 Task: Find an Airbnb in Livramento do Brumado for 7 guests from July 10 to July 15, with WiFi, TV, free parking, 4 bedrooms, 7 beds, 4 bathrooms, and a price range of ₹10,000 to ₹15,000.
Action: Mouse moved to (692, 109)
Screenshot: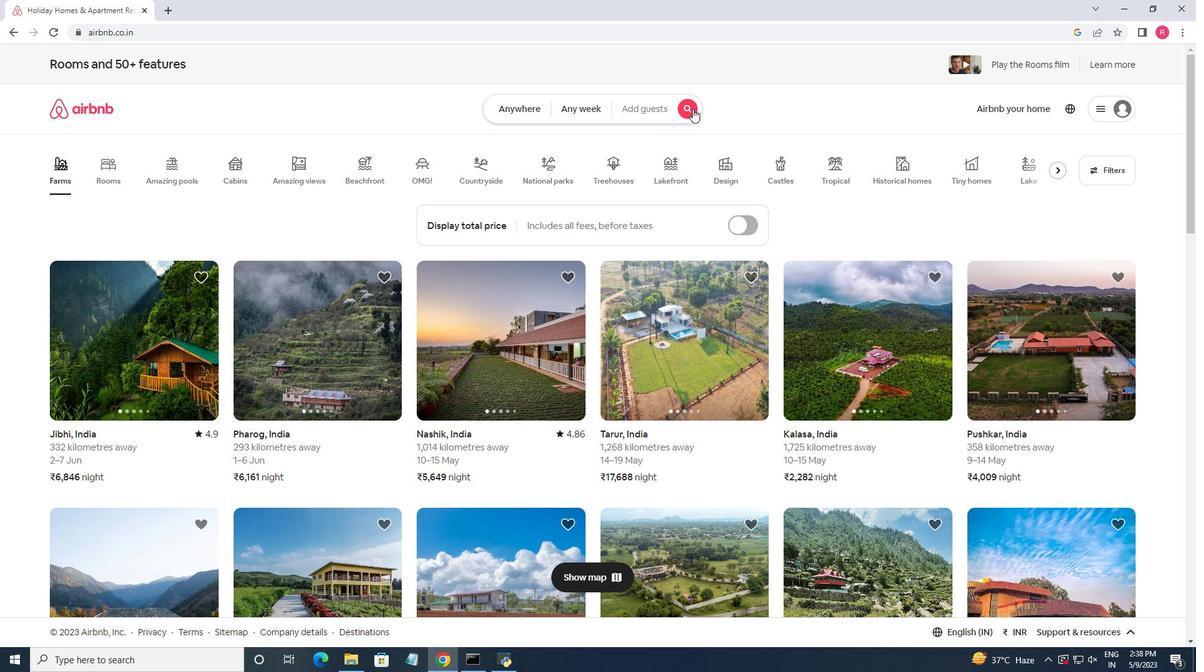 
Action: Mouse pressed left at (692, 109)
Screenshot: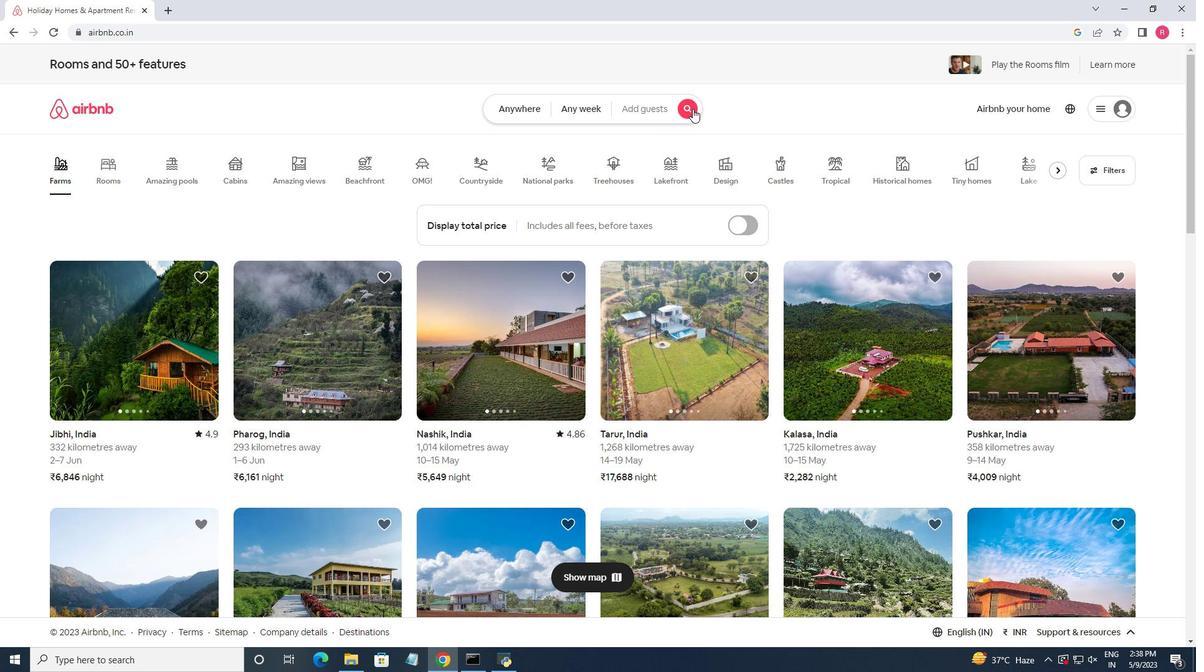 
Action: Mouse moved to (424, 160)
Screenshot: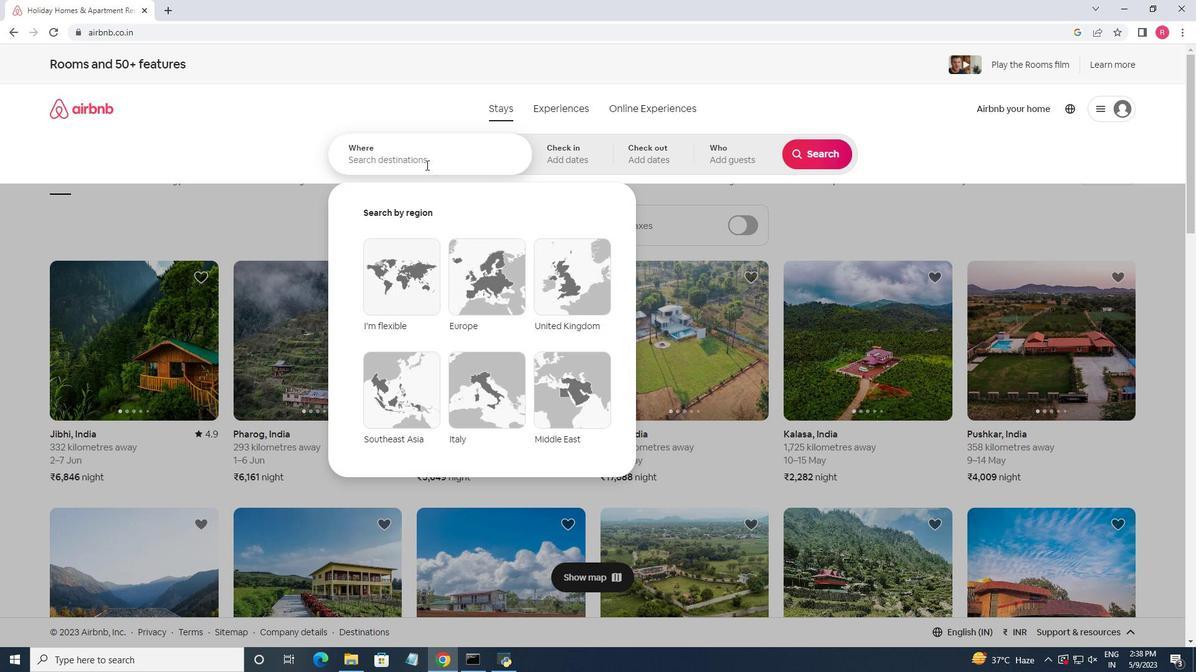 
Action: Mouse pressed left at (424, 160)
Screenshot: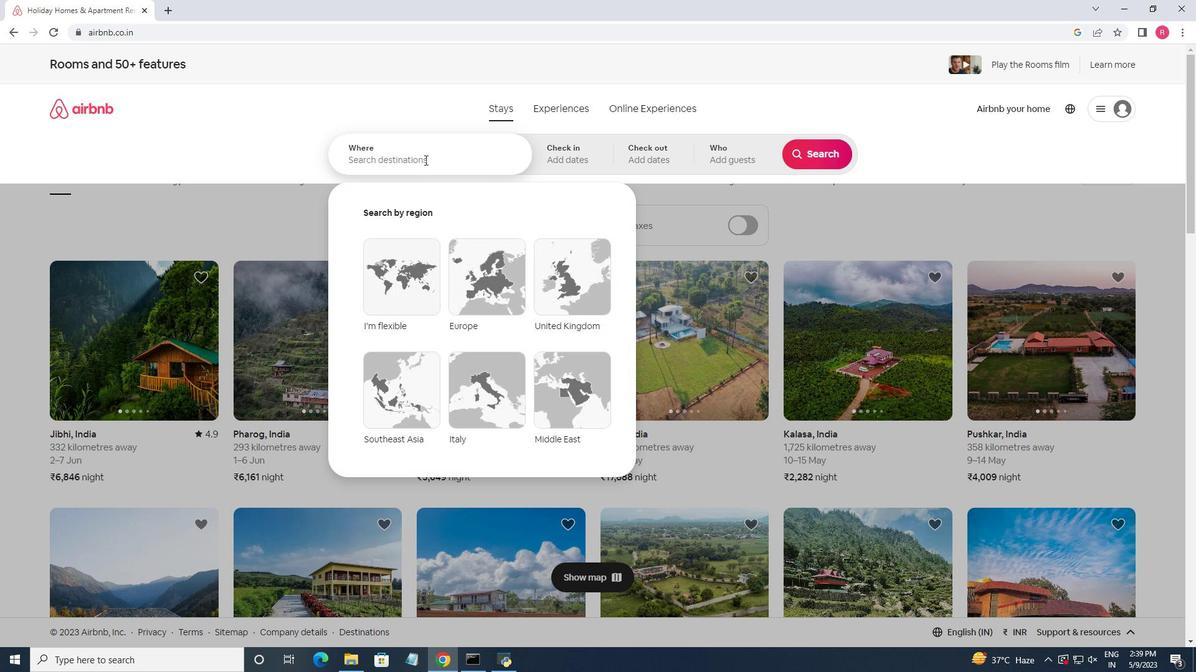 
Action: Key pressed <Key.shift><Key.shift><Key.shift><Key.shift><Key.shift><Key.shift><Key.shift><Key.shift><Key.shift>Lib<Key.backspace>vr<Key.backspace>ermento,<Key.space><Key.backspace><Key.backspace><Key.space>do<Key.space><Key.shift>Brumado,<Key.space>b<Key.backspace><Key.shift>N<Key.backspace><Key.shift>Brazil
Screenshot: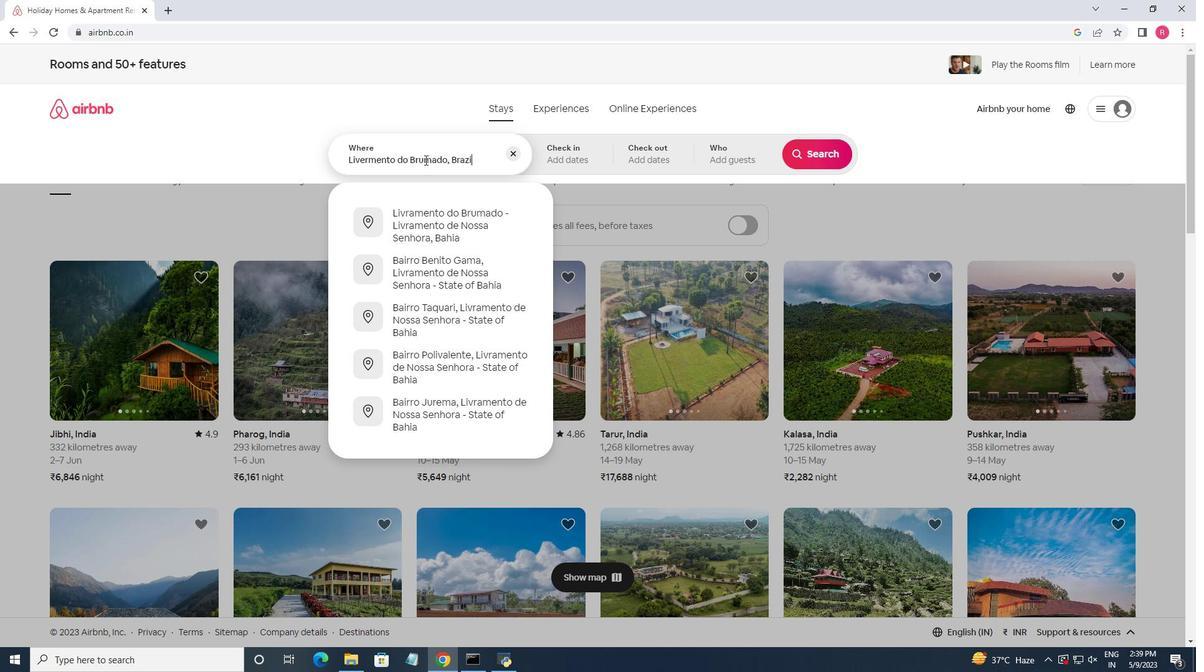 
Action: Mouse moved to (462, 171)
Screenshot: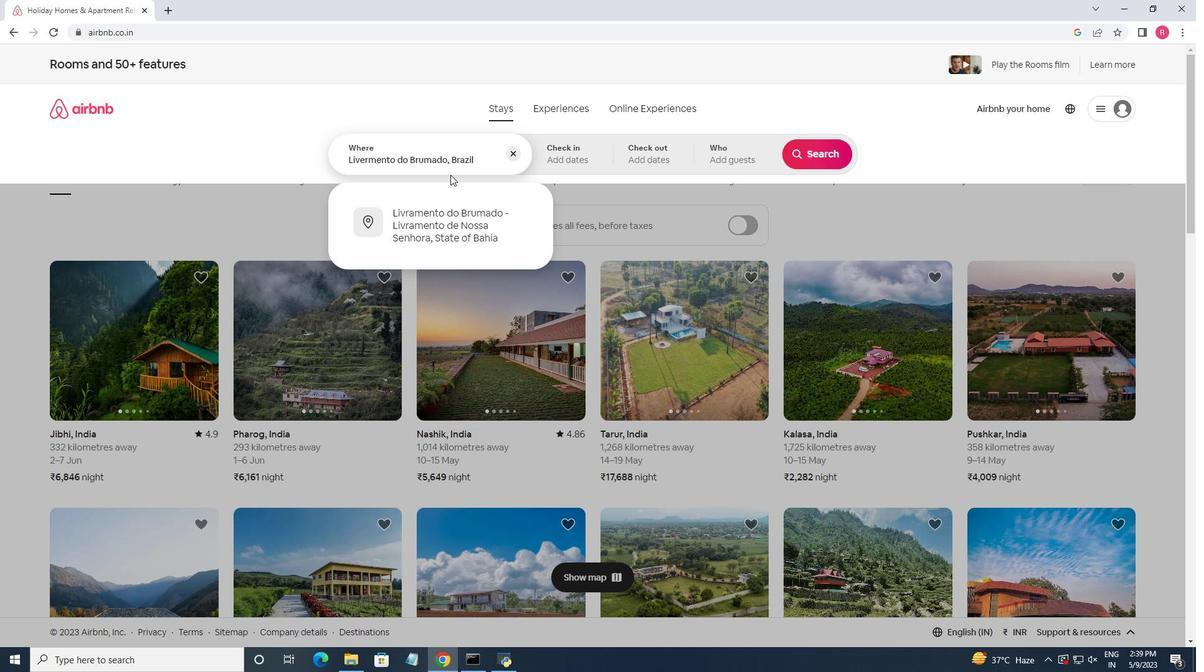
Action: Key pressed <Key.enter>
Screenshot: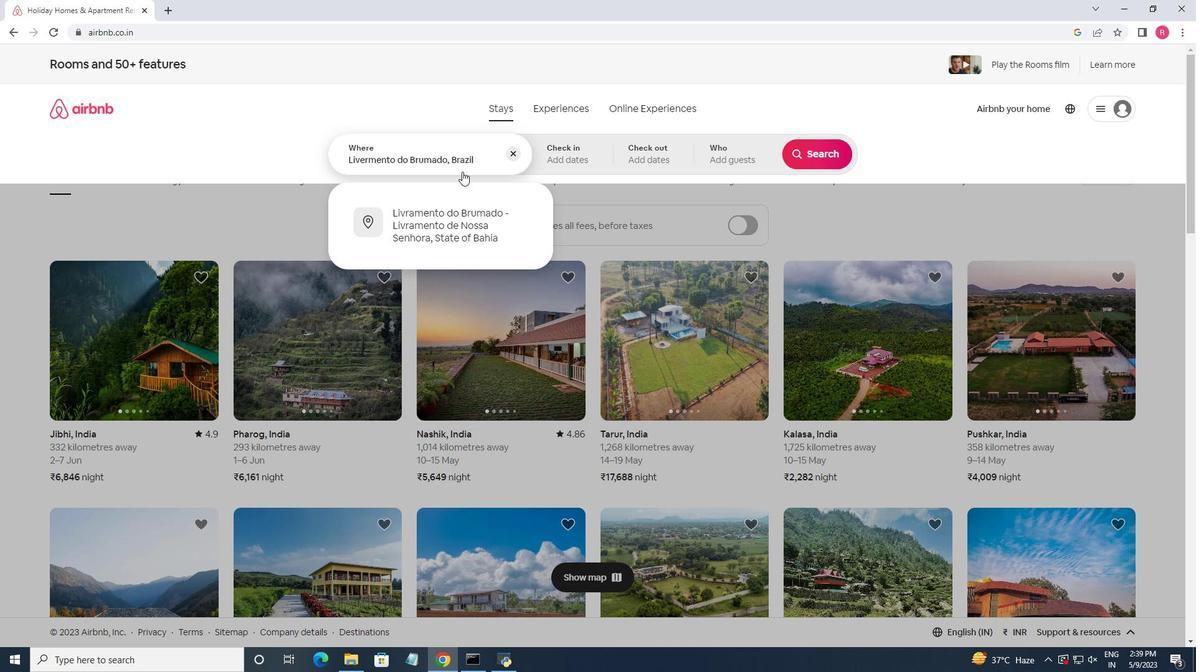 
Action: Mouse moved to (816, 258)
Screenshot: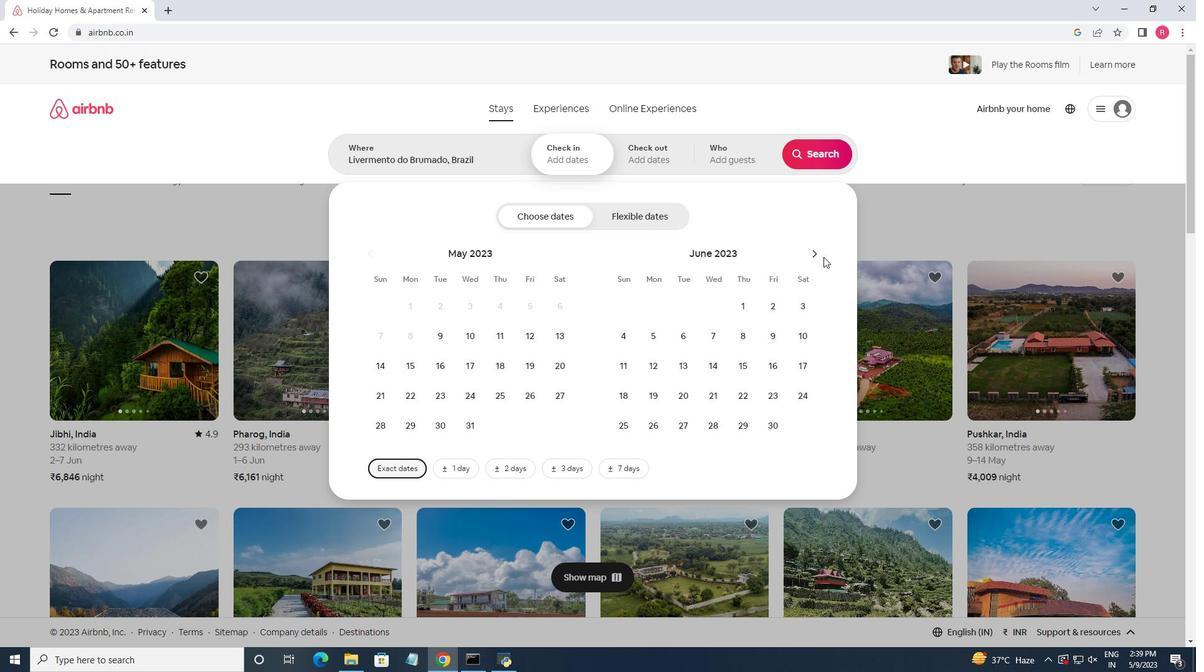 
Action: Mouse pressed left at (816, 258)
Screenshot: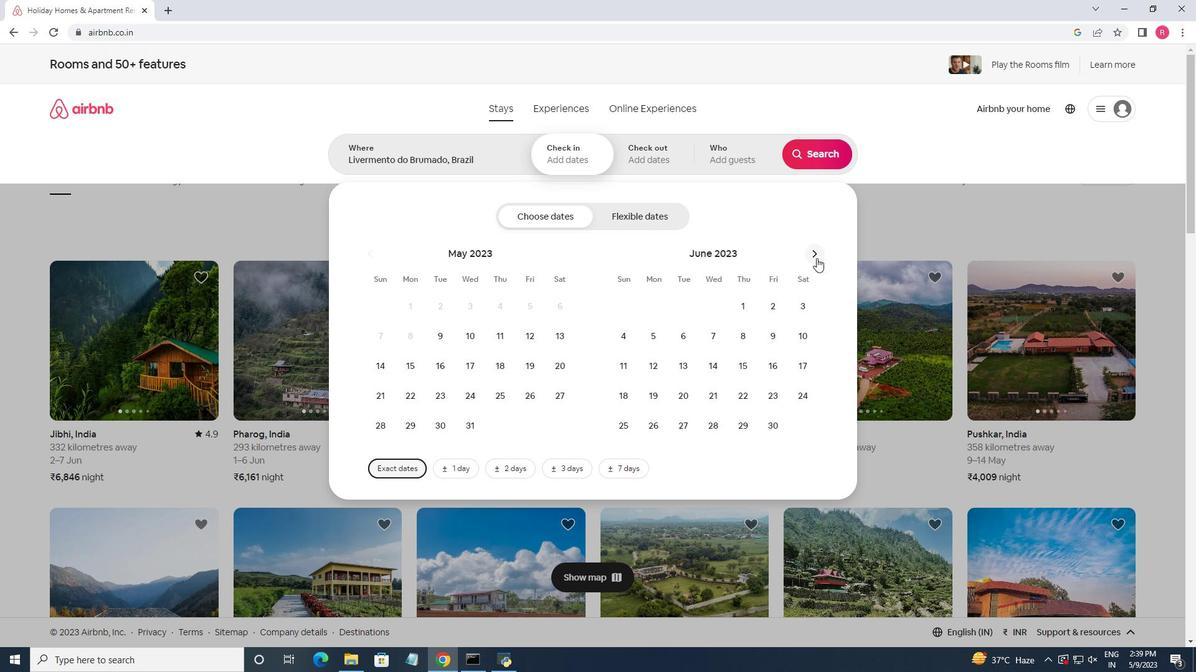 
Action: Mouse moved to (665, 366)
Screenshot: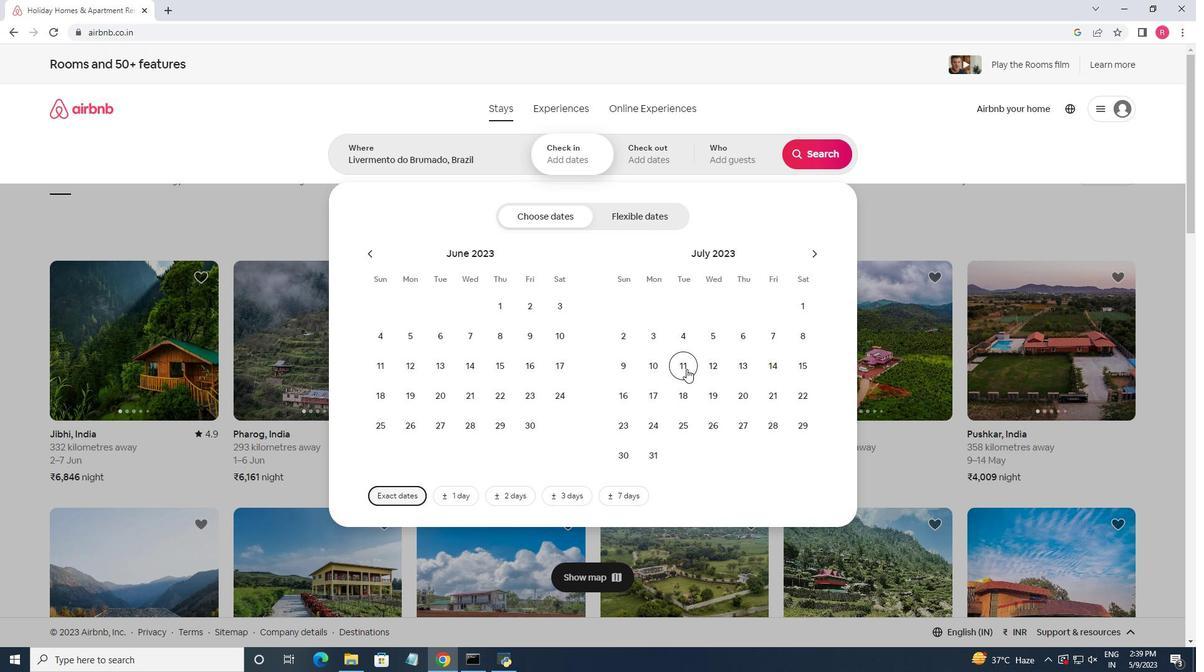 
Action: Mouse pressed left at (665, 366)
Screenshot: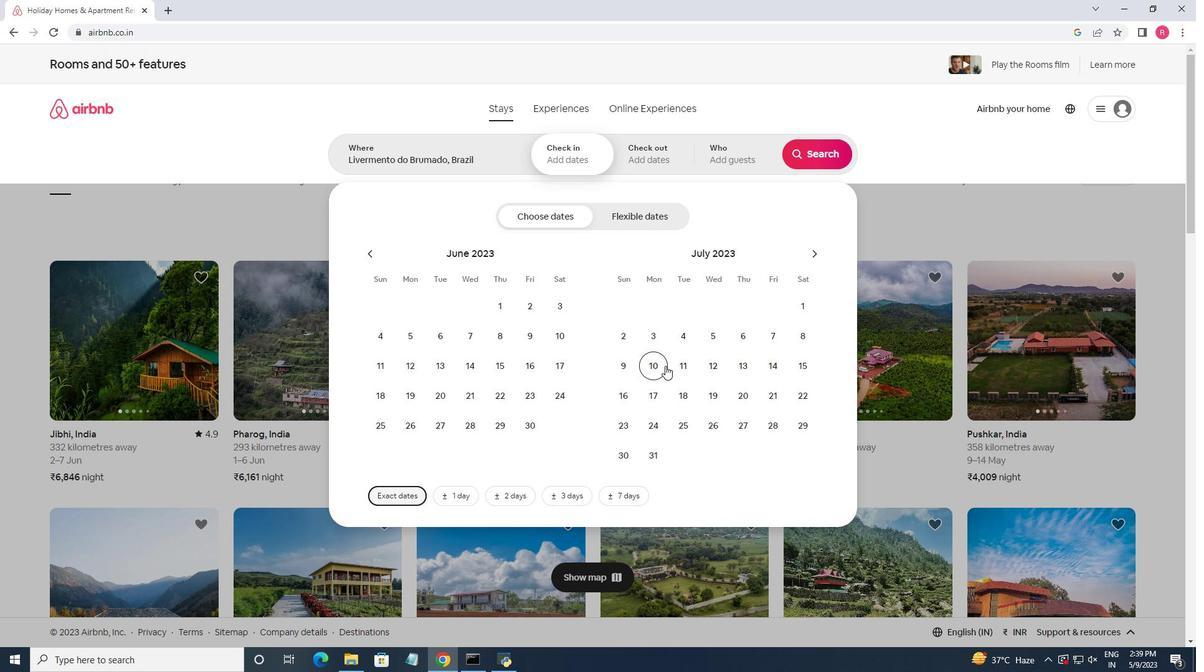 
Action: Mouse moved to (812, 363)
Screenshot: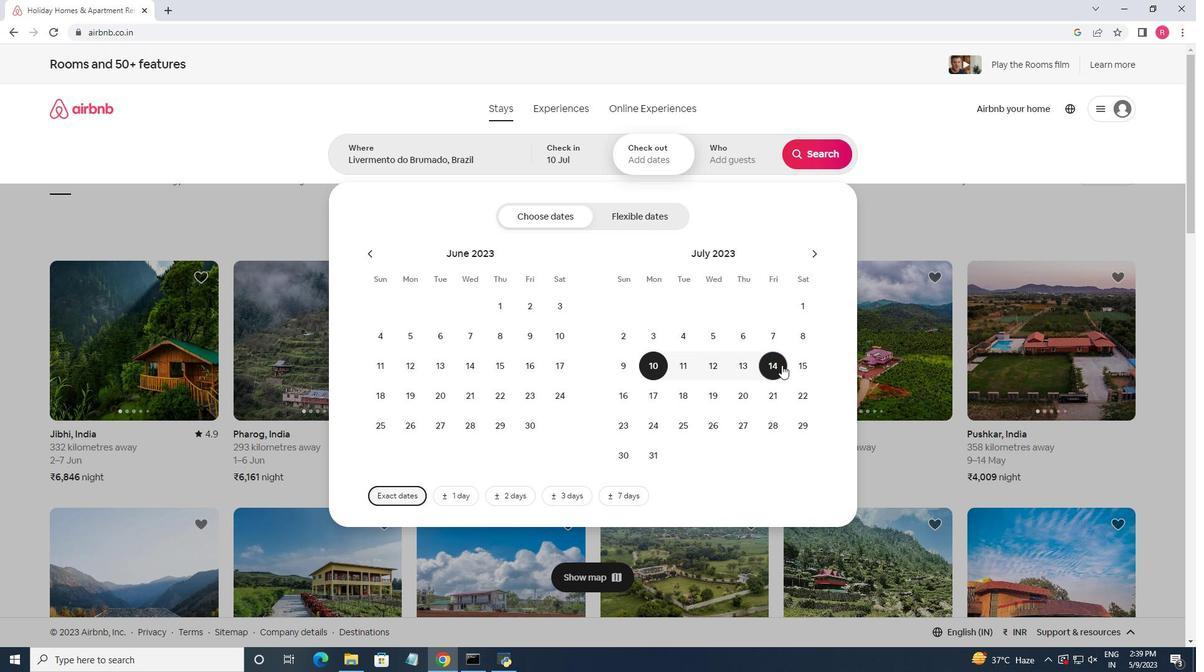 
Action: Mouse pressed left at (812, 363)
Screenshot: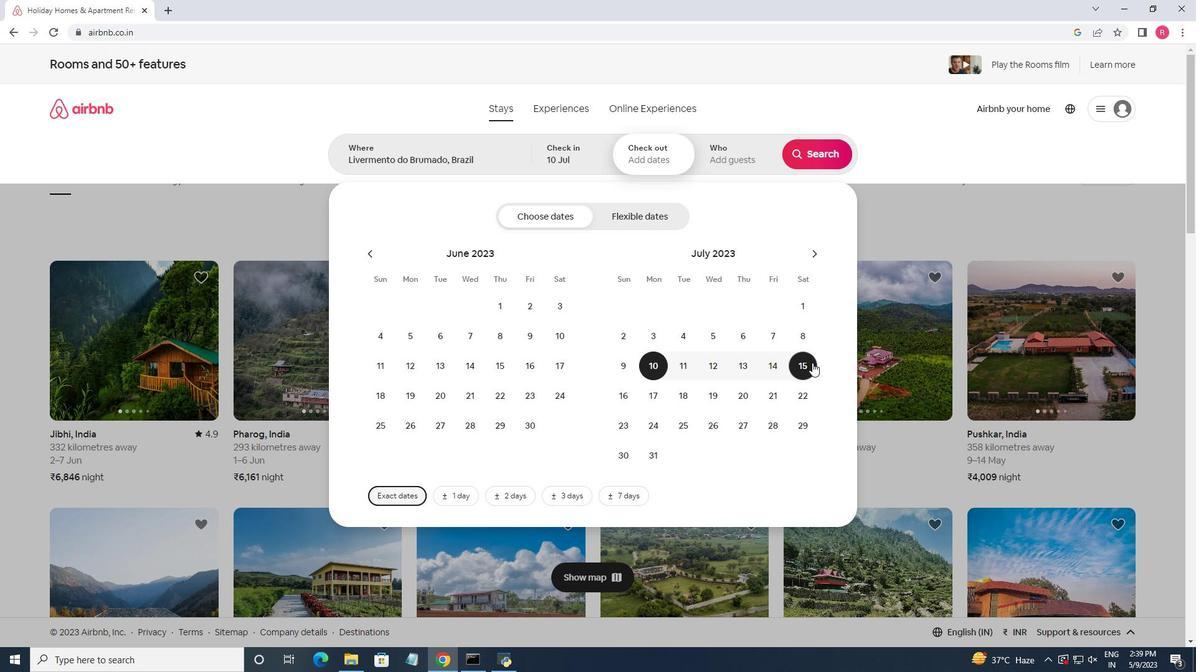 
Action: Mouse moved to (747, 159)
Screenshot: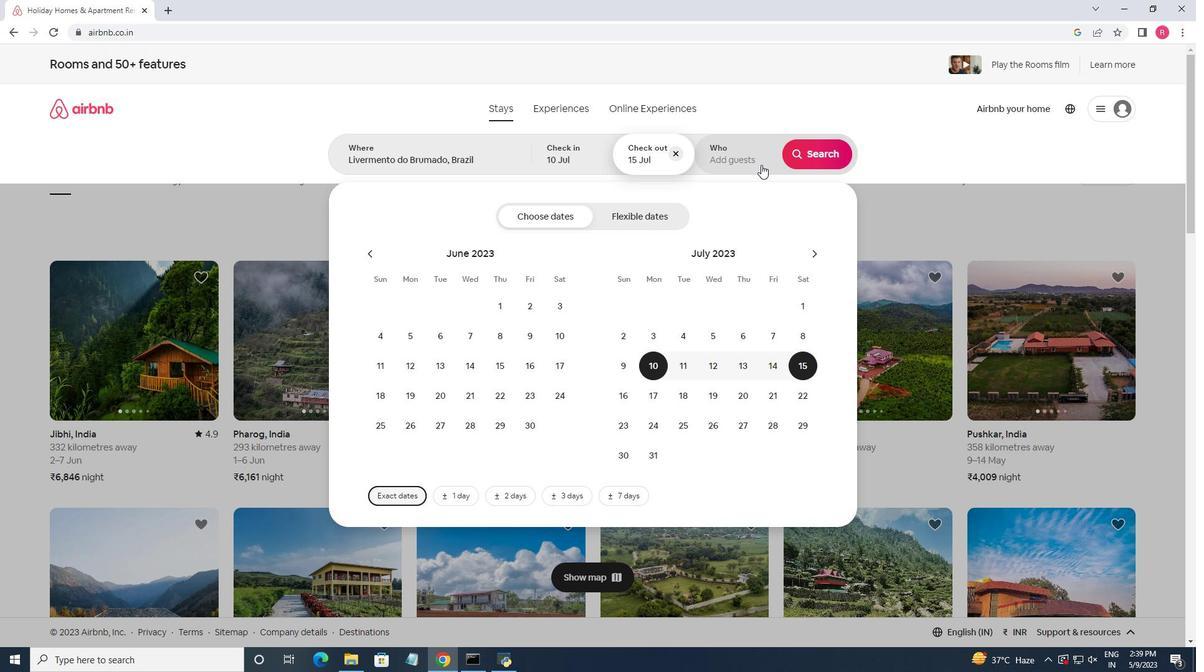 
Action: Mouse pressed left at (747, 159)
Screenshot: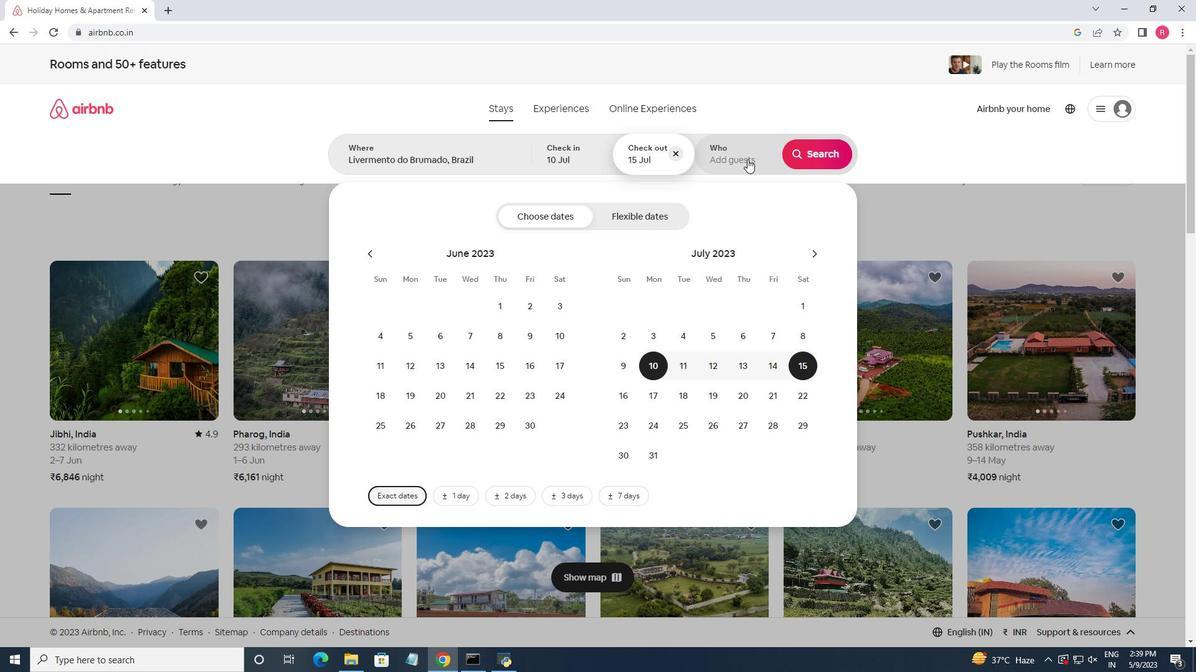 
Action: Mouse moved to (827, 224)
Screenshot: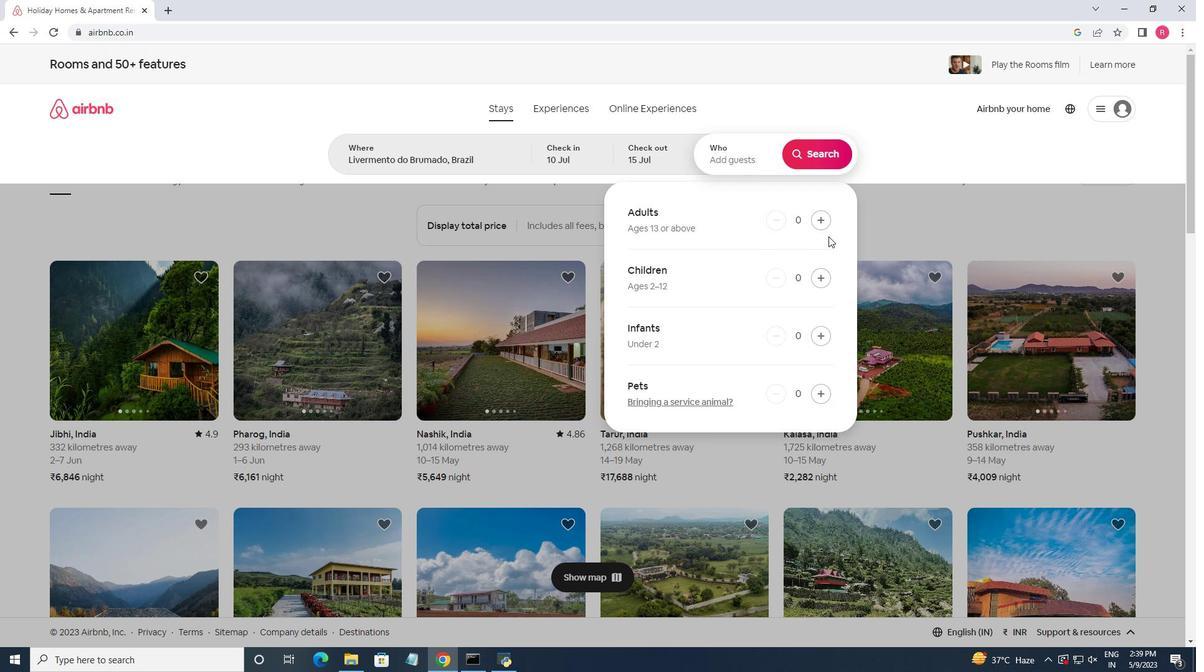 
Action: Mouse pressed left at (827, 224)
Screenshot: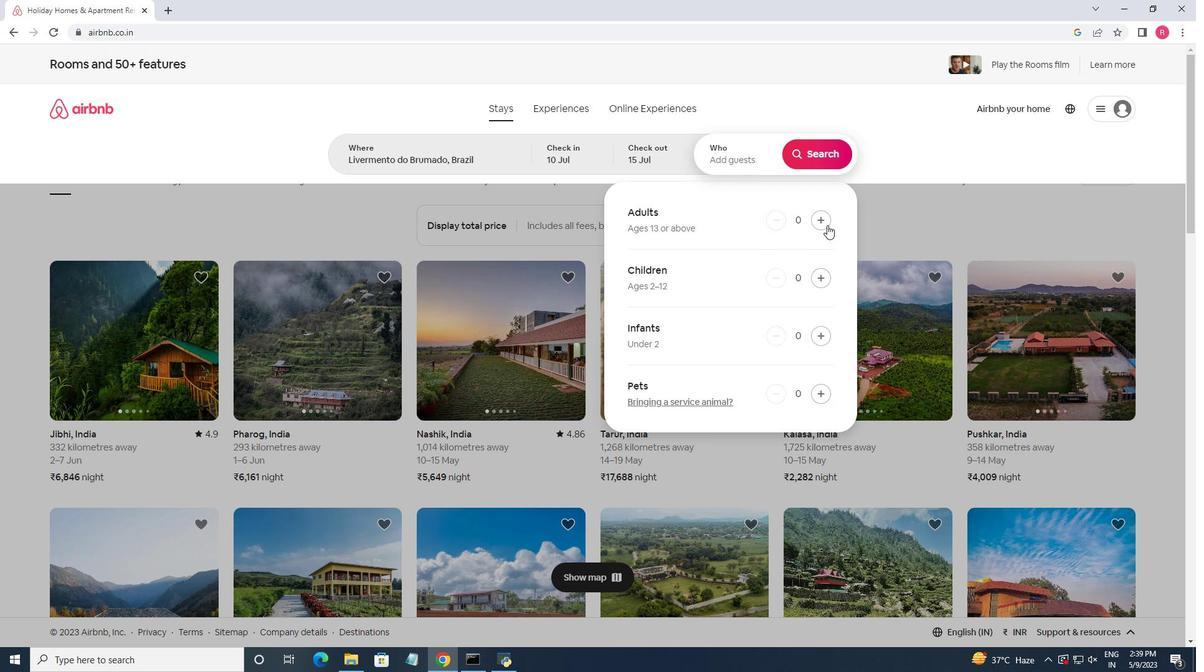 
Action: Mouse pressed left at (827, 224)
Screenshot: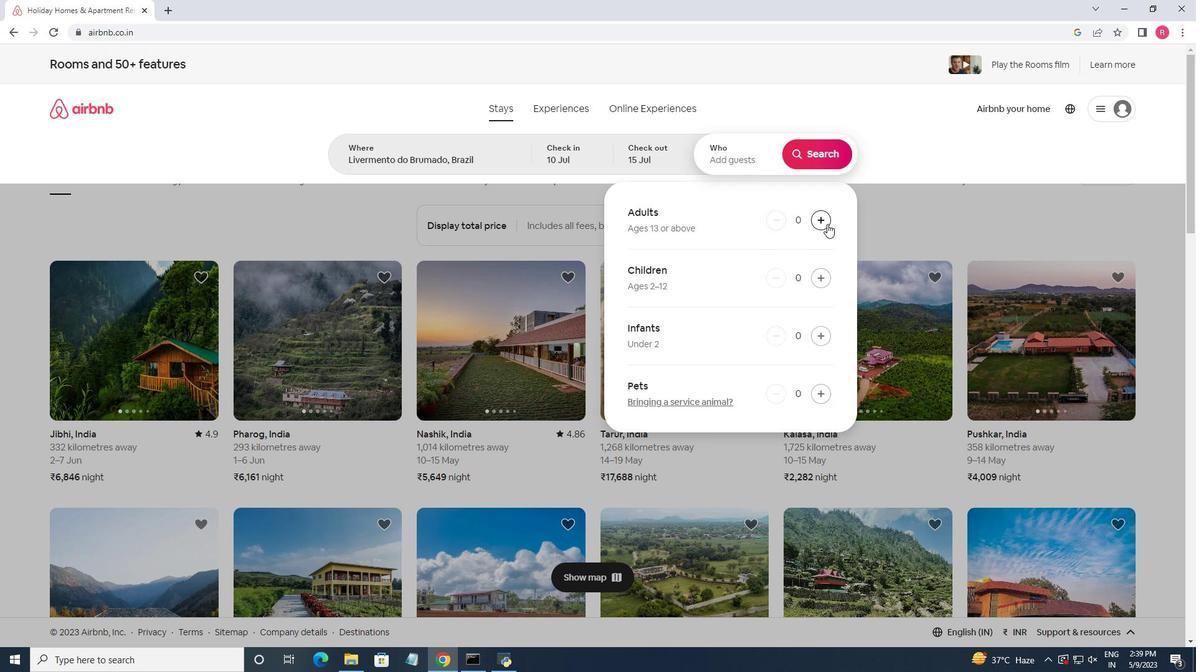 
Action: Mouse pressed left at (827, 224)
Screenshot: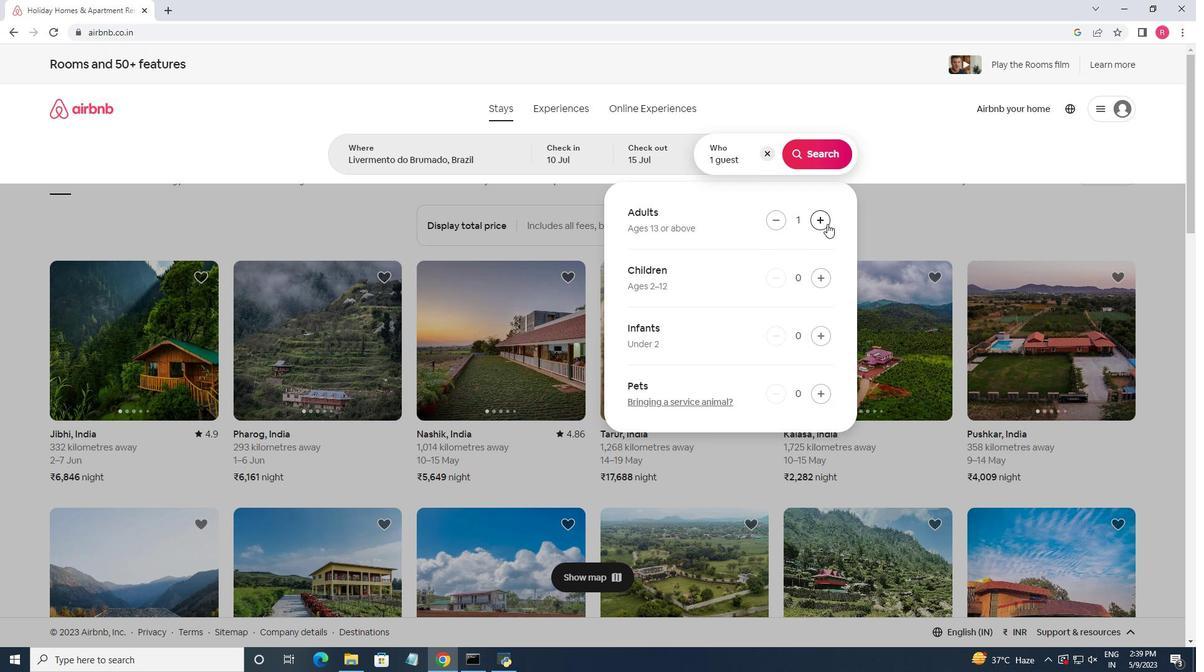 
Action: Mouse pressed left at (827, 224)
Screenshot: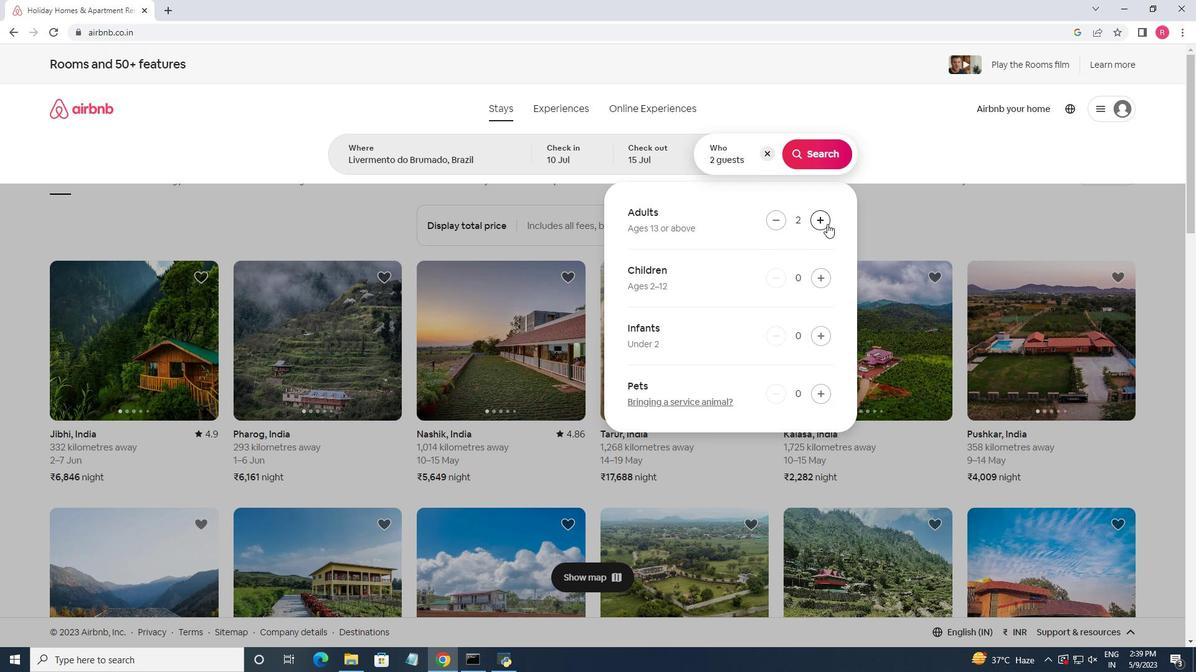 
Action: Mouse pressed left at (827, 224)
Screenshot: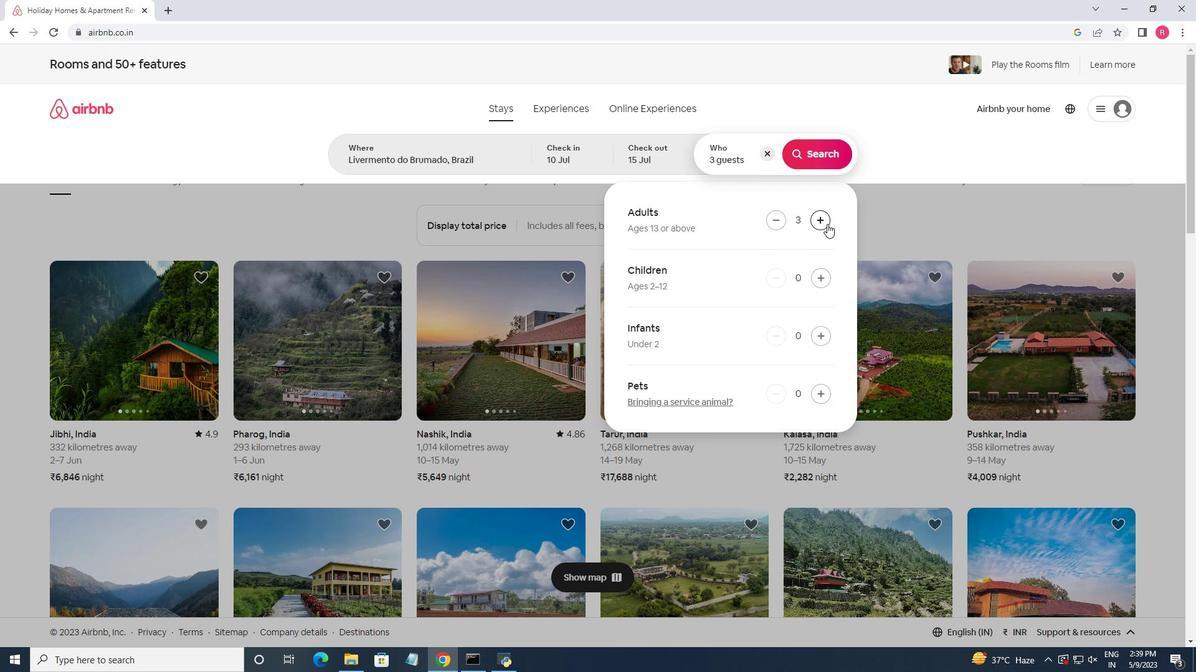 
Action: Mouse pressed left at (827, 224)
Screenshot: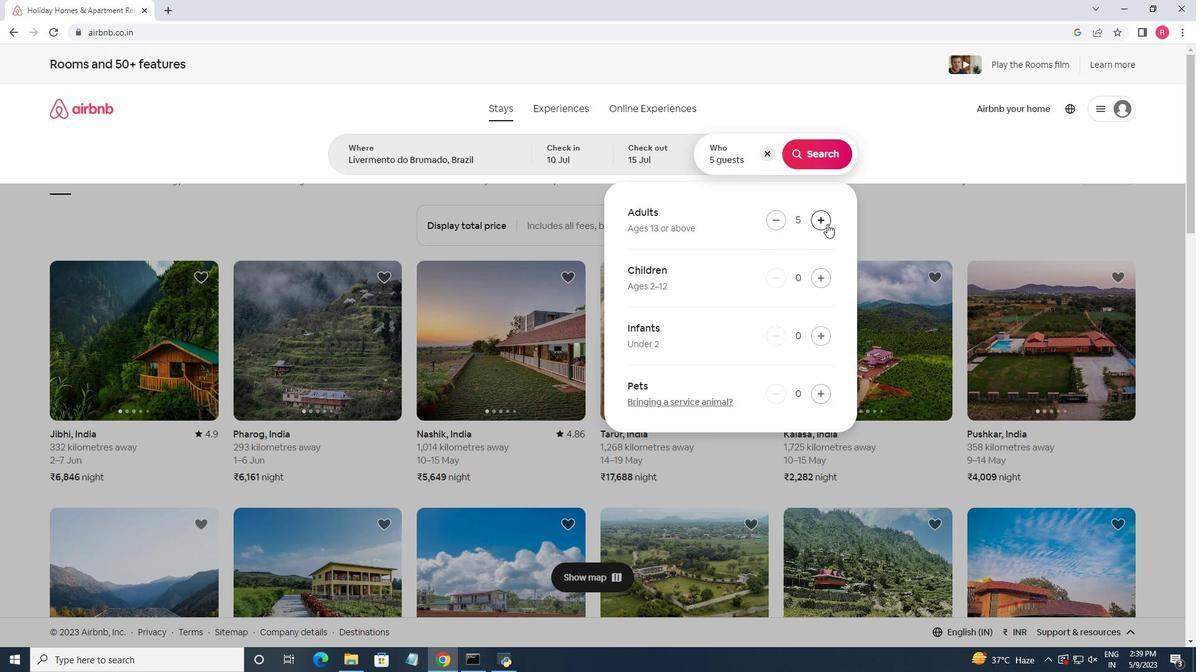 
Action: Mouse pressed left at (827, 224)
Screenshot: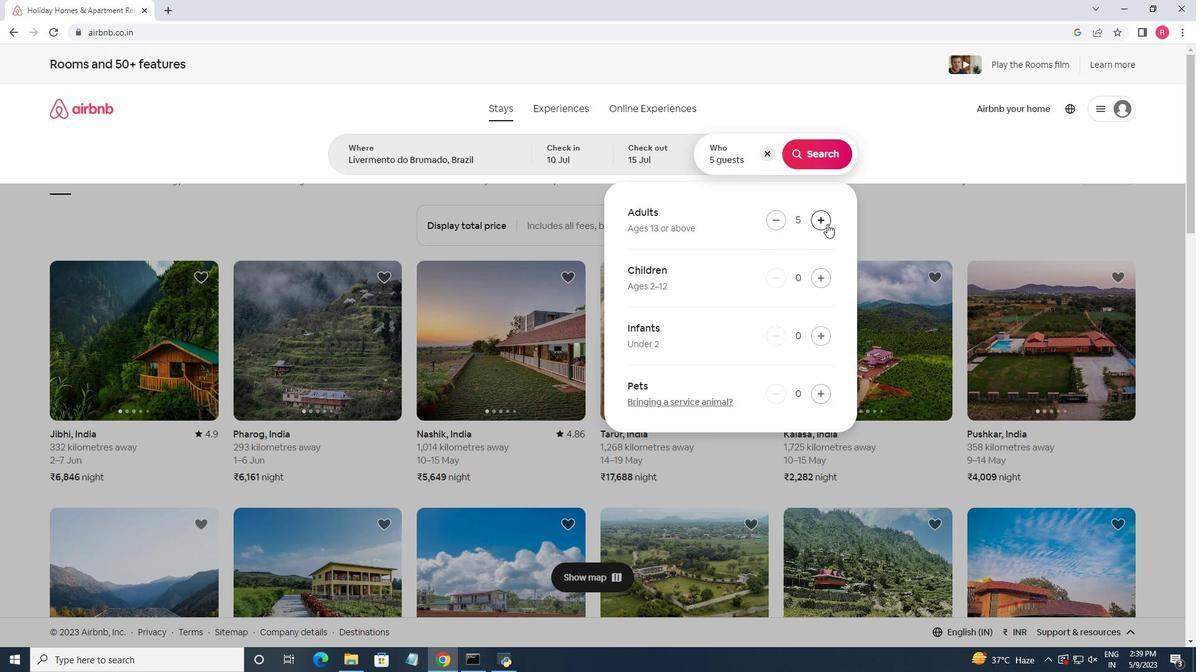 
Action: Mouse moved to (811, 153)
Screenshot: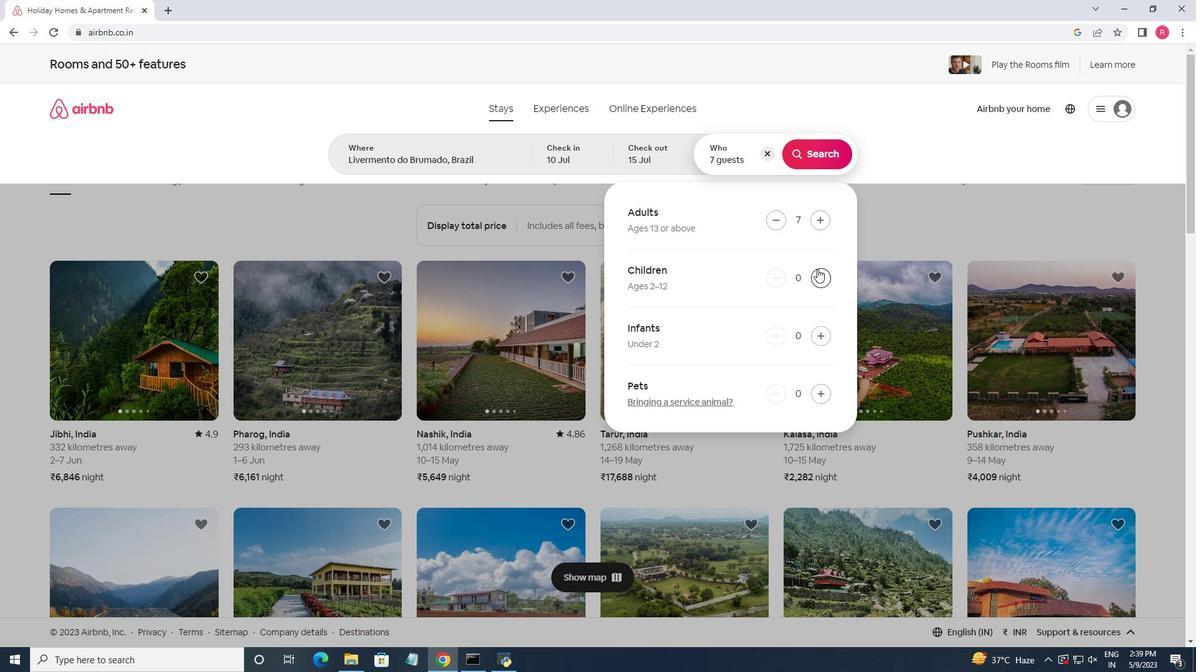 
Action: Mouse pressed left at (811, 153)
Screenshot: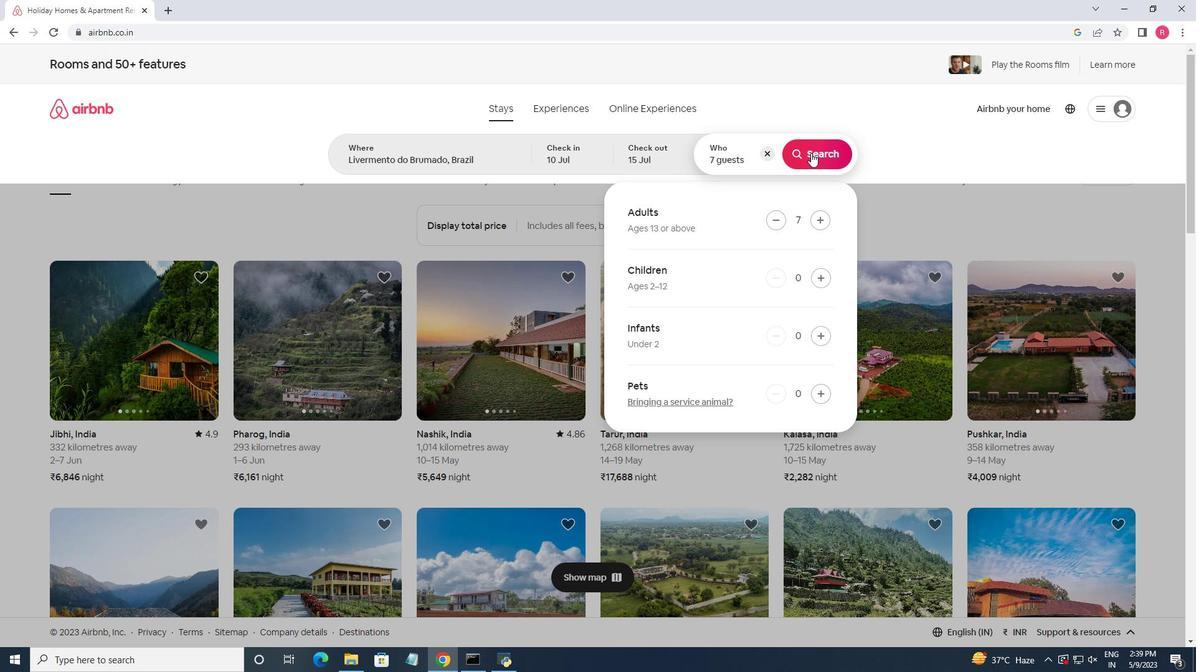 
Action: Mouse moved to (1124, 126)
Screenshot: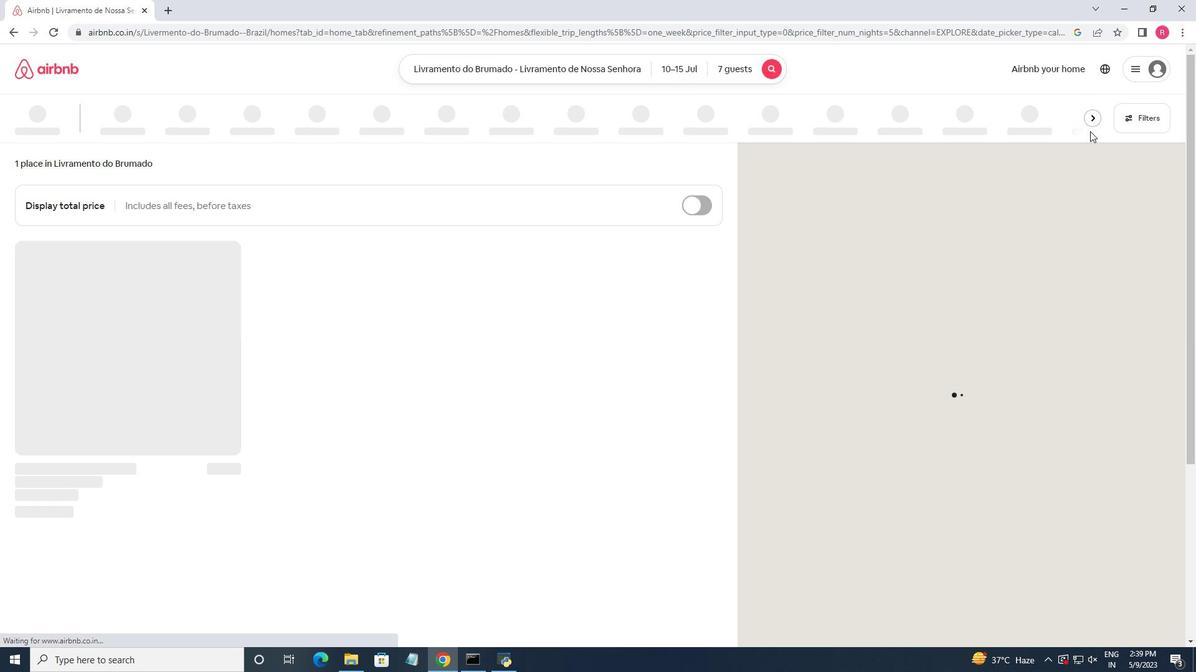 
Action: Mouse pressed left at (1124, 126)
Screenshot: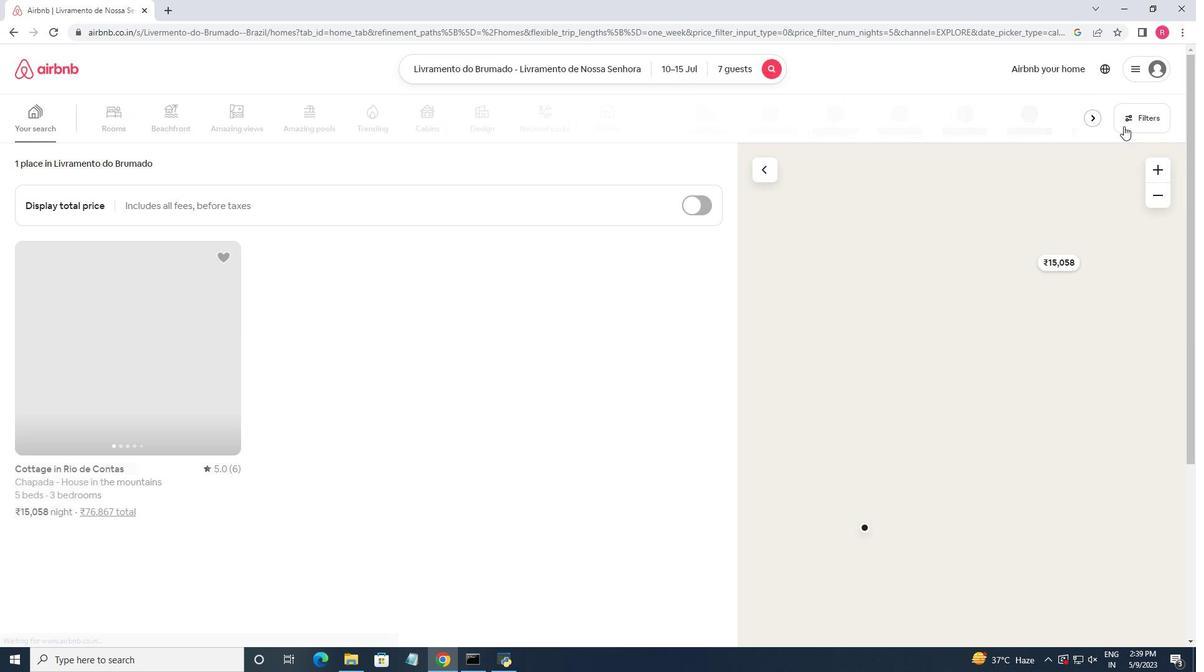 
Action: Mouse moved to (656, 316)
Screenshot: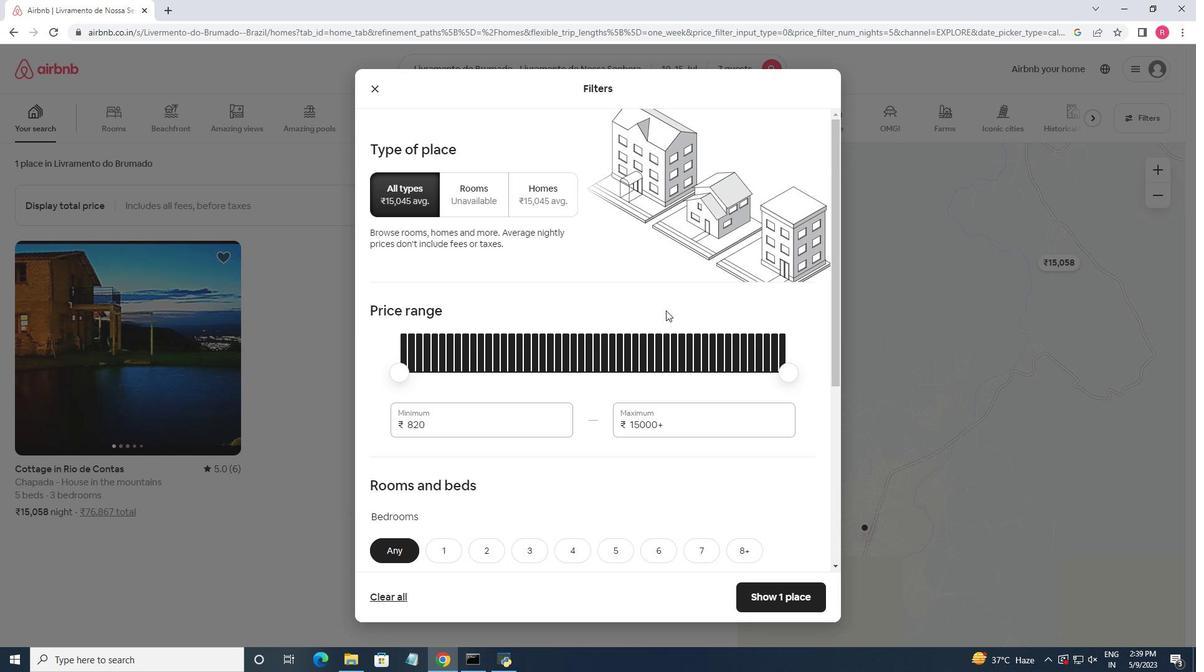 
Action: Mouse scrolled (656, 315) with delta (0, 0)
Screenshot: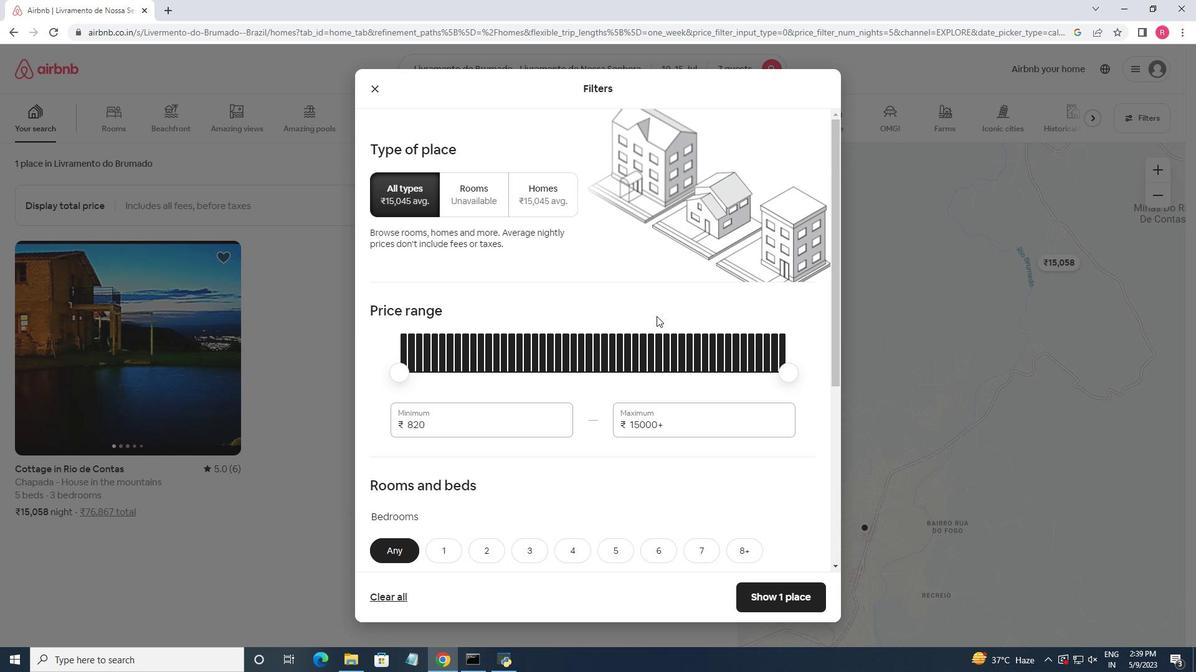
Action: Mouse moved to (637, 338)
Screenshot: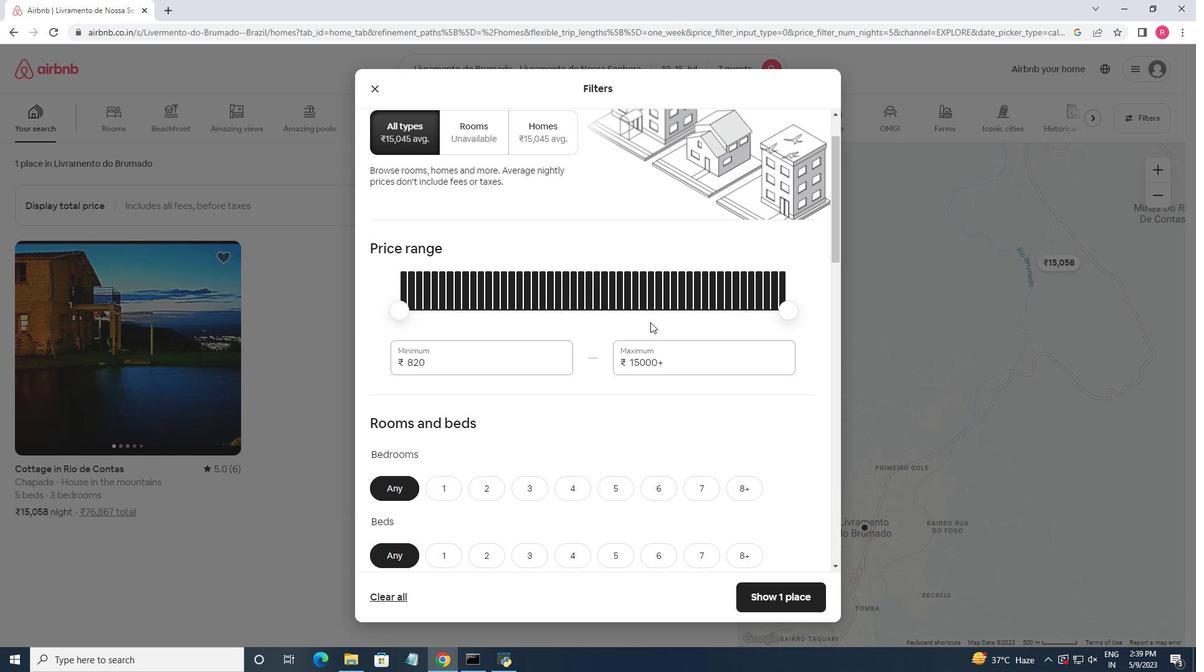 
Action: Mouse scrolled (637, 338) with delta (0, 0)
Screenshot: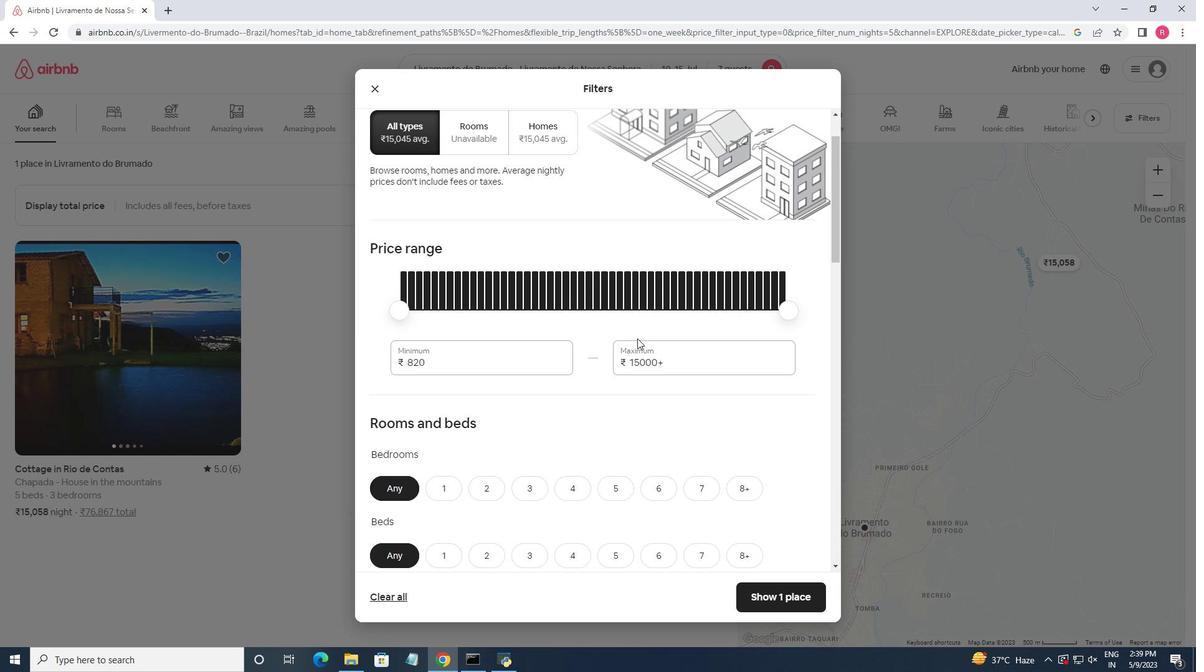 
Action: Mouse scrolled (637, 338) with delta (0, 0)
Screenshot: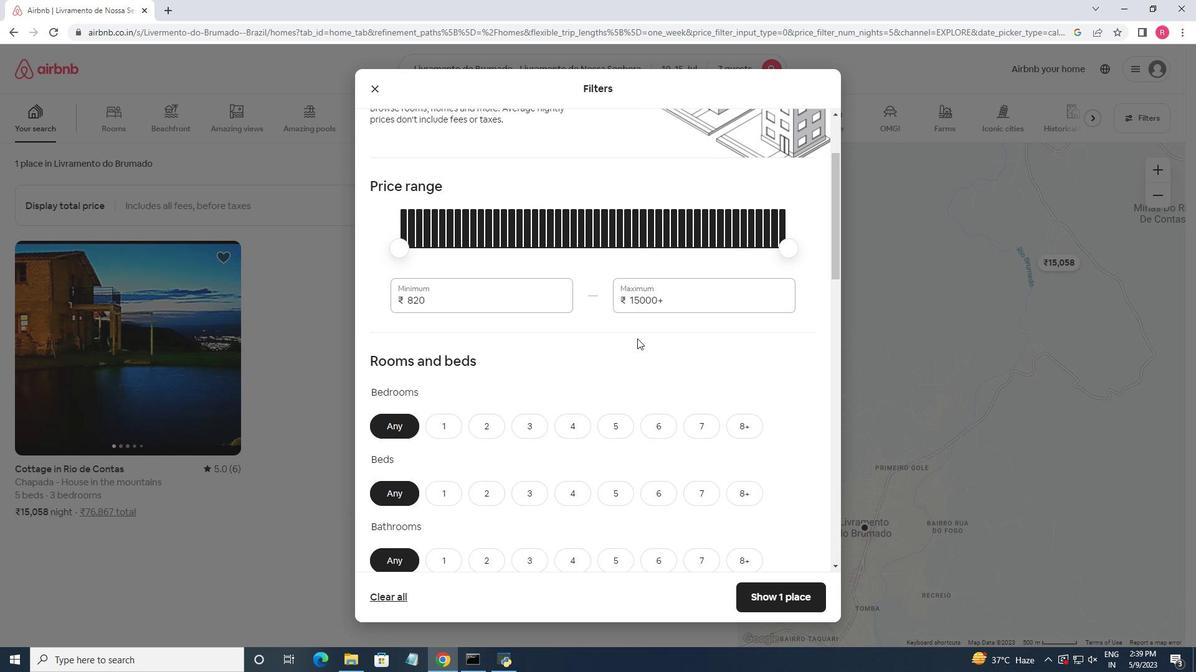 
Action: Mouse moved to (493, 249)
Screenshot: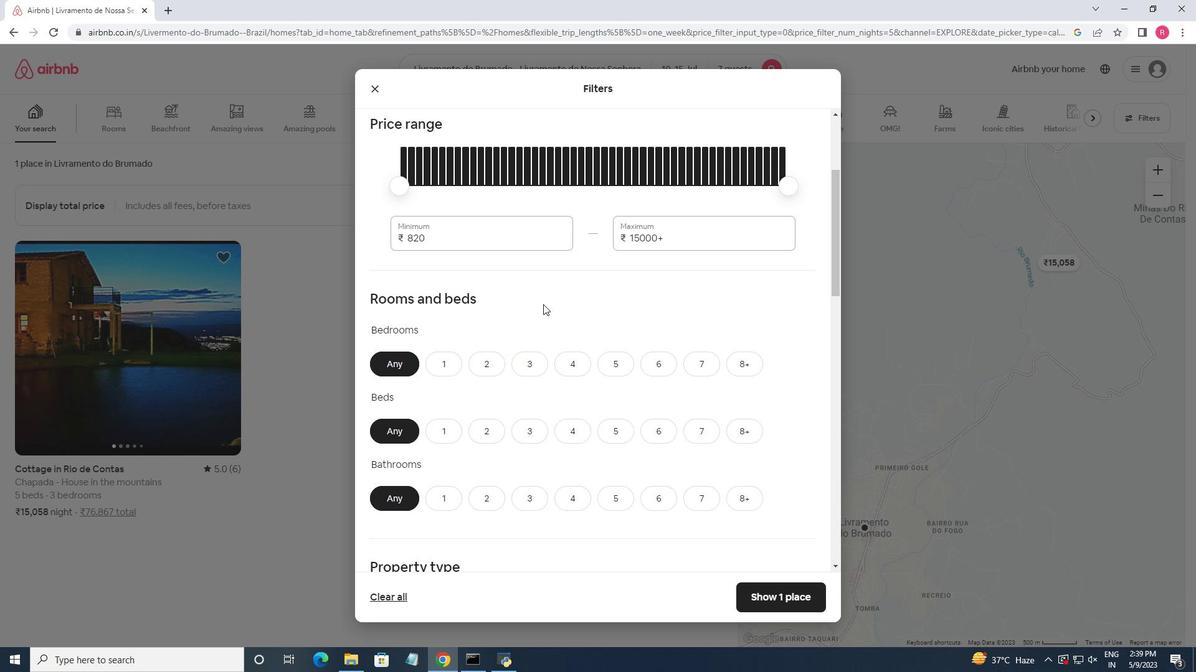 
Action: Mouse pressed left at (493, 249)
Screenshot: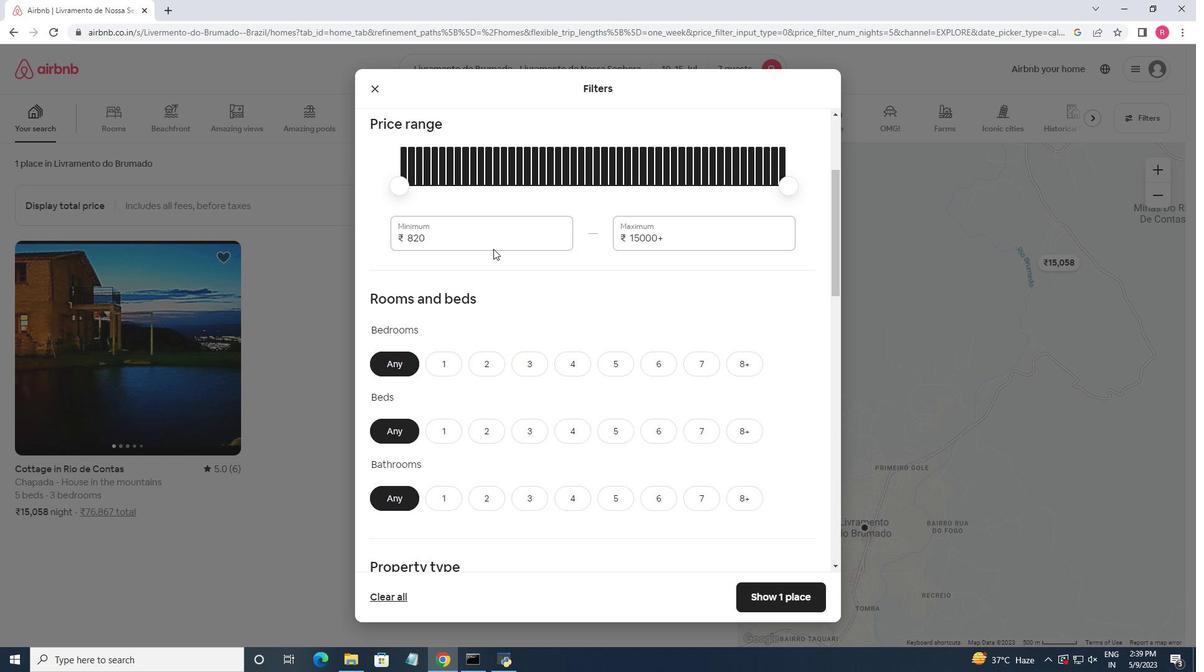 
Action: Key pressed <Key.backspace><Key.backspace><Key.backspace>
Screenshot: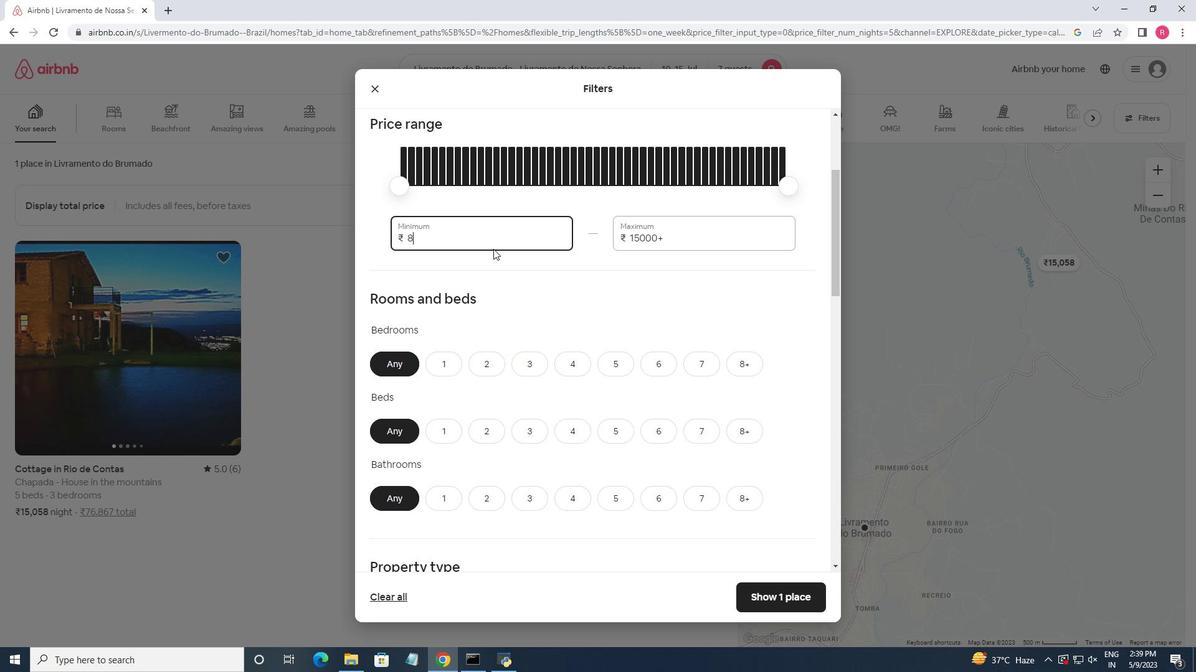 
Action: Mouse moved to (499, 252)
Screenshot: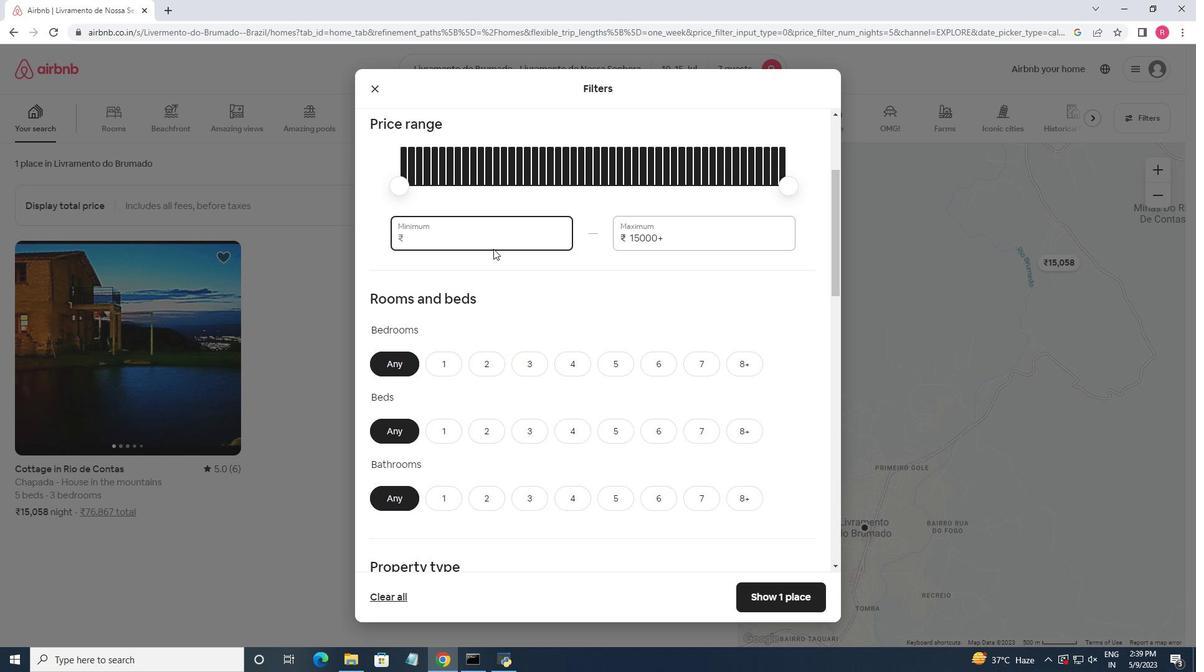 
Action: Mouse scrolled (499, 253) with delta (0, 0)
Screenshot: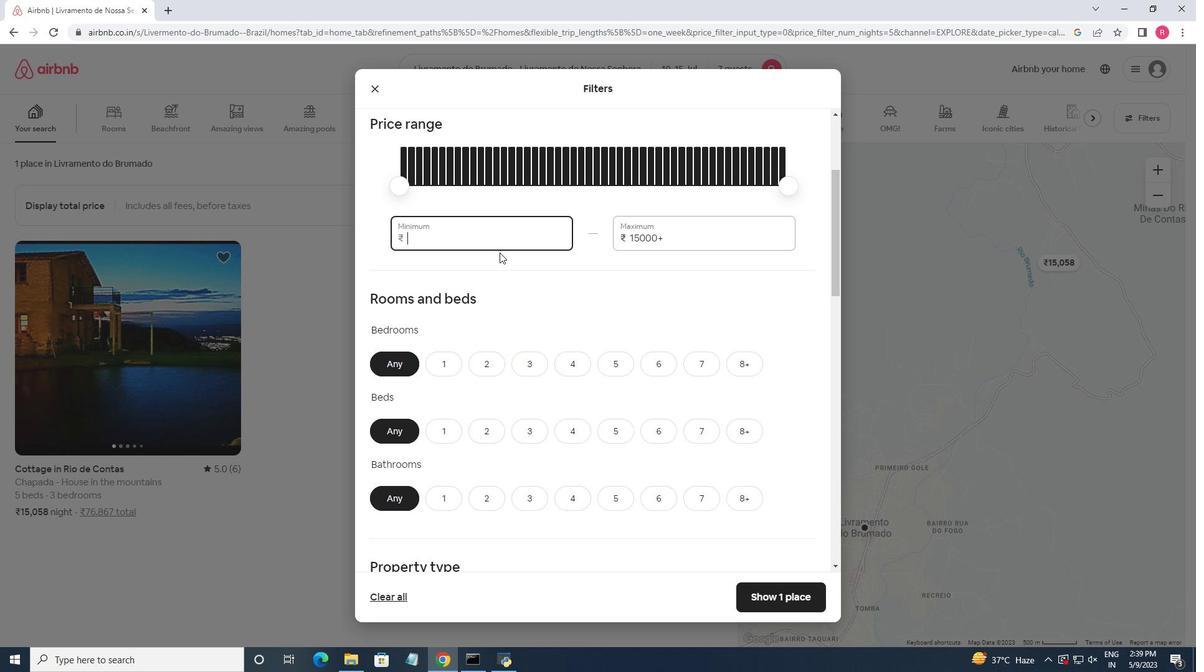 
Action: Mouse scrolled (499, 253) with delta (0, 0)
Screenshot: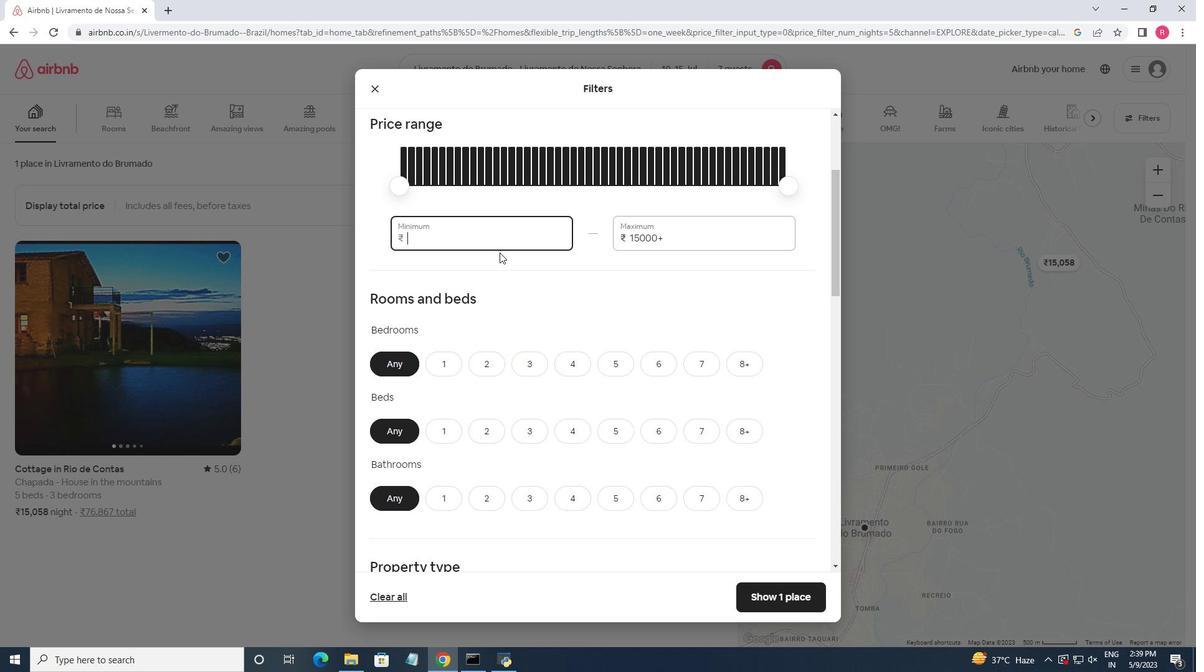 
Action: Mouse moved to (487, 301)
Screenshot: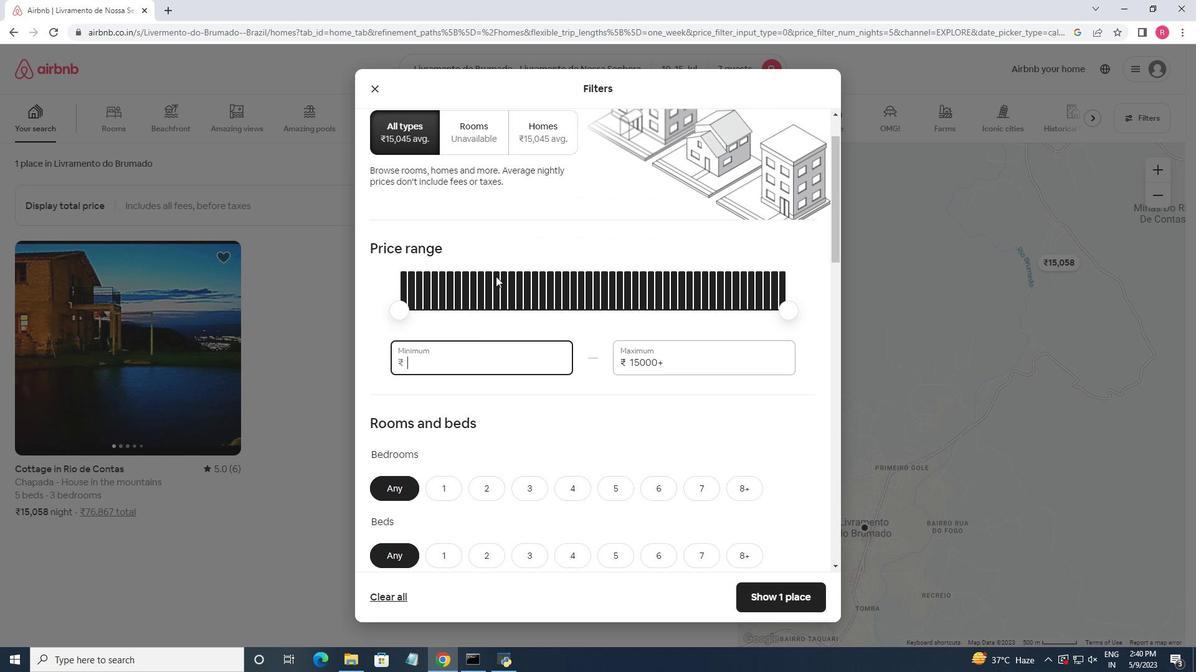 
Action: Key pressed 10000<Key.tab>15000
Screenshot: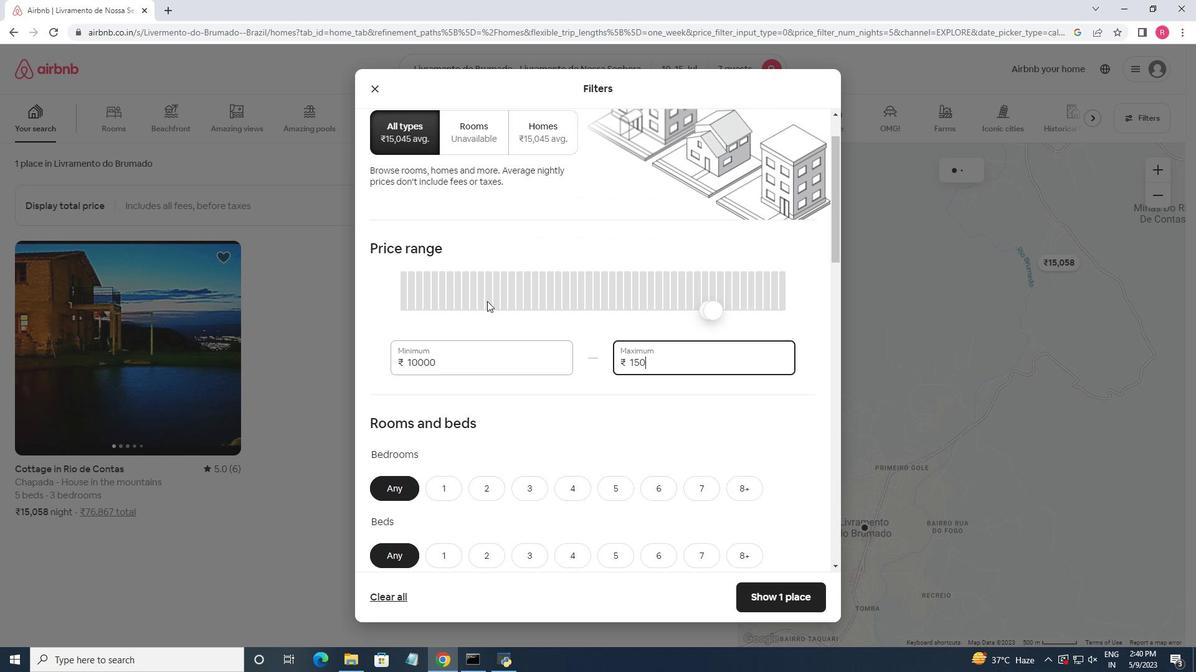 
Action: Mouse moved to (634, 303)
Screenshot: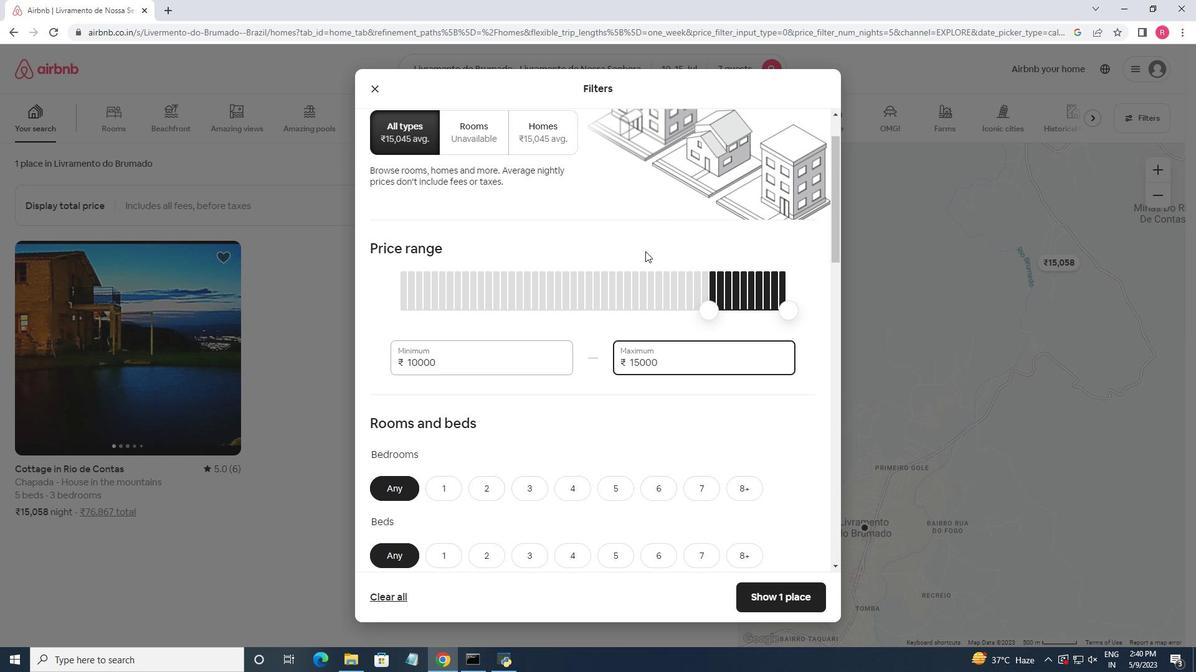 
Action: Mouse scrolled (634, 302) with delta (0, 0)
Screenshot: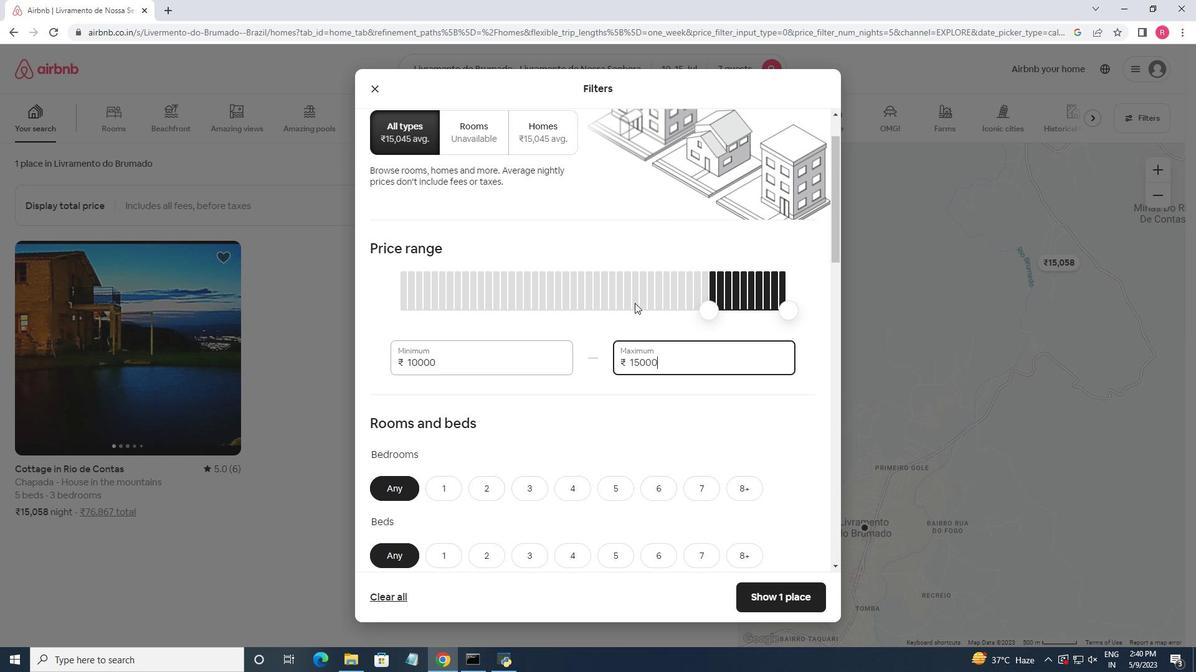 
Action: Mouse scrolled (634, 302) with delta (0, 0)
Screenshot: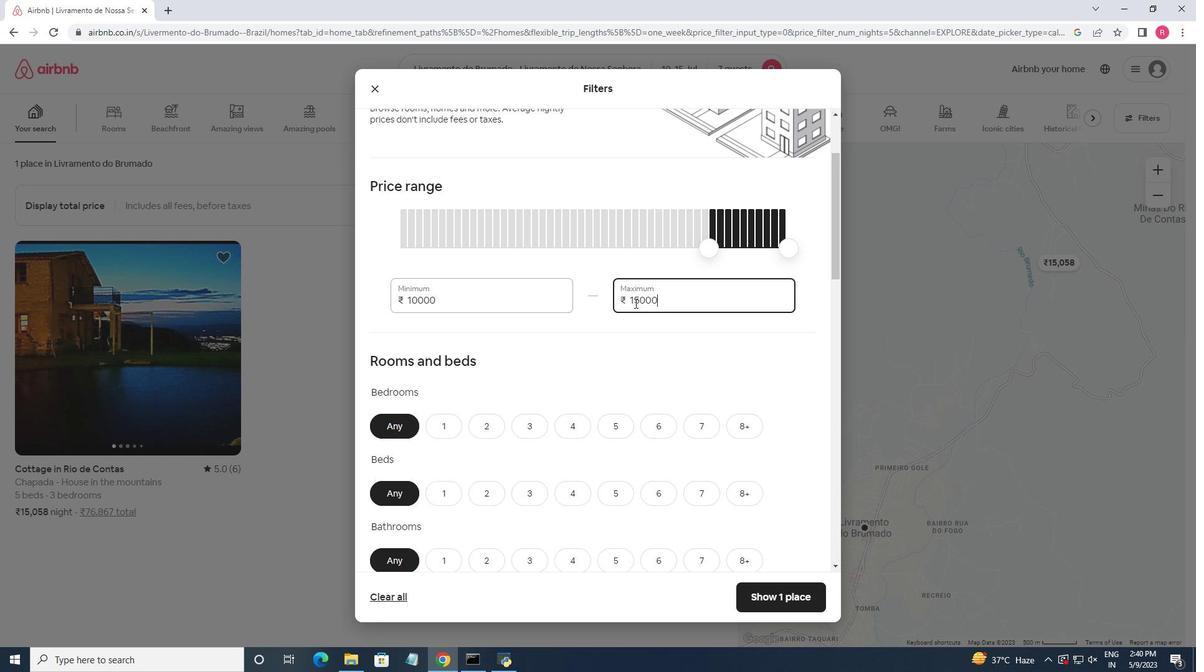 
Action: Mouse moved to (565, 366)
Screenshot: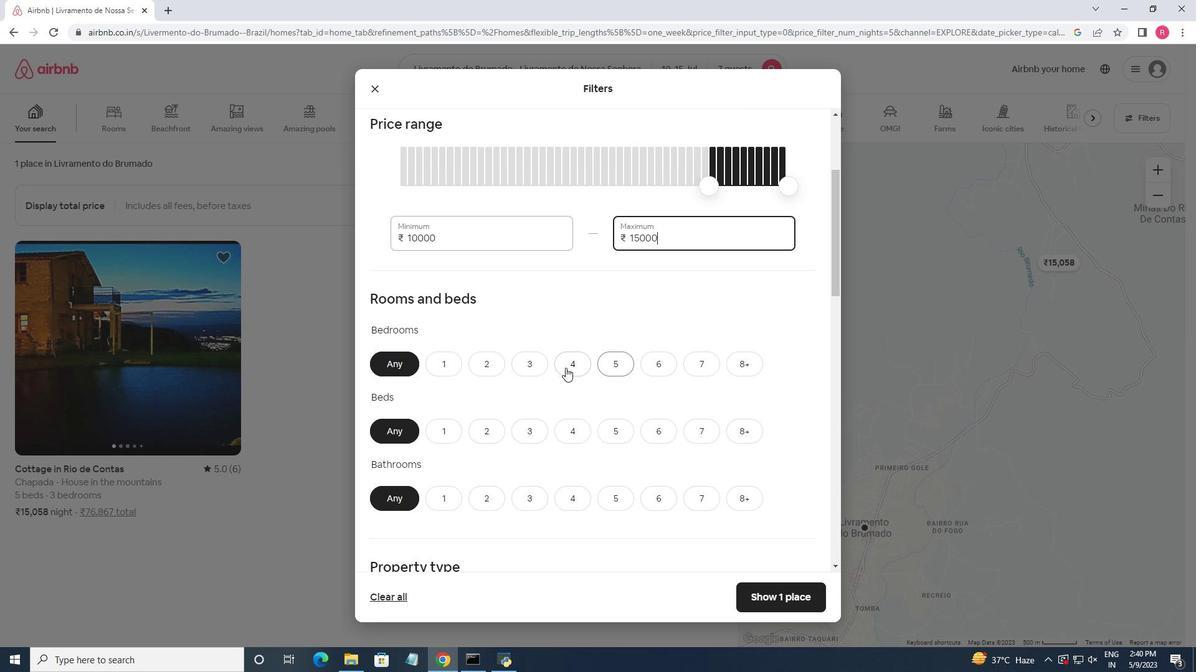 
Action: Mouse pressed left at (565, 366)
Screenshot: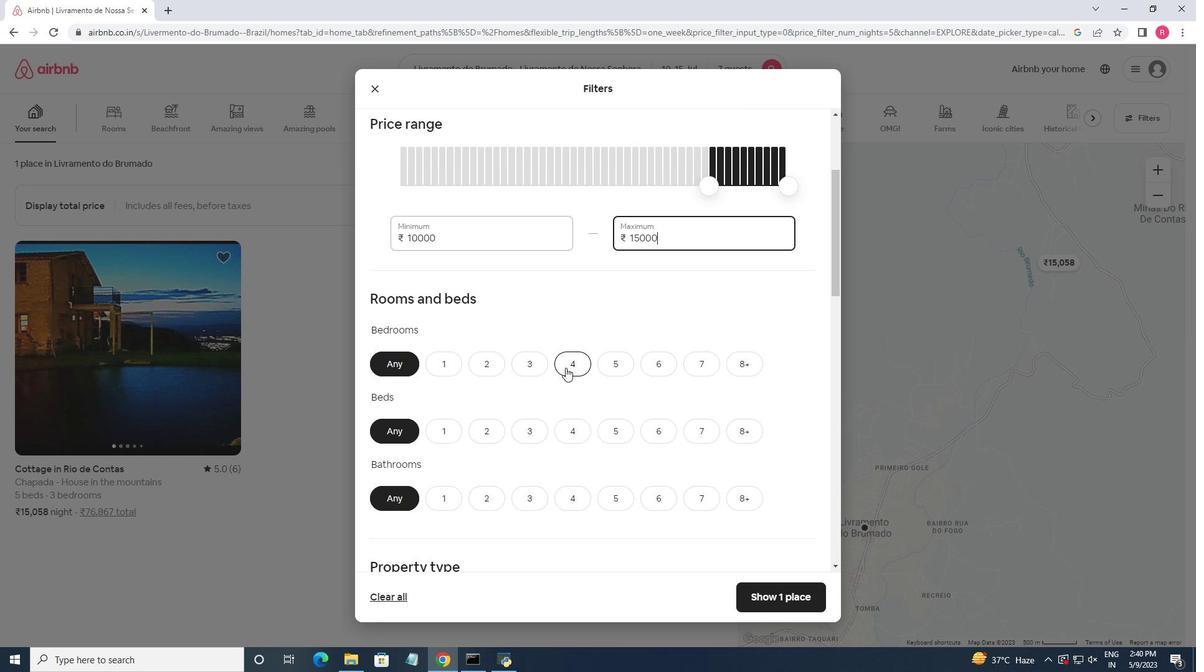 
Action: Mouse moved to (711, 438)
Screenshot: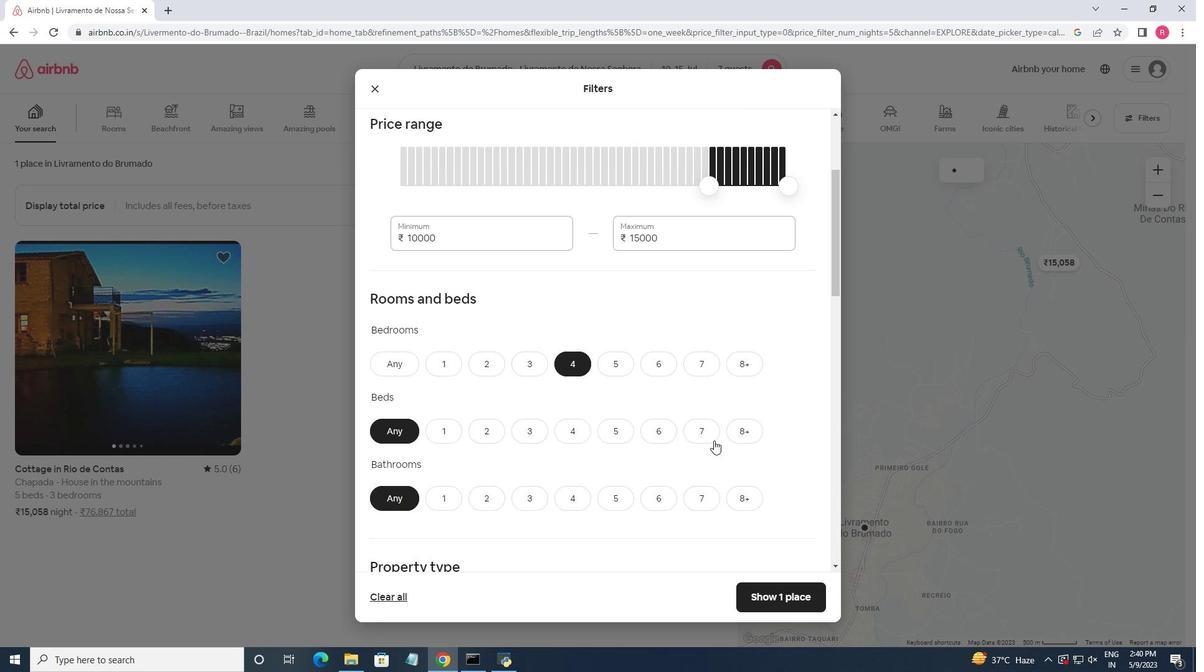 
Action: Mouse pressed left at (711, 438)
Screenshot: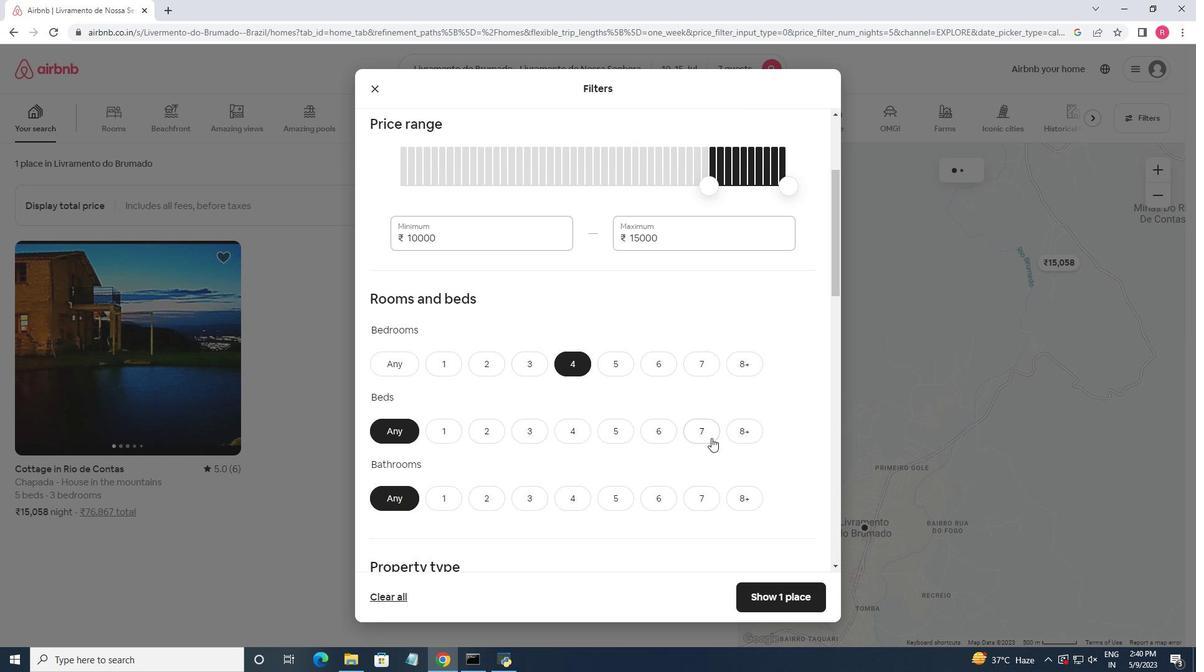 
Action: Mouse moved to (581, 497)
Screenshot: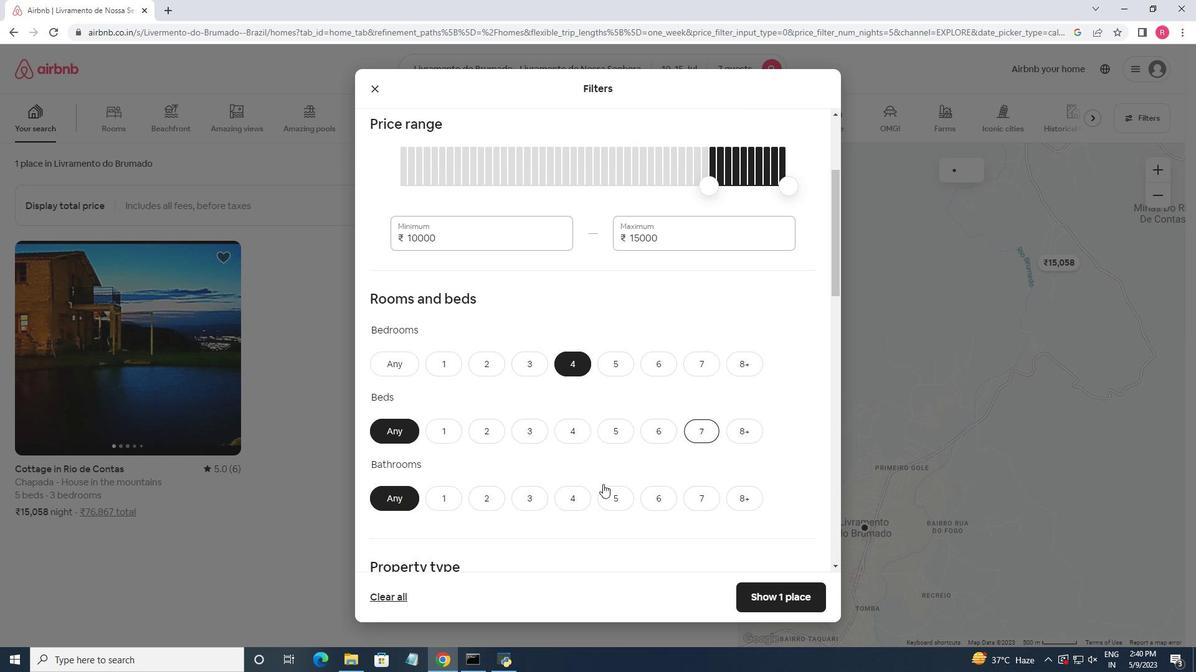 
Action: Mouse pressed left at (581, 497)
Screenshot: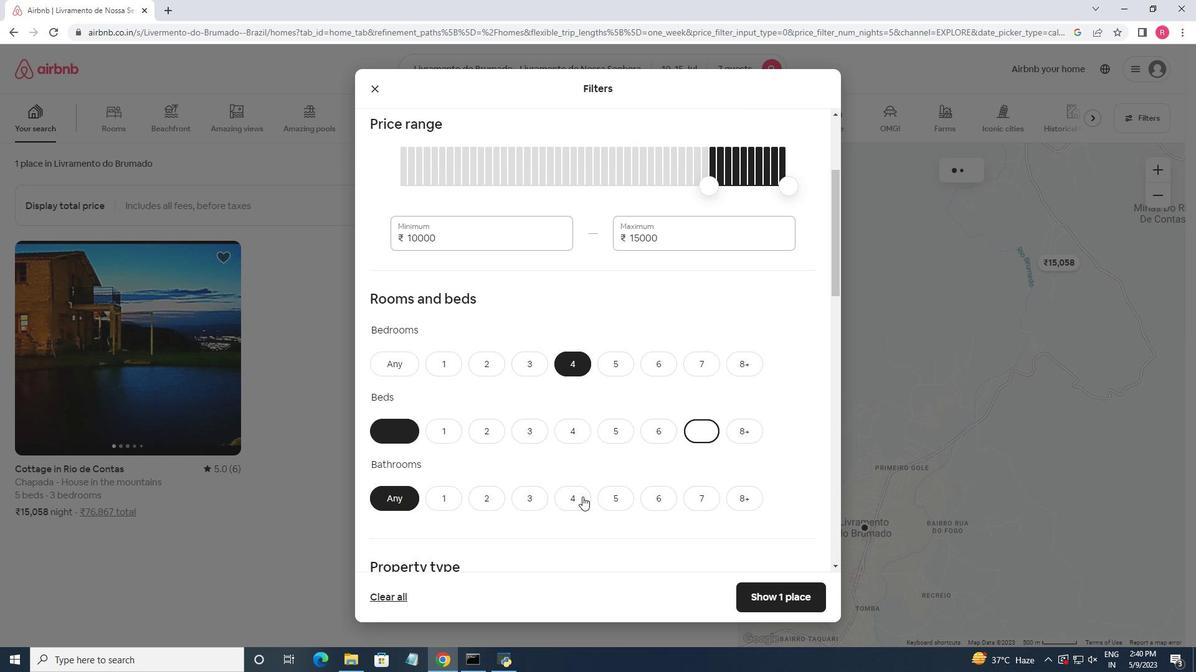 
Action: Mouse moved to (700, 326)
Screenshot: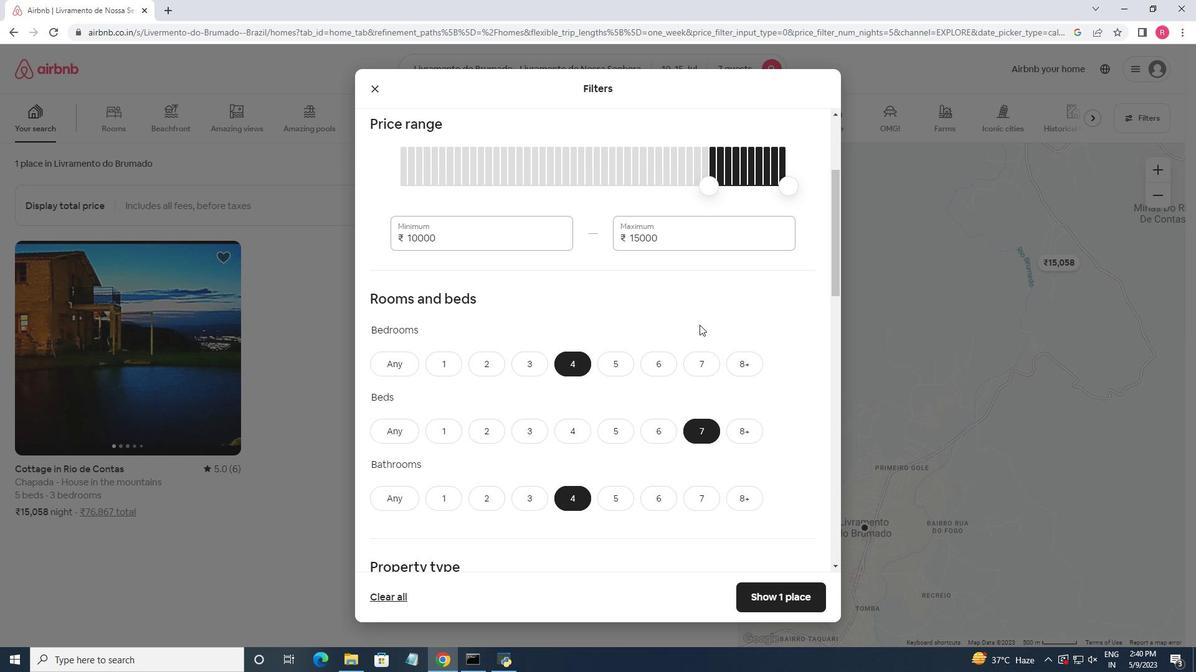 
Action: Mouse scrolled (700, 325) with delta (0, 0)
Screenshot: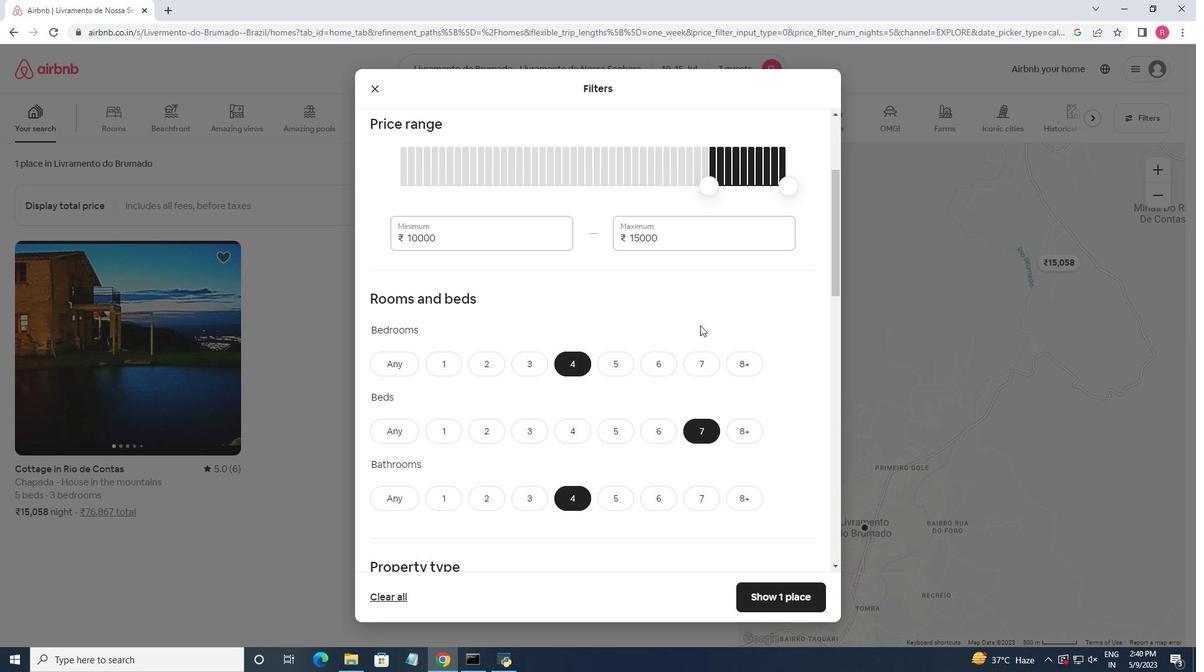 
Action: Mouse moved to (700, 328)
Screenshot: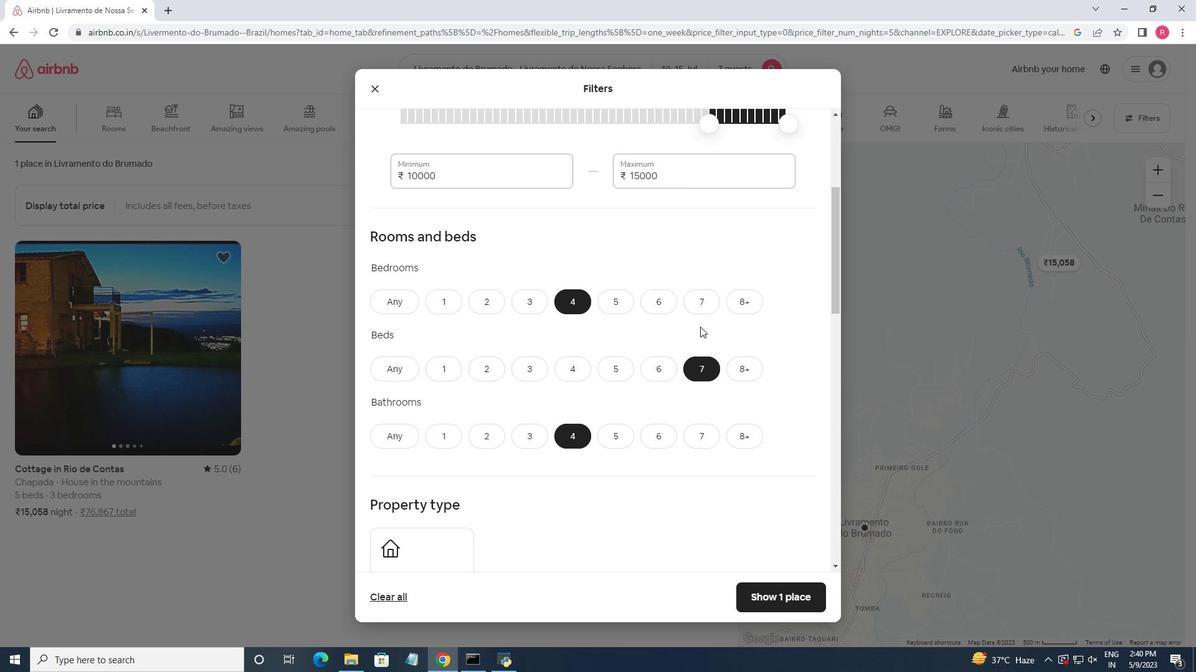 
Action: Mouse scrolled (700, 327) with delta (0, 0)
Screenshot: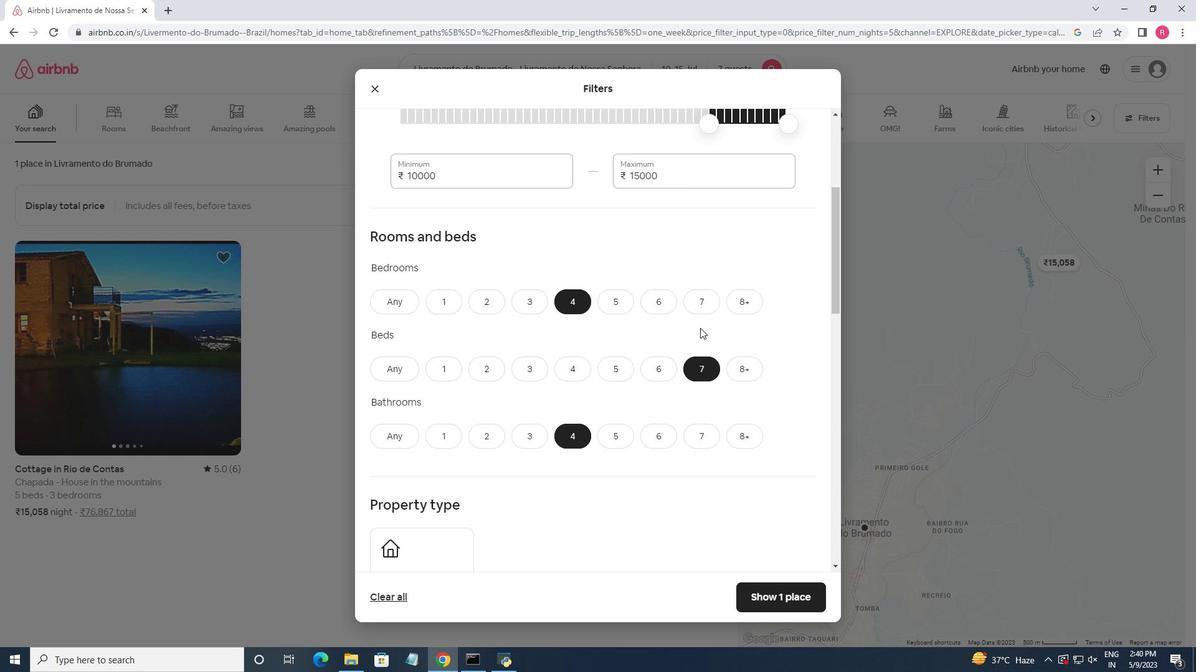 
Action: Mouse scrolled (700, 327) with delta (0, 0)
Screenshot: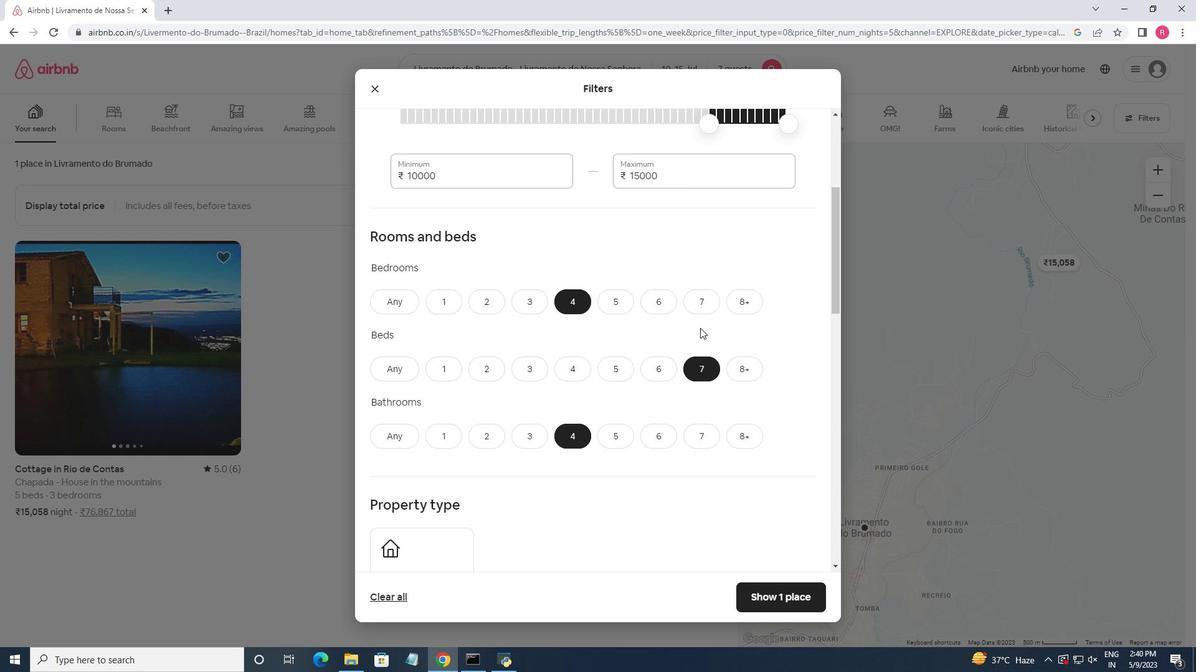 
Action: Mouse scrolled (700, 327) with delta (0, 0)
Screenshot: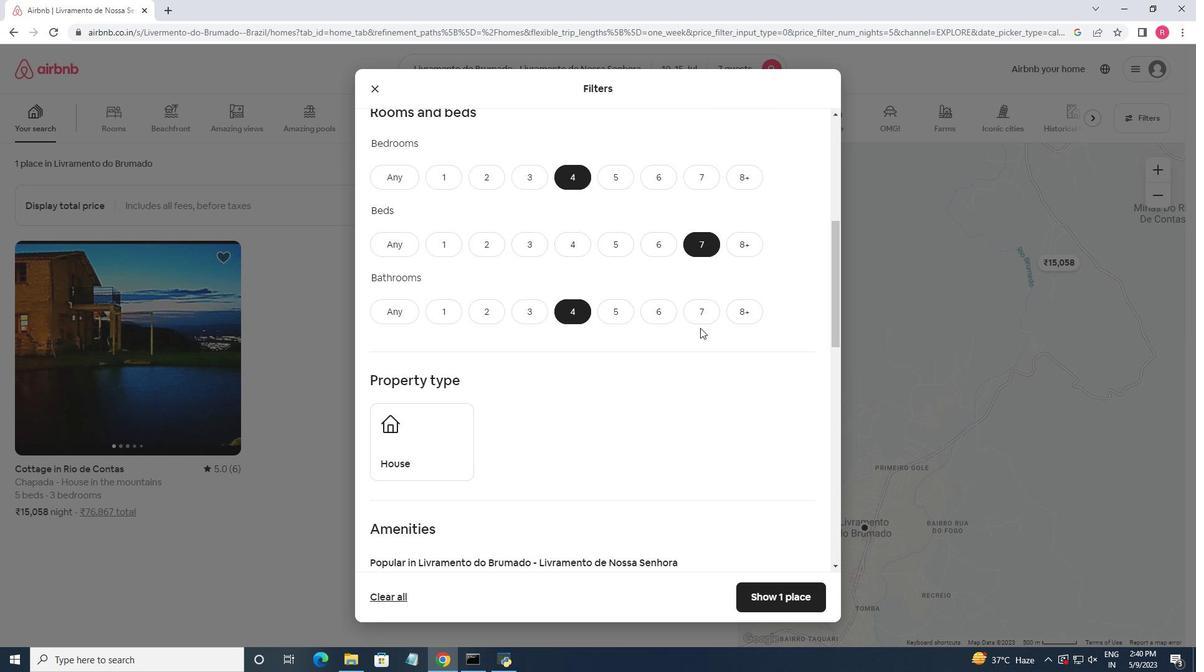 
Action: Mouse moved to (439, 391)
Screenshot: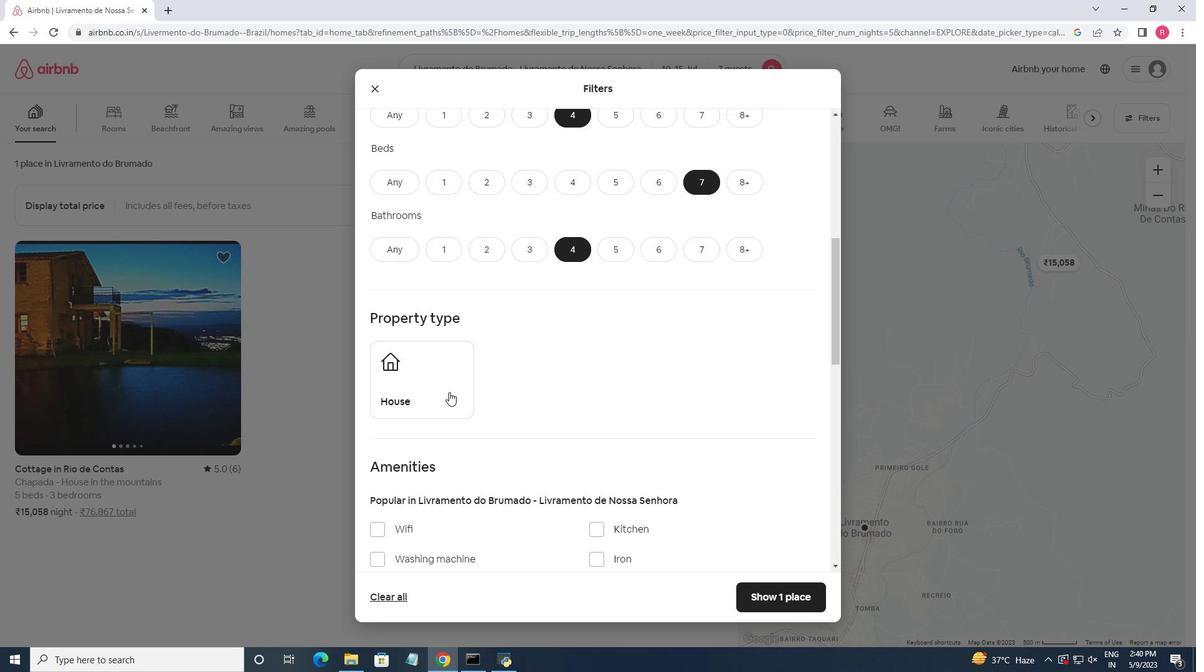 
Action: Mouse pressed left at (439, 391)
Screenshot: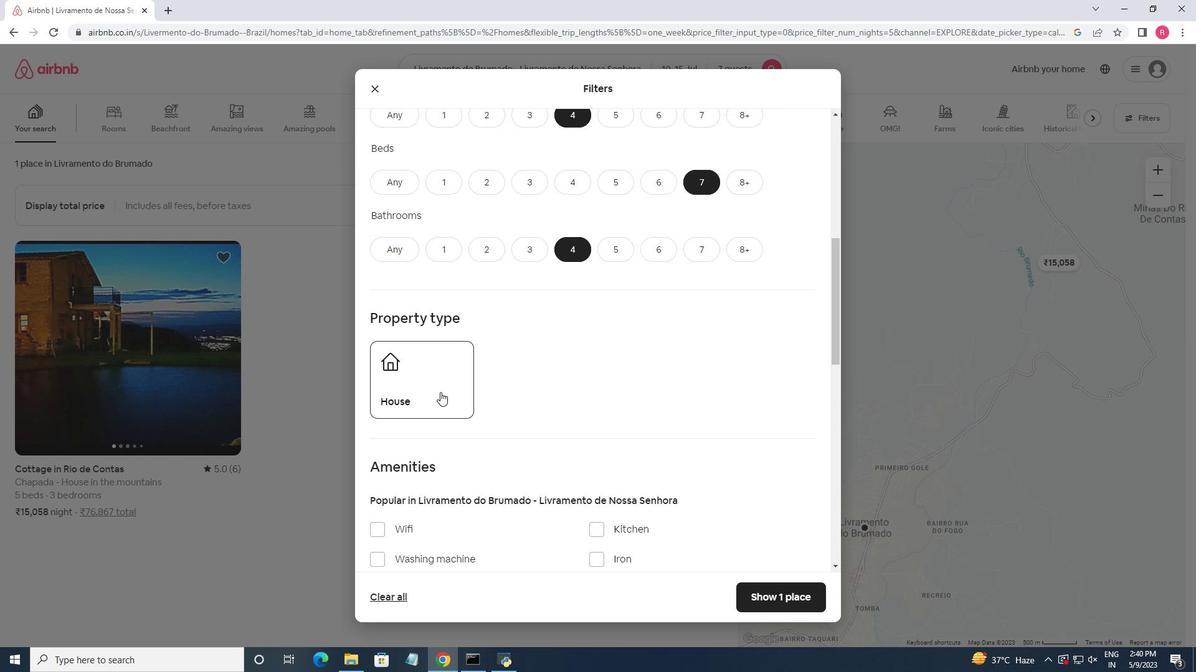 
Action: Mouse moved to (570, 378)
Screenshot: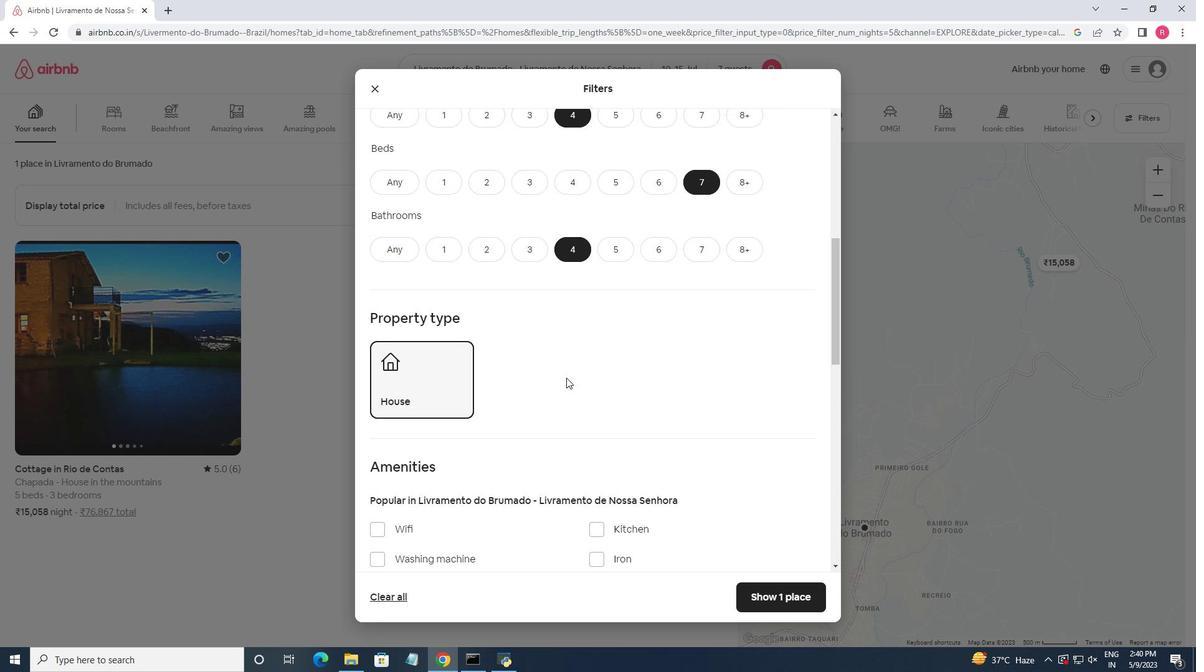 
Action: Mouse scrolled (570, 377) with delta (0, 0)
Screenshot: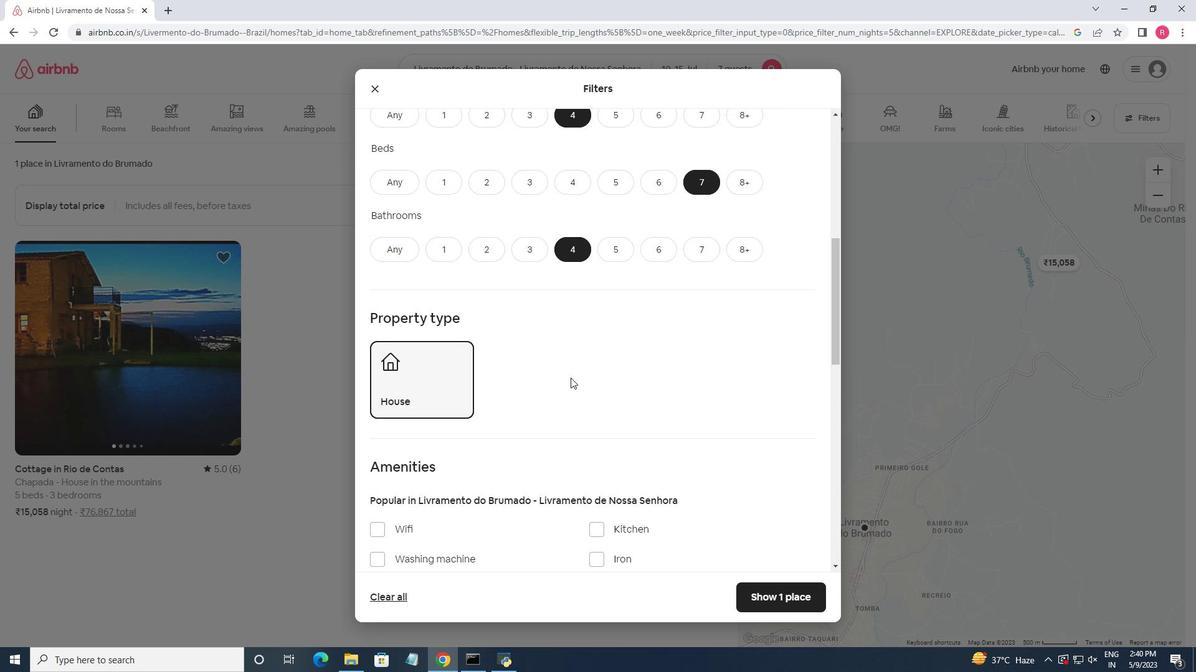 
Action: Mouse scrolled (570, 377) with delta (0, 0)
Screenshot: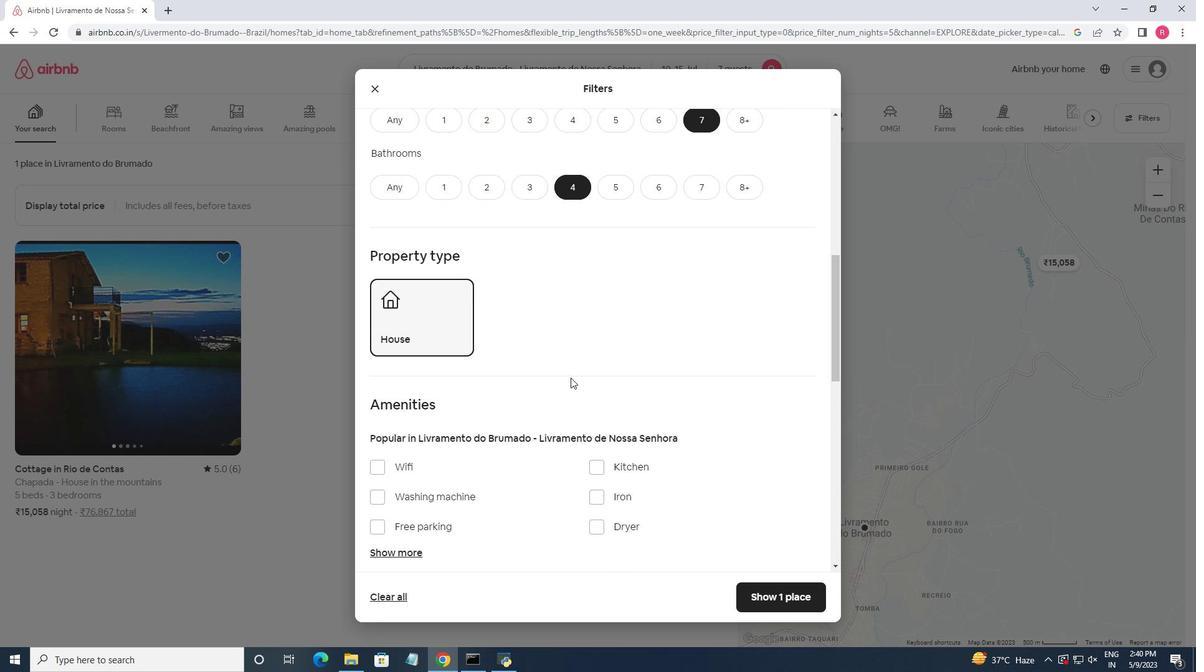 
Action: Mouse moved to (386, 403)
Screenshot: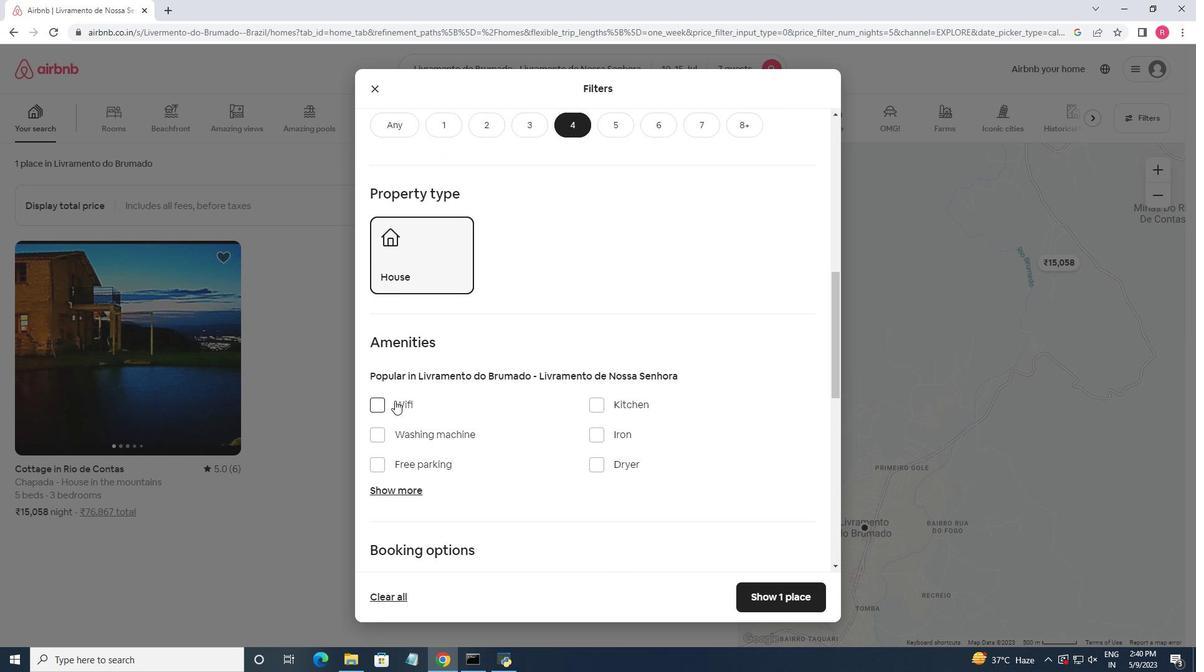 
Action: Mouse pressed left at (386, 403)
Screenshot: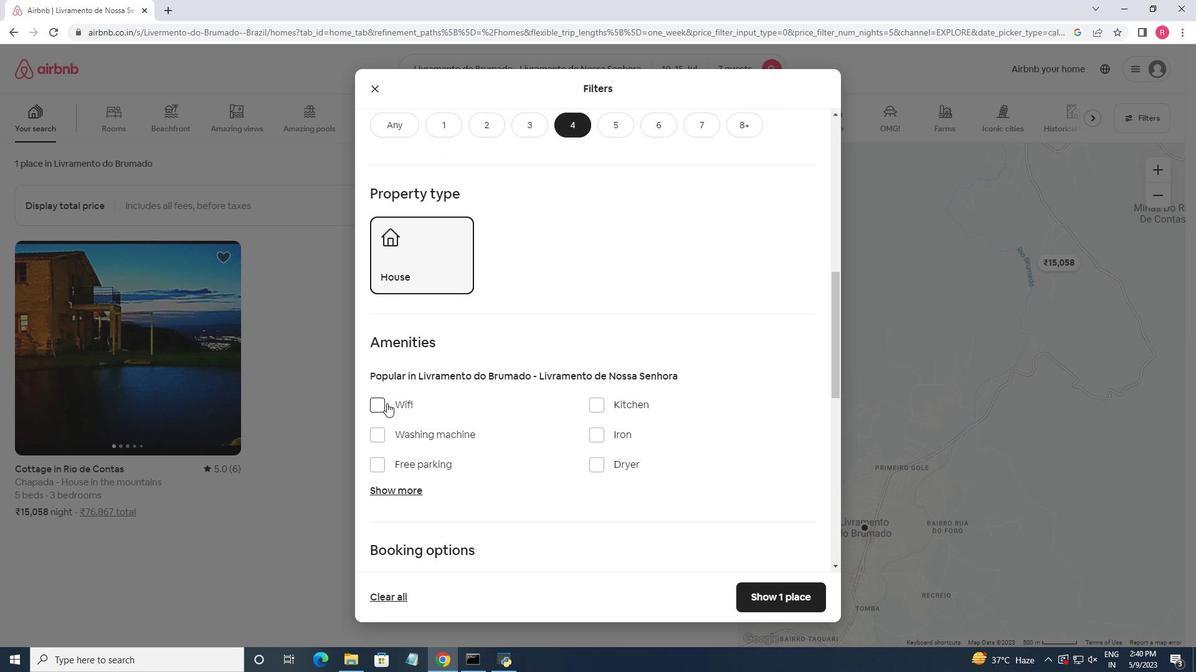 
Action: Mouse moved to (399, 488)
Screenshot: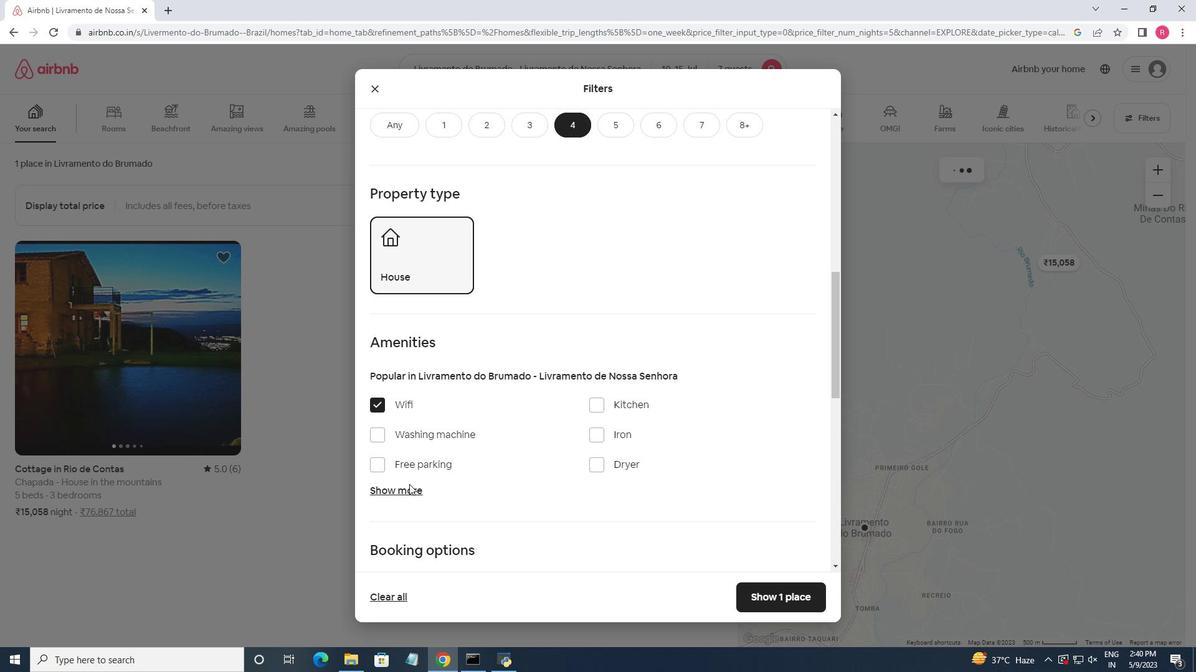 
Action: Mouse pressed left at (399, 488)
Screenshot: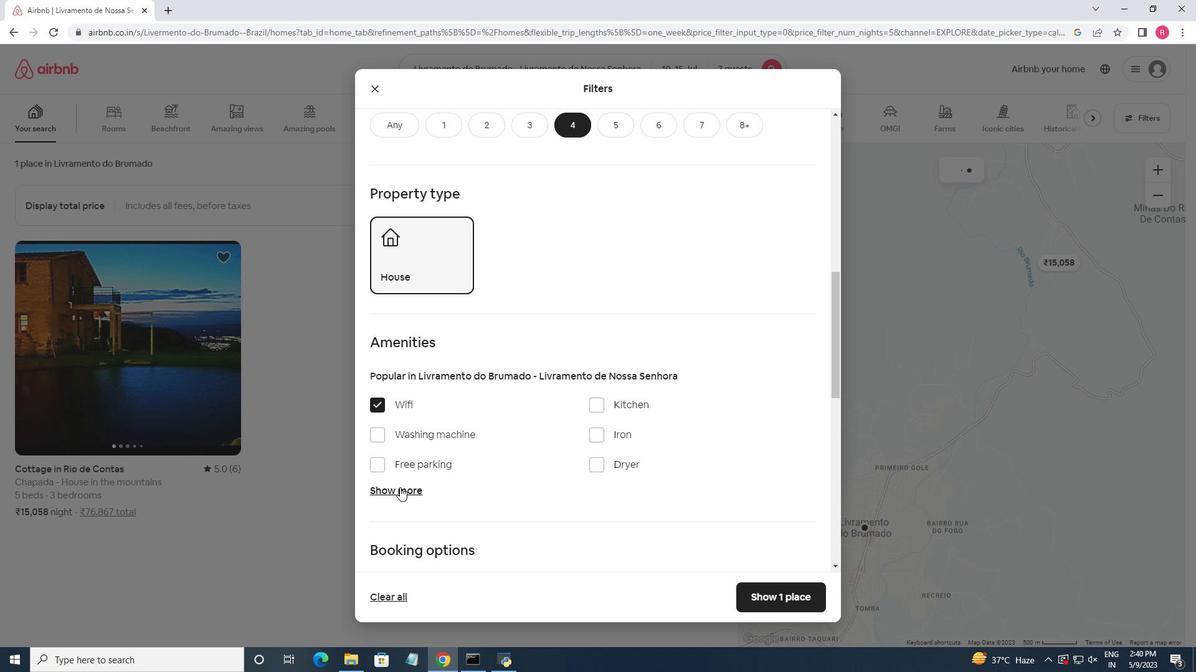 
Action: Mouse moved to (588, 408)
Screenshot: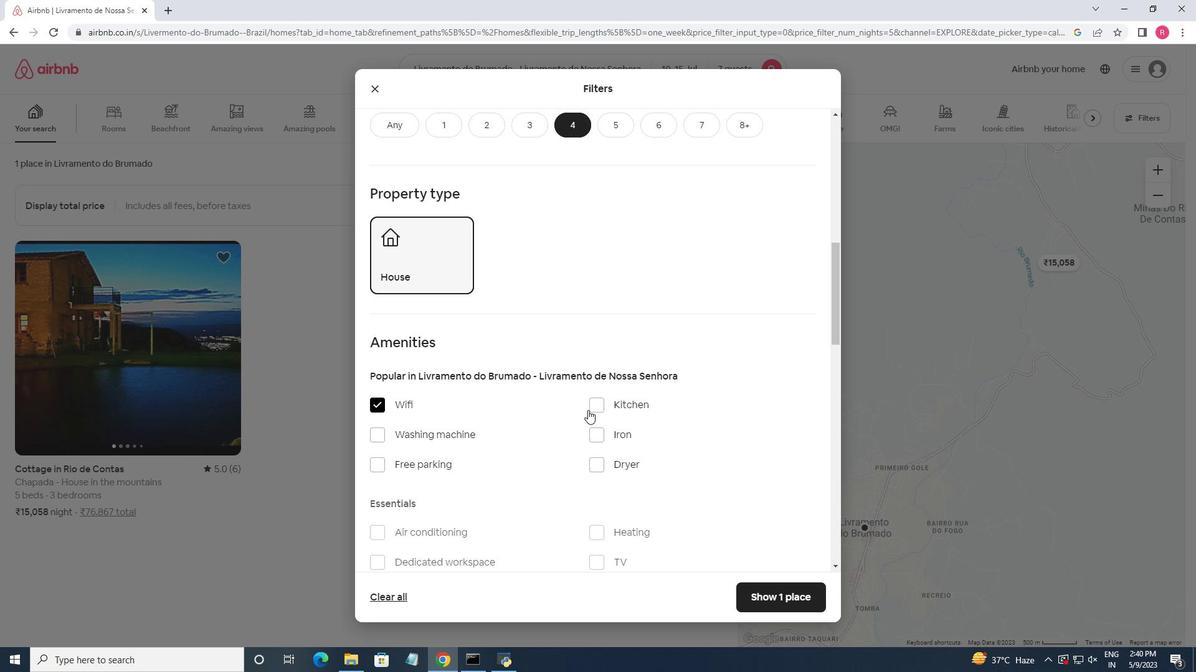 
Action: Mouse scrolled (588, 408) with delta (0, 0)
Screenshot: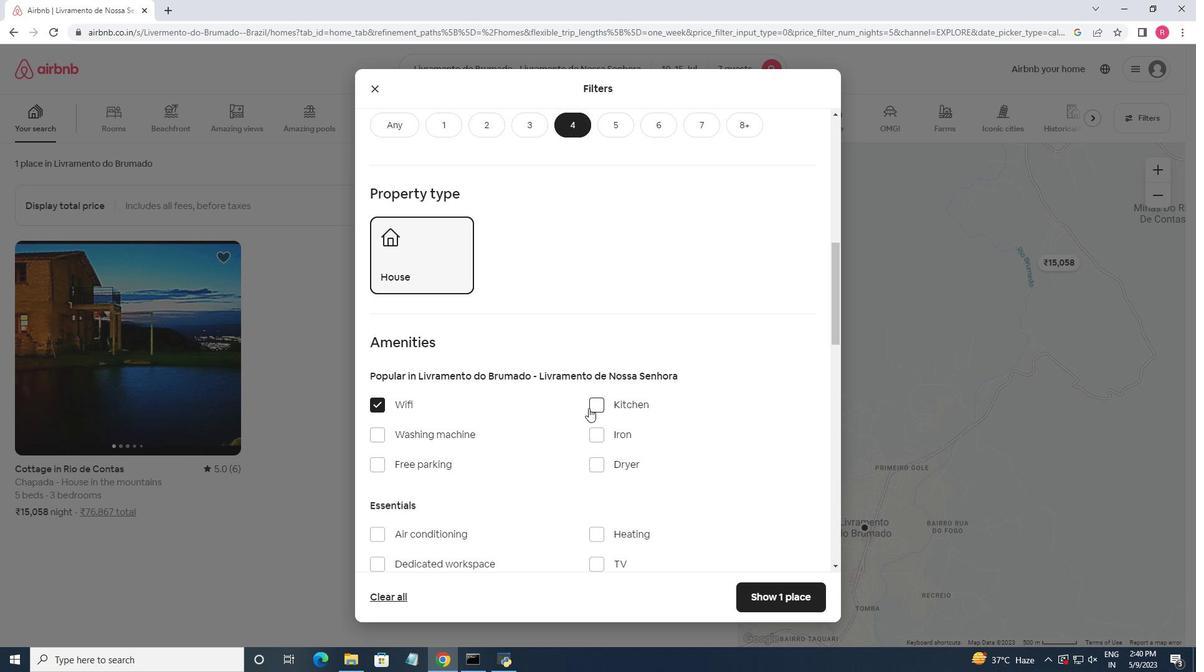 
Action: Mouse moved to (623, 438)
Screenshot: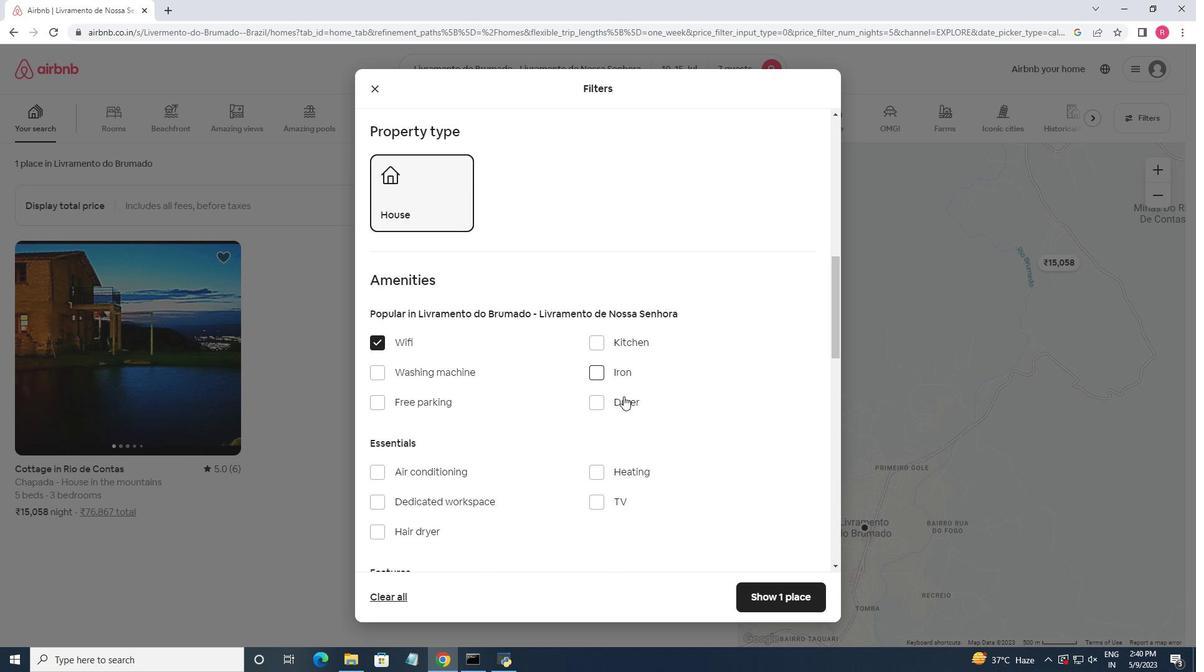 
Action: Mouse scrolled (623, 437) with delta (0, 0)
Screenshot: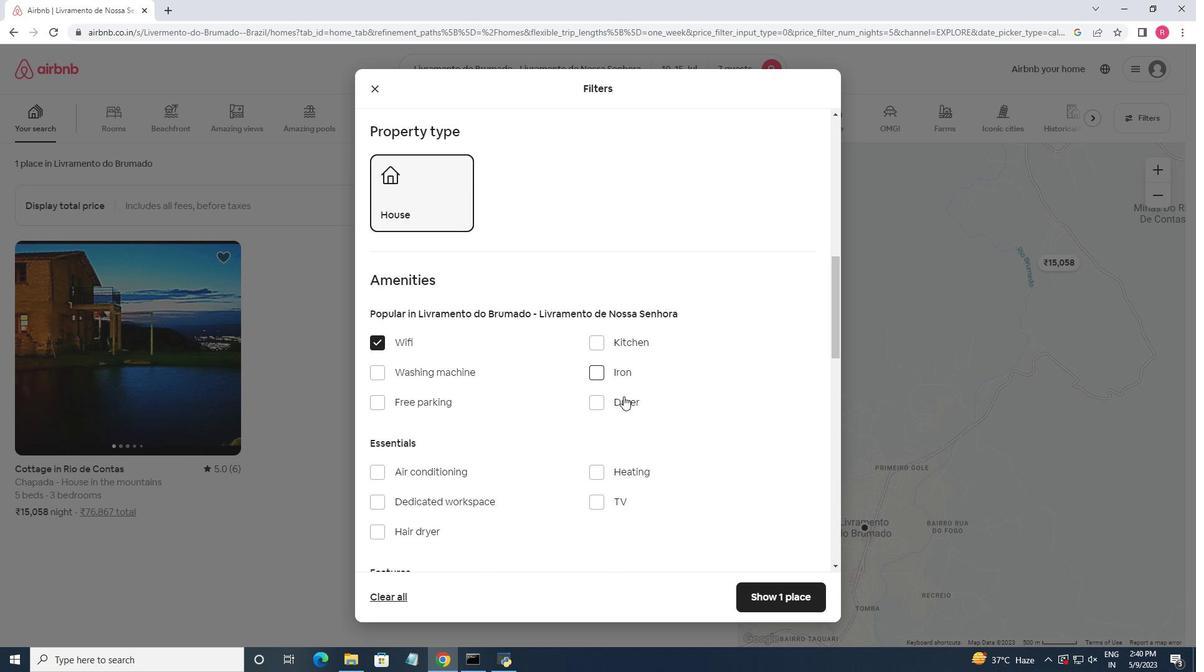 
Action: Mouse moved to (413, 339)
Screenshot: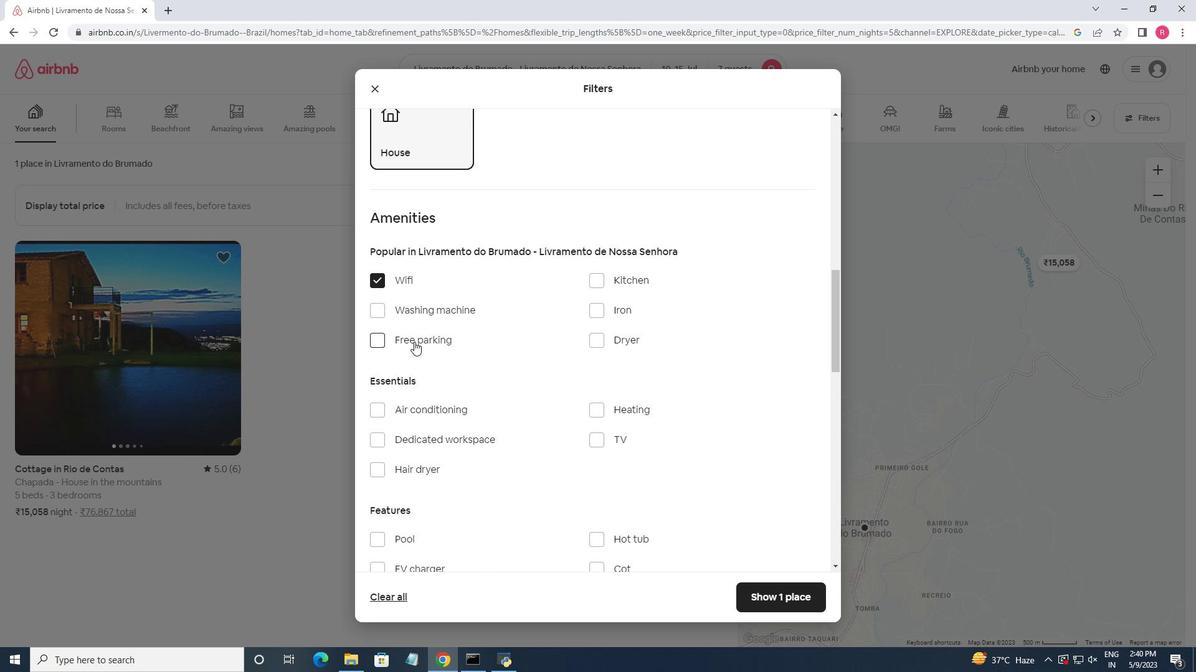 
Action: Mouse pressed left at (413, 339)
Screenshot: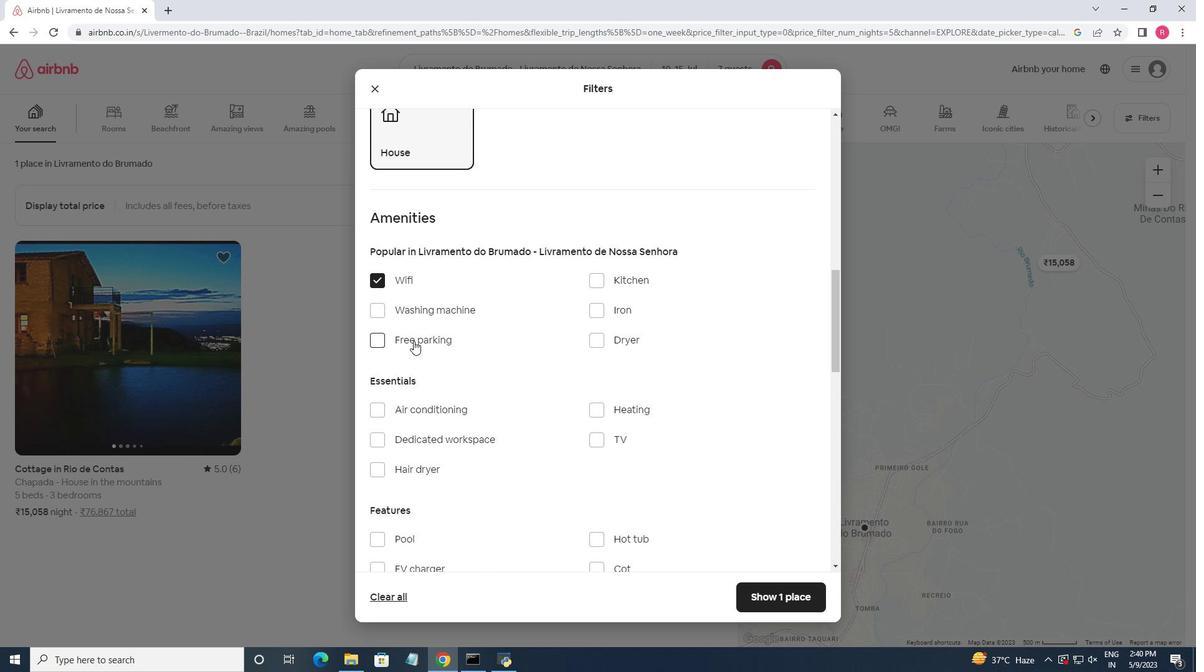 
Action: Mouse moved to (598, 439)
Screenshot: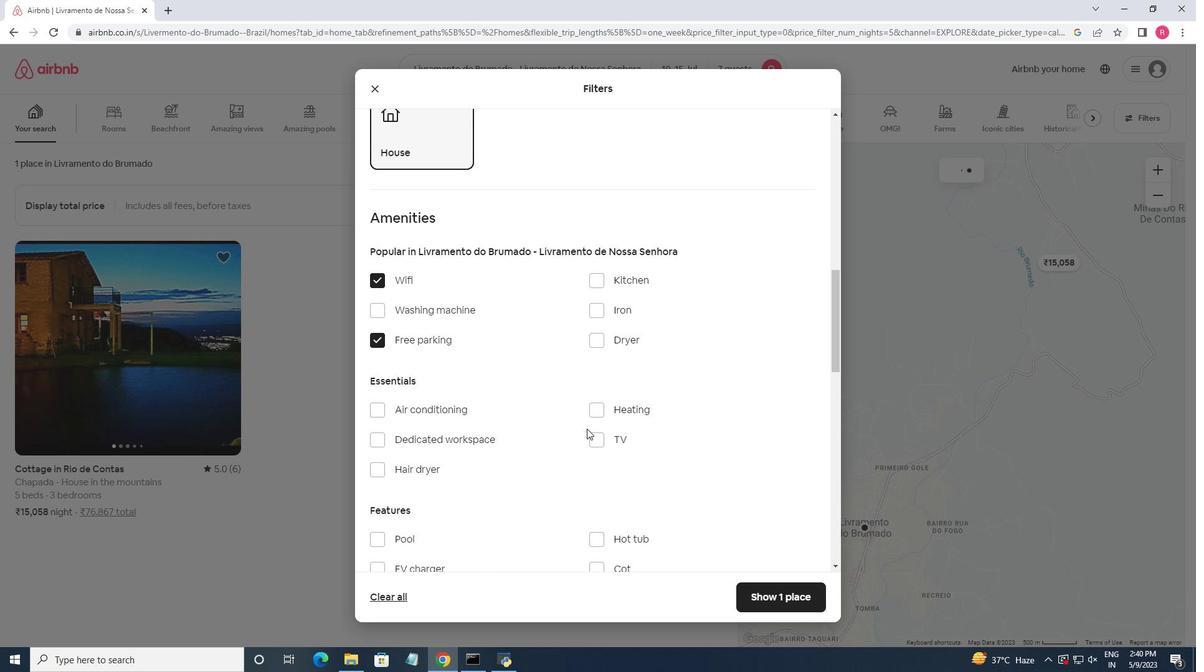 
Action: Mouse pressed left at (598, 439)
Screenshot: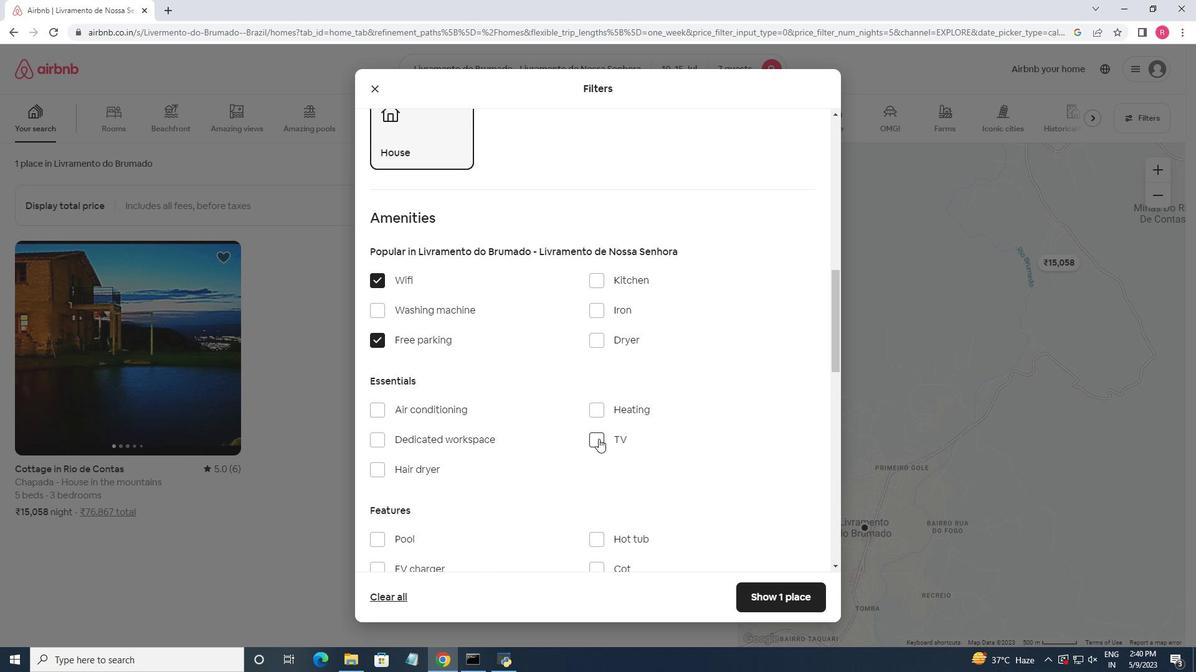 
Action: Mouse moved to (522, 358)
Screenshot: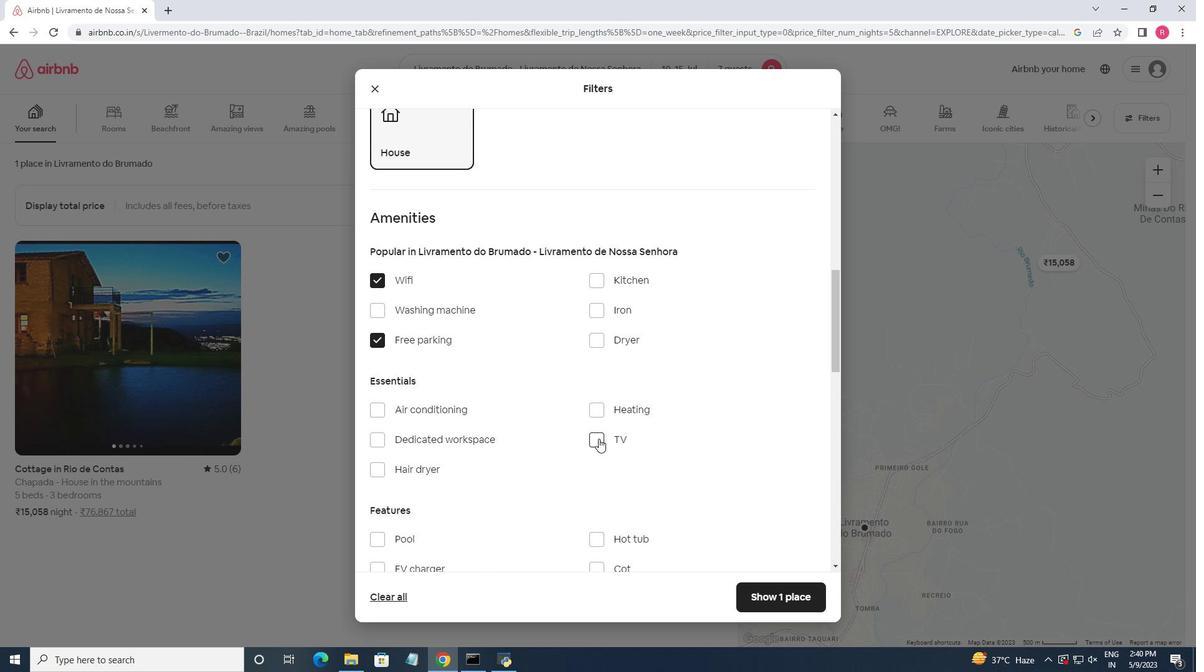 
Action: Mouse scrolled (522, 357) with delta (0, 0)
Screenshot: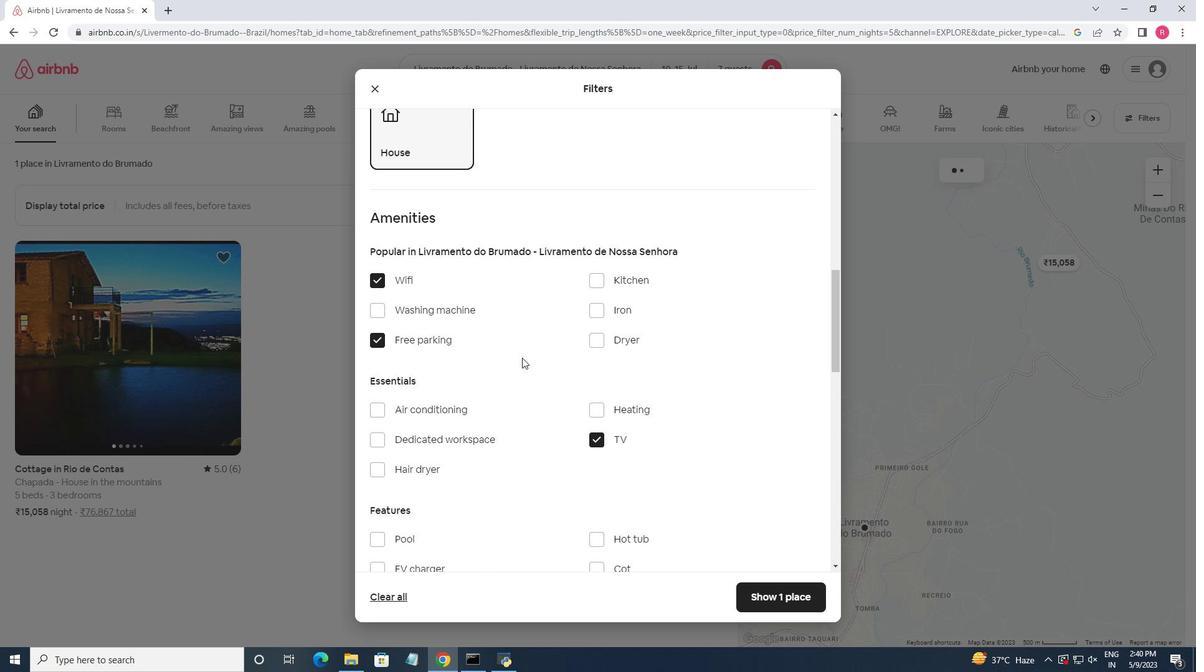 
Action: Mouse moved to (522, 358)
Screenshot: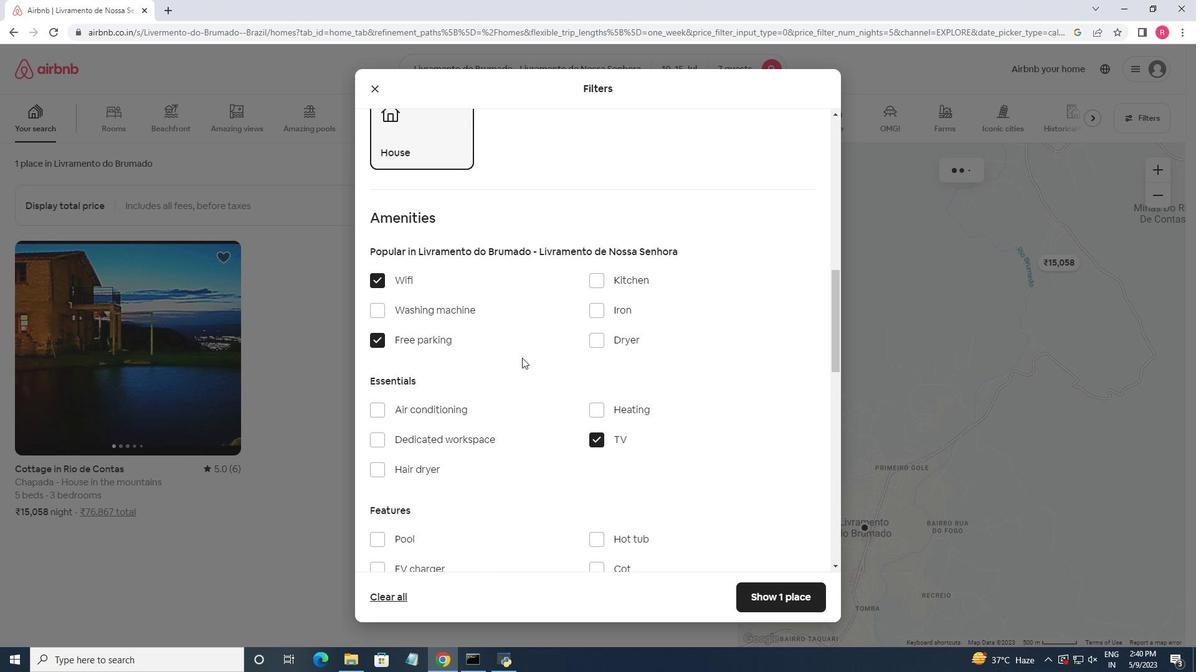 
Action: Mouse scrolled (522, 357) with delta (0, 0)
Screenshot: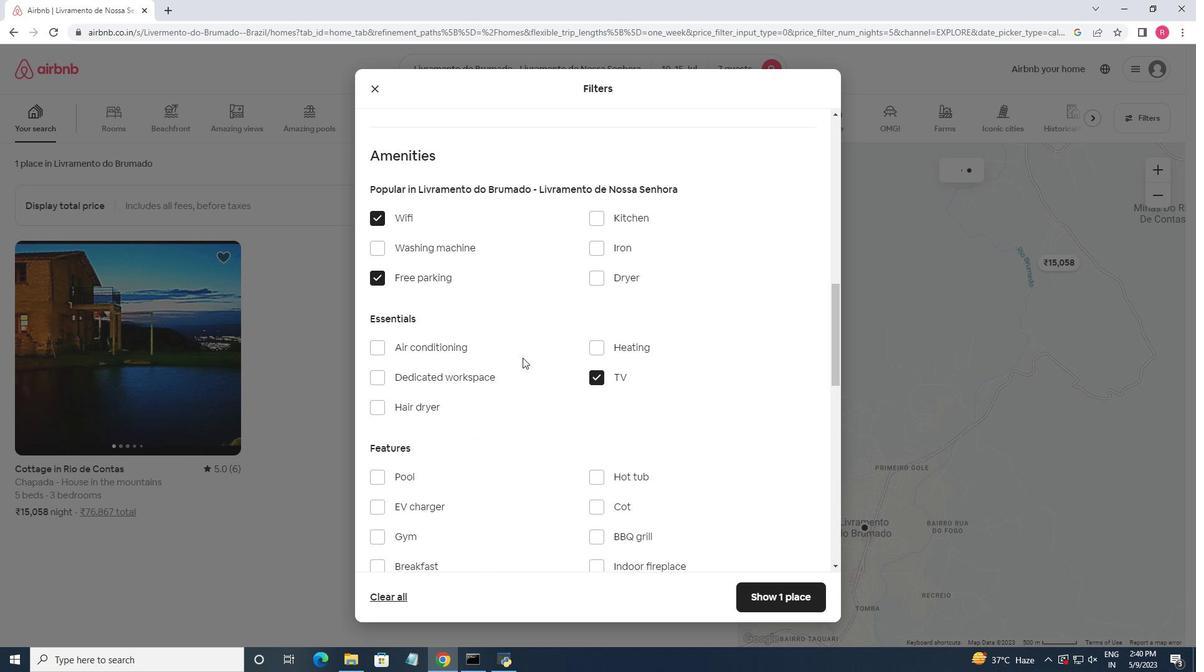 
Action: Mouse scrolled (522, 357) with delta (0, 0)
Screenshot: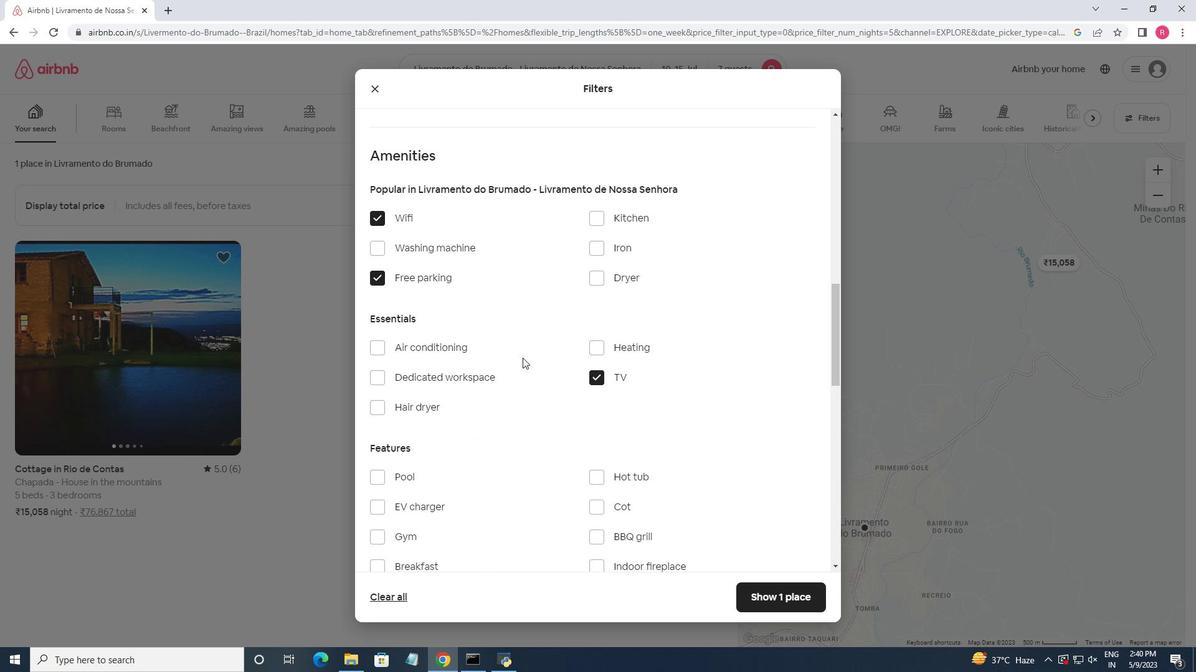 
Action: Mouse scrolled (522, 357) with delta (0, 0)
Screenshot: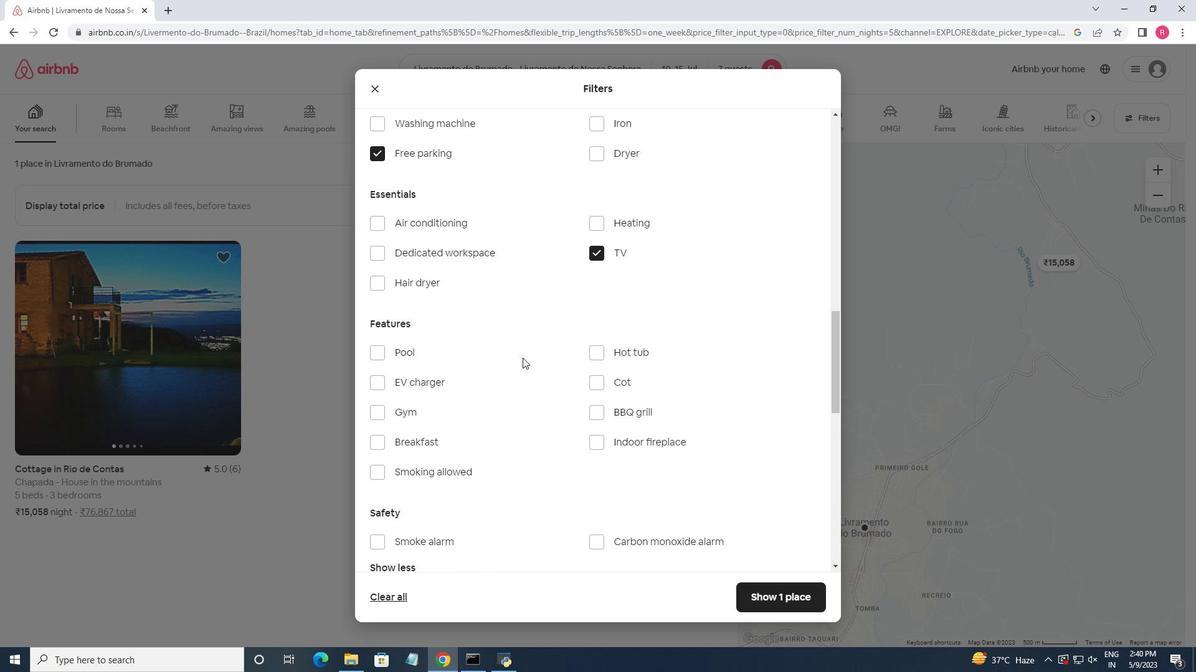 
Action: Mouse scrolled (522, 357) with delta (0, 0)
Screenshot: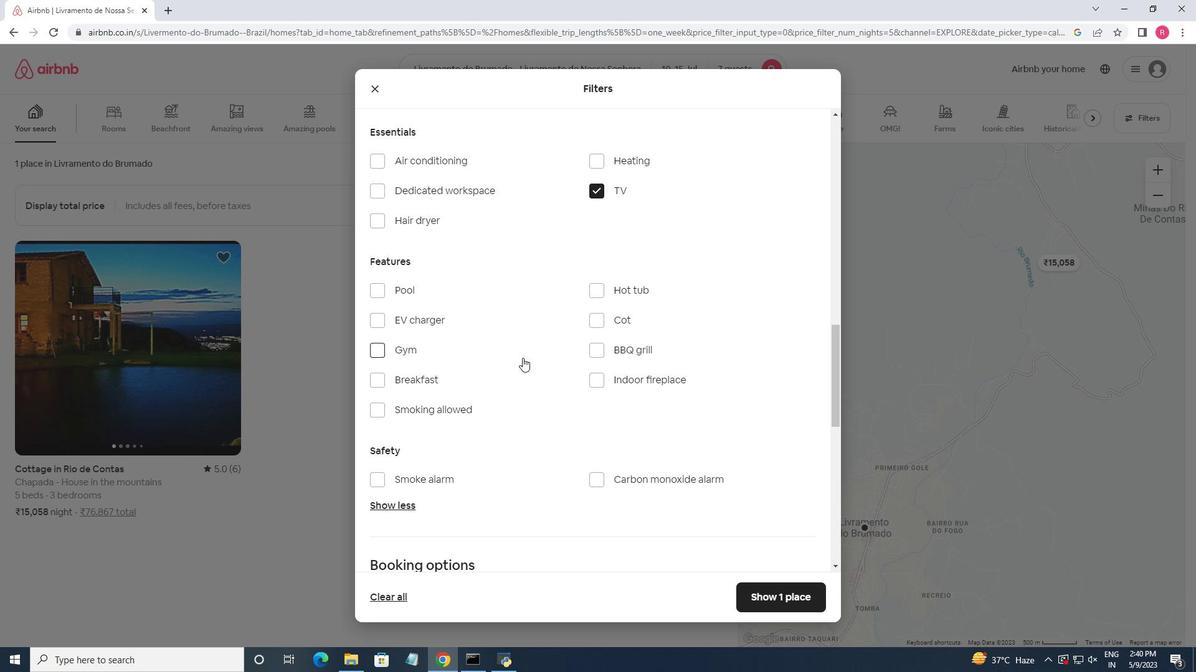 
Action: Mouse moved to (524, 358)
Screenshot: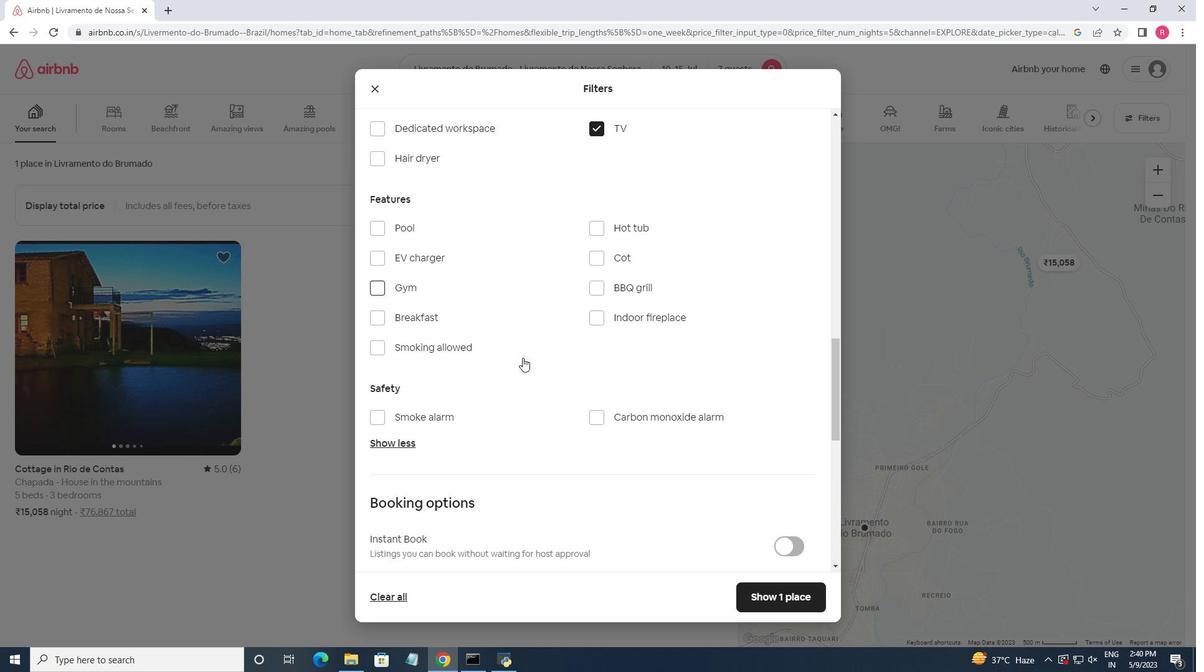 
Action: Mouse scrolled (524, 358) with delta (0, 0)
Screenshot: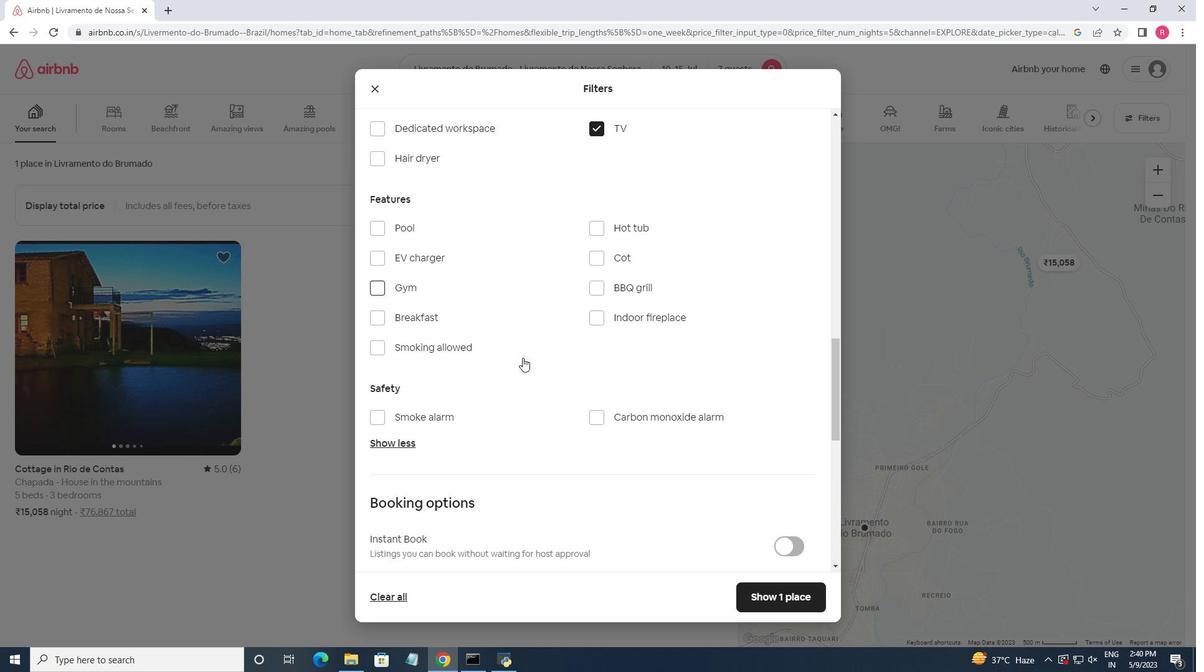 
Action: Mouse moved to (376, 251)
Screenshot: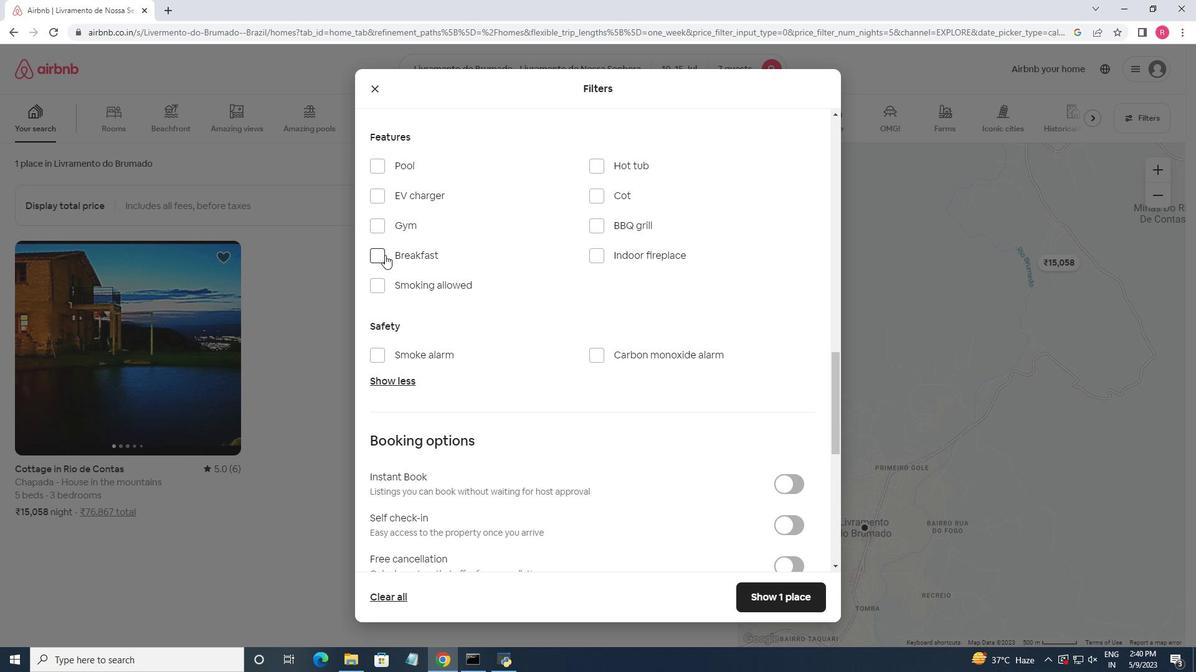 
Action: Mouse pressed left at (376, 251)
Screenshot: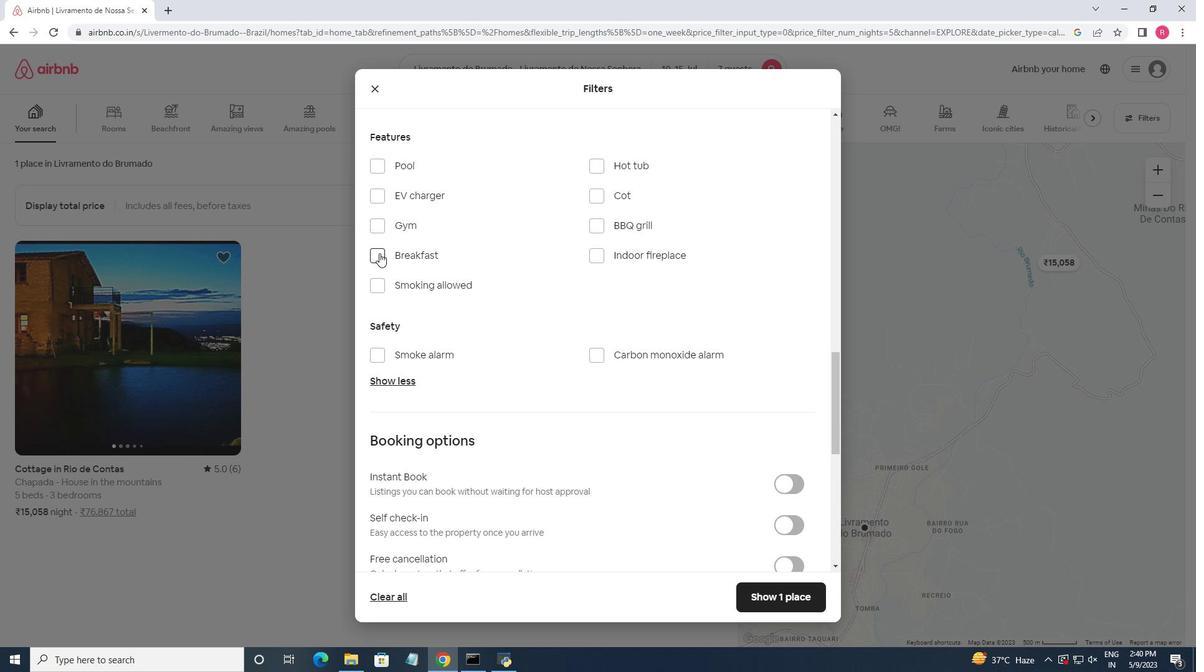 
Action: Mouse moved to (381, 216)
Screenshot: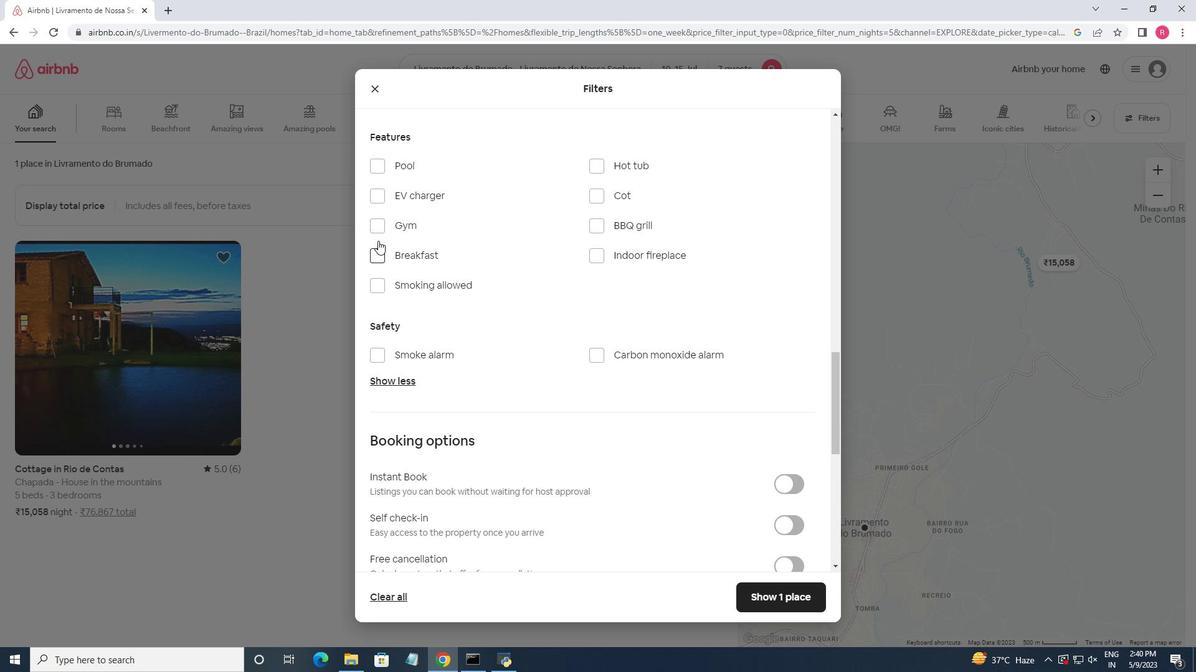 
Action: Mouse pressed left at (381, 216)
Screenshot: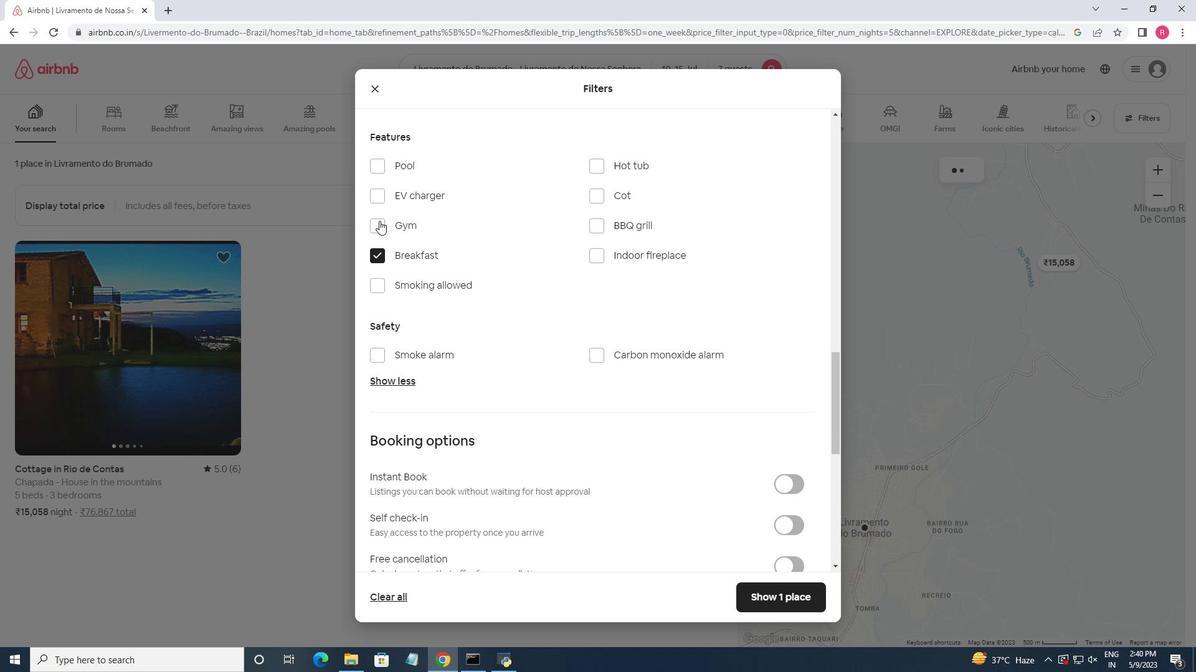 
Action: Mouse moved to (478, 249)
Screenshot: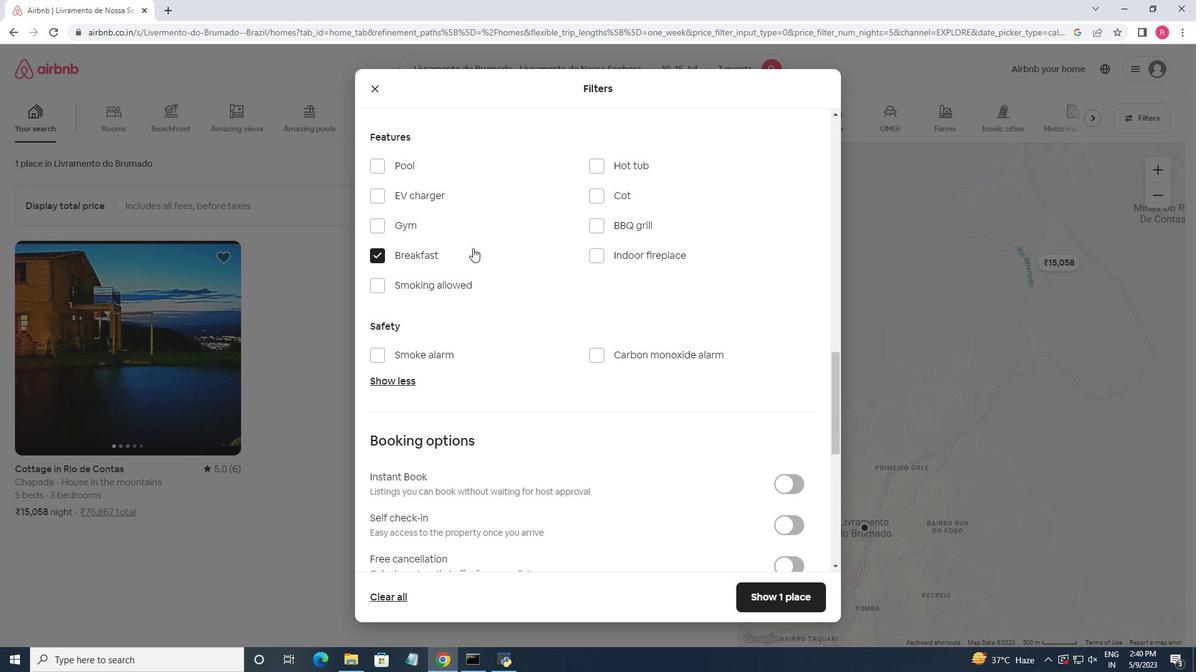 
Action: Mouse scrolled (478, 248) with delta (0, 0)
Screenshot: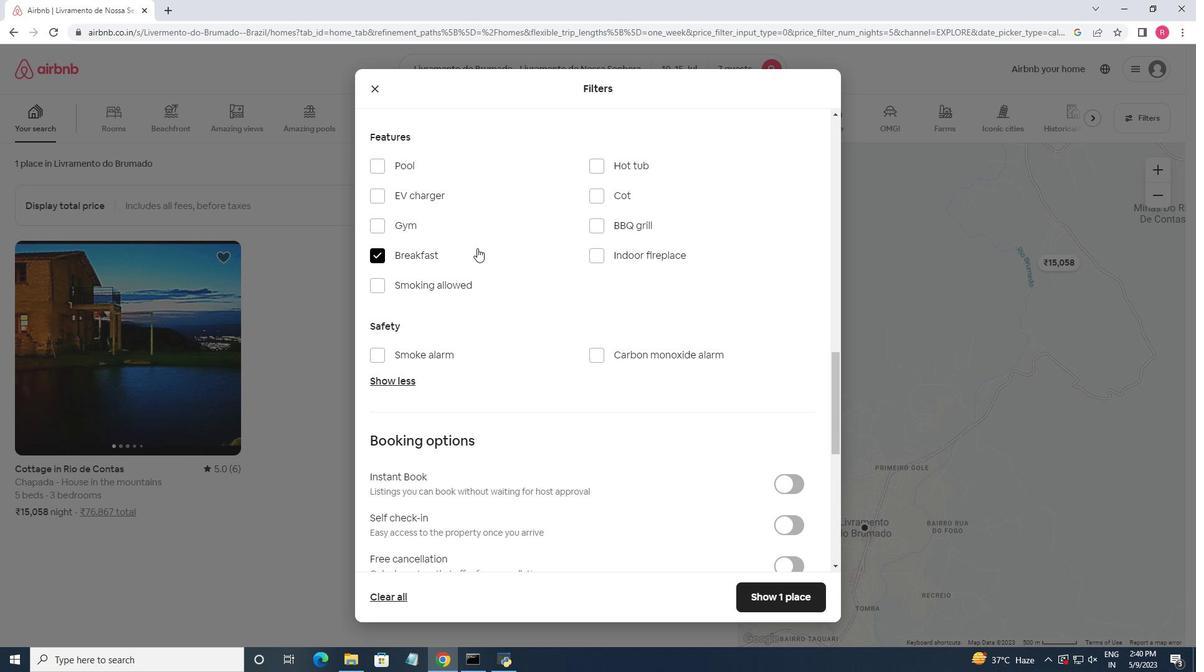
Action: Mouse moved to (376, 162)
Screenshot: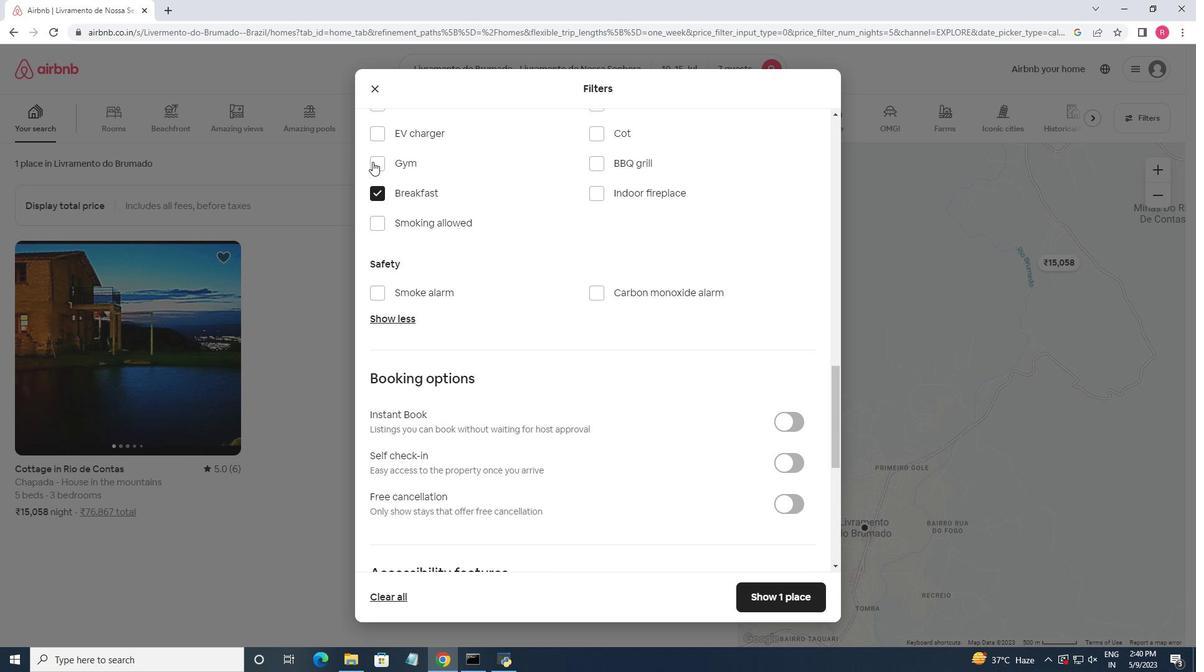 
Action: Mouse pressed left at (376, 162)
Screenshot: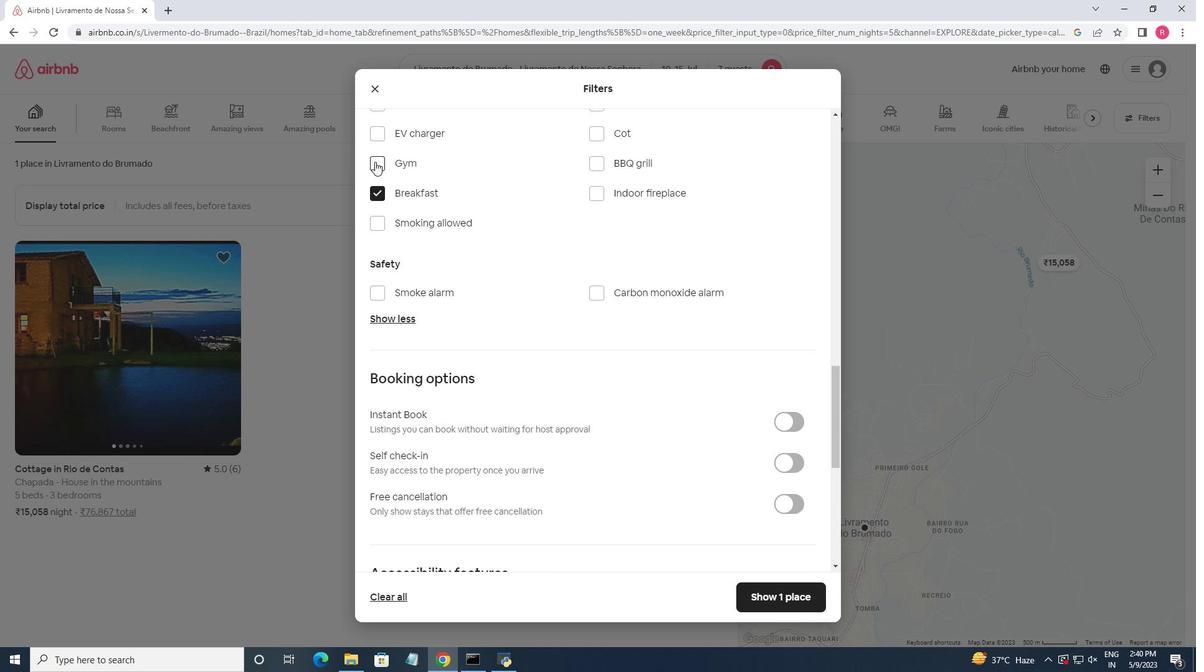 
Action: Mouse moved to (475, 216)
Screenshot: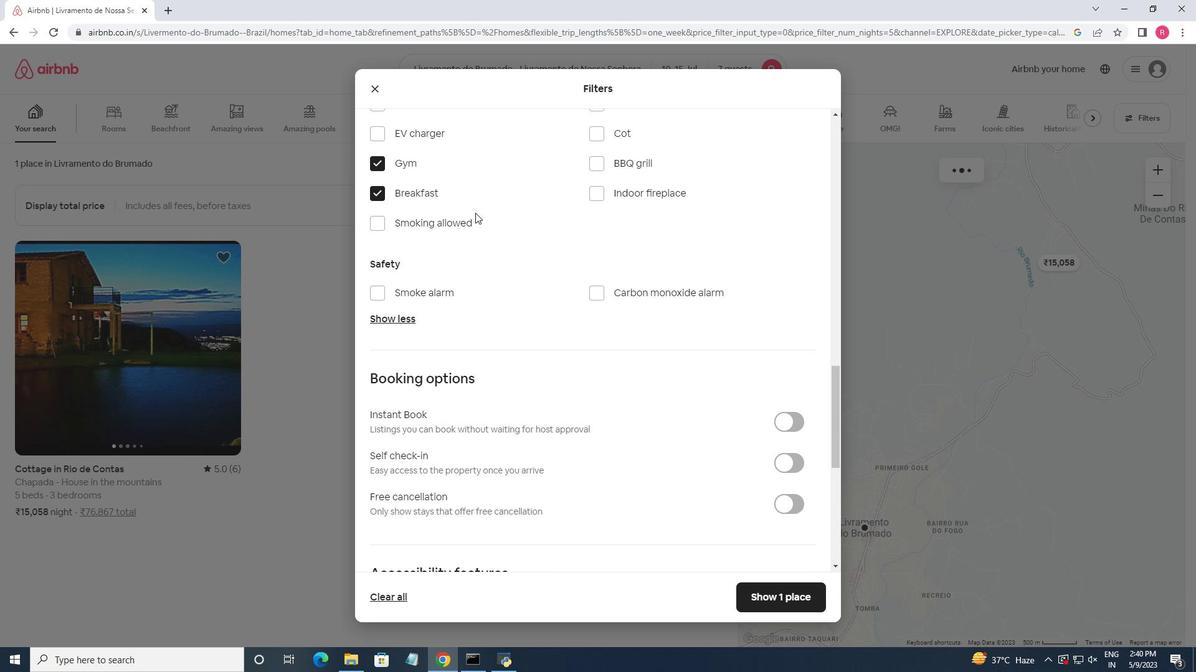 
Action: Mouse scrolled (475, 215) with delta (0, 0)
Screenshot: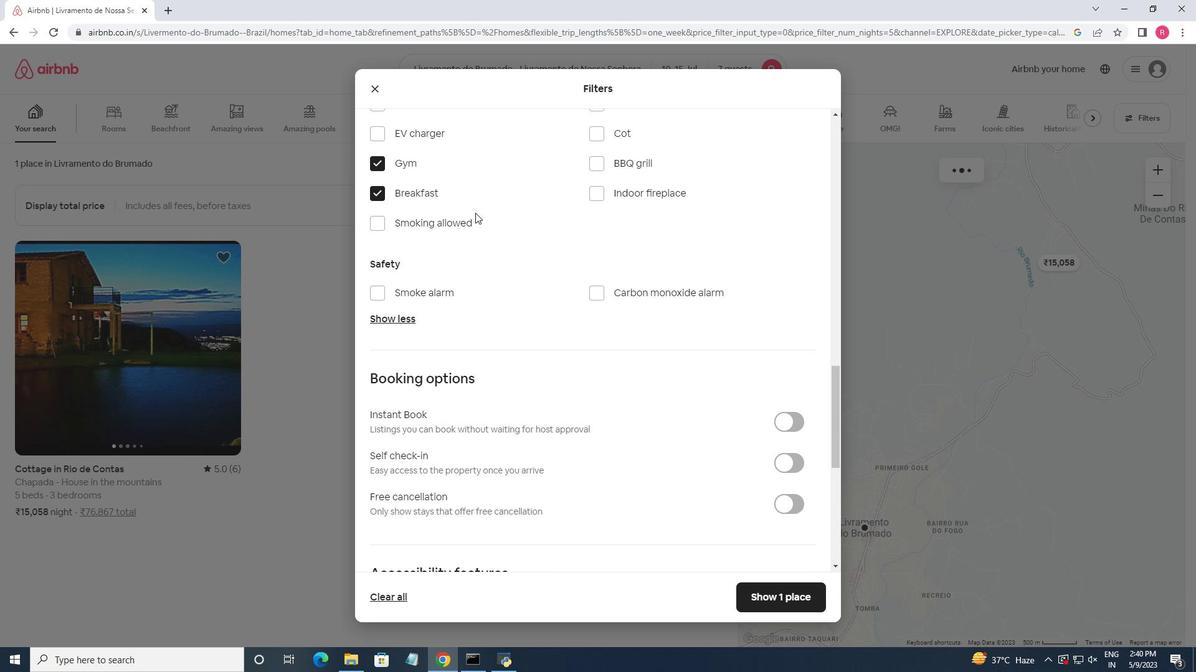 
Action: Mouse moved to (476, 219)
Screenshot: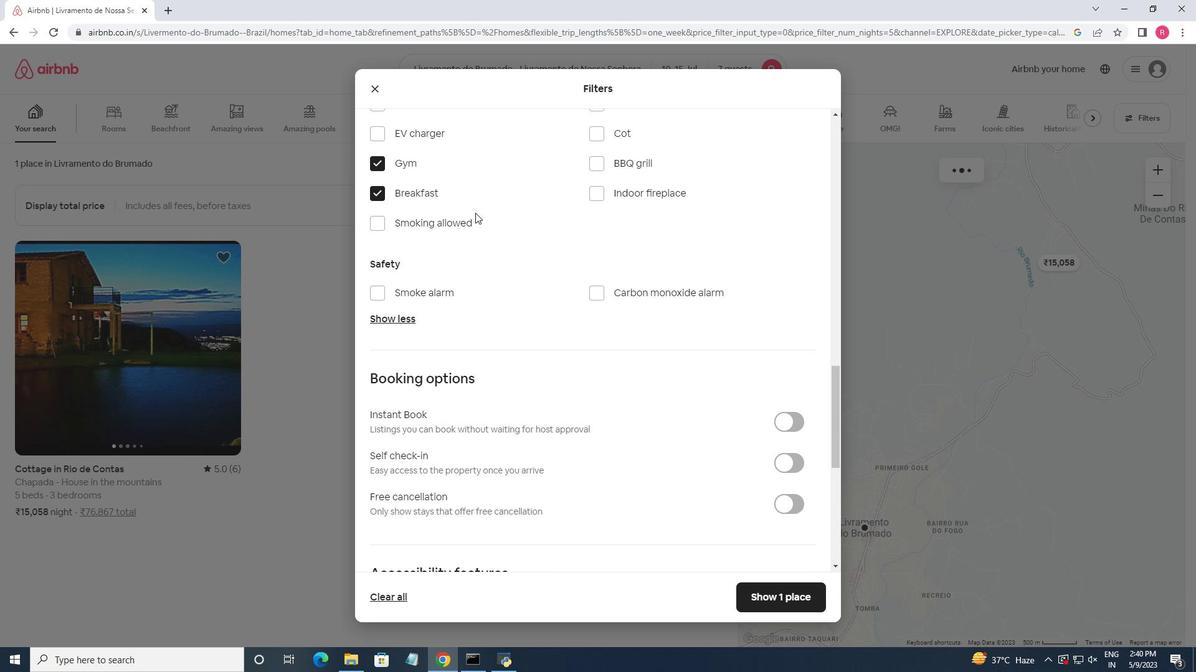 
Action: Mouse scrolled (476, 219) with delta (0, 0)
Screenshot: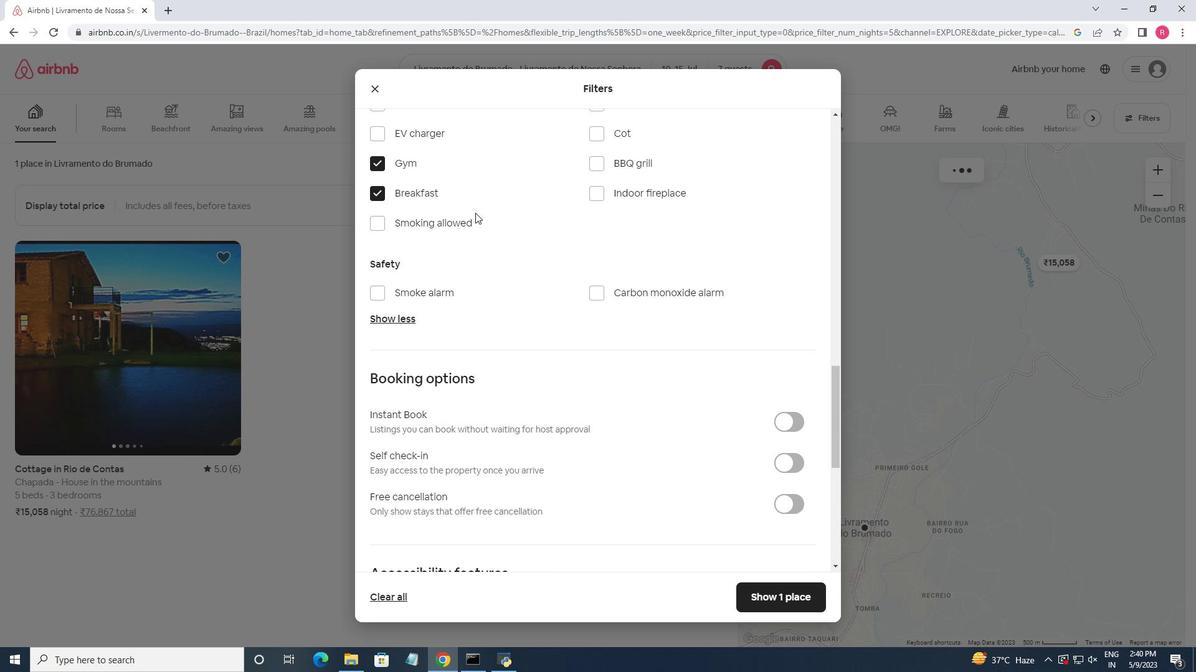 
Action: Mouse moved to (481, 238)
Screenshot: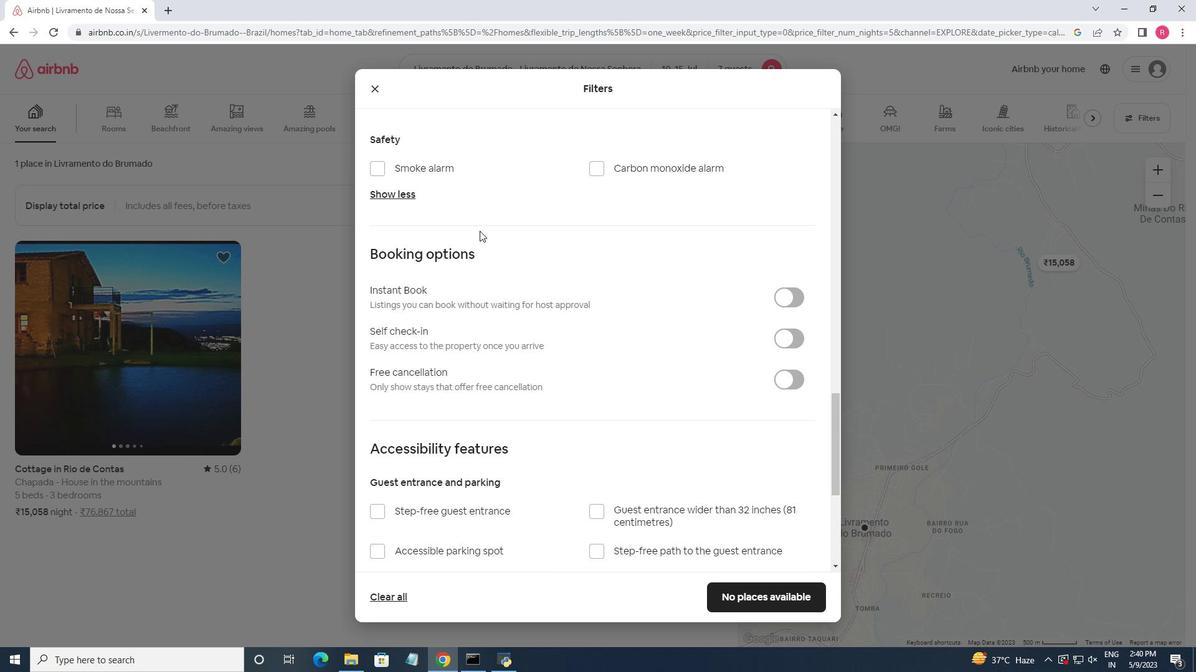 
Action: Mouse scrolled (481, 238) with delta (0, 0)
Screenshot: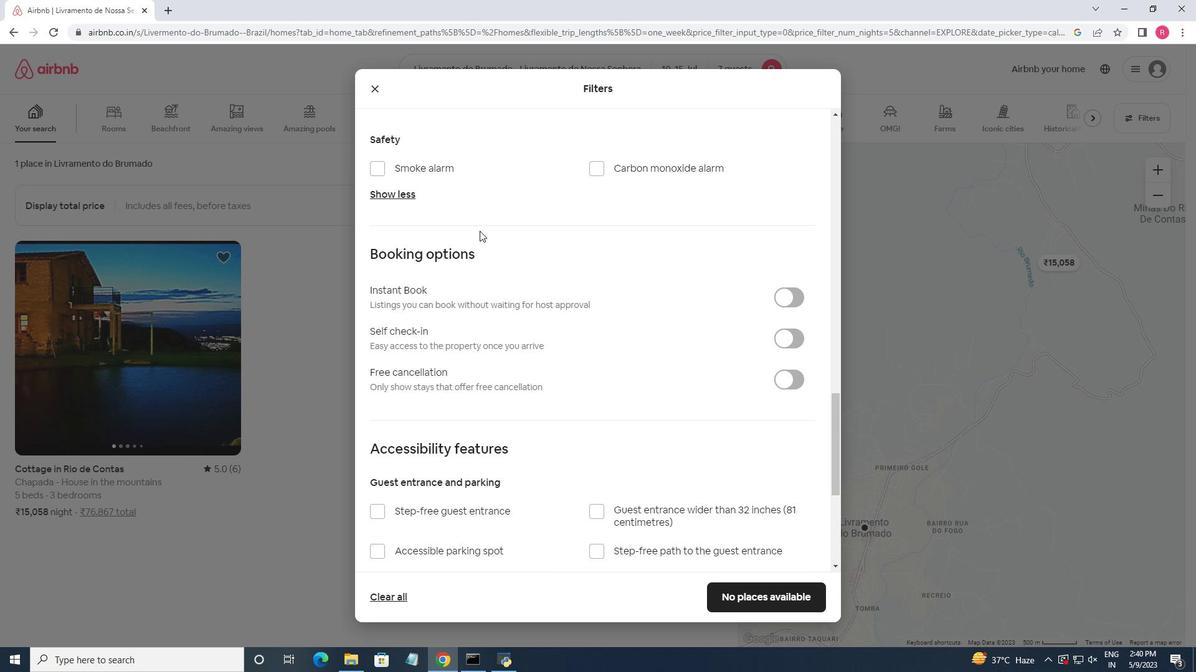 
Action: Mouse moved to (788, 279)
Screenshot: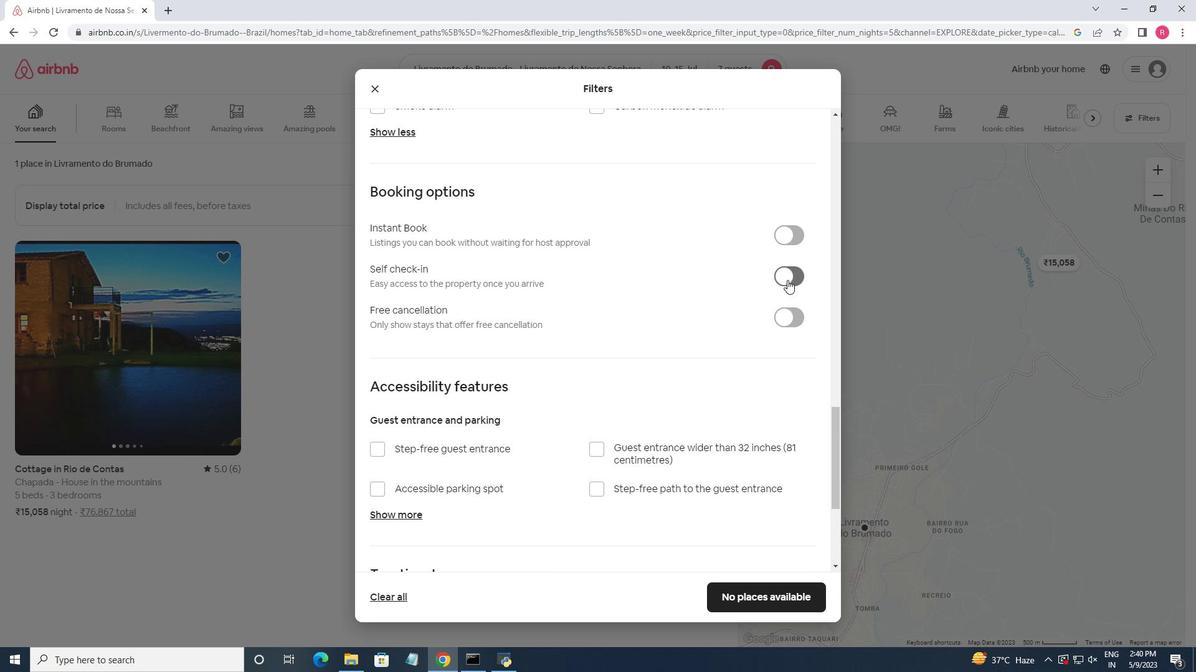 
Action: Mouse pressed left at (788, 279)
Screenshot: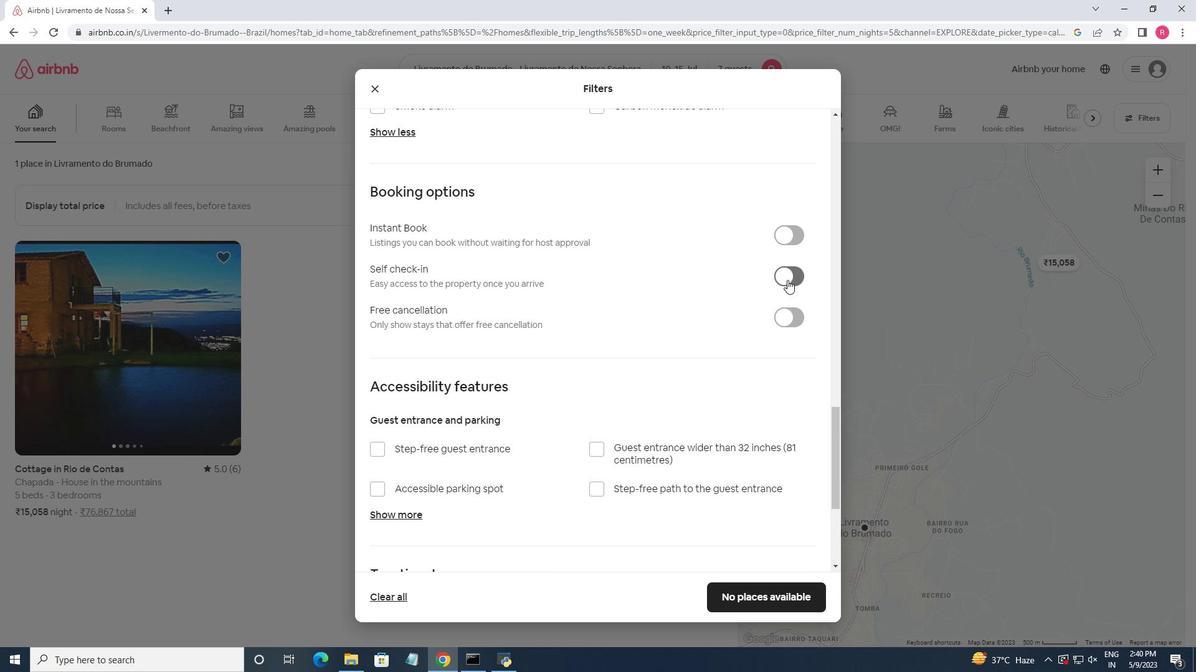 
Action: Mouse moved to (659, 295)
Screenshot: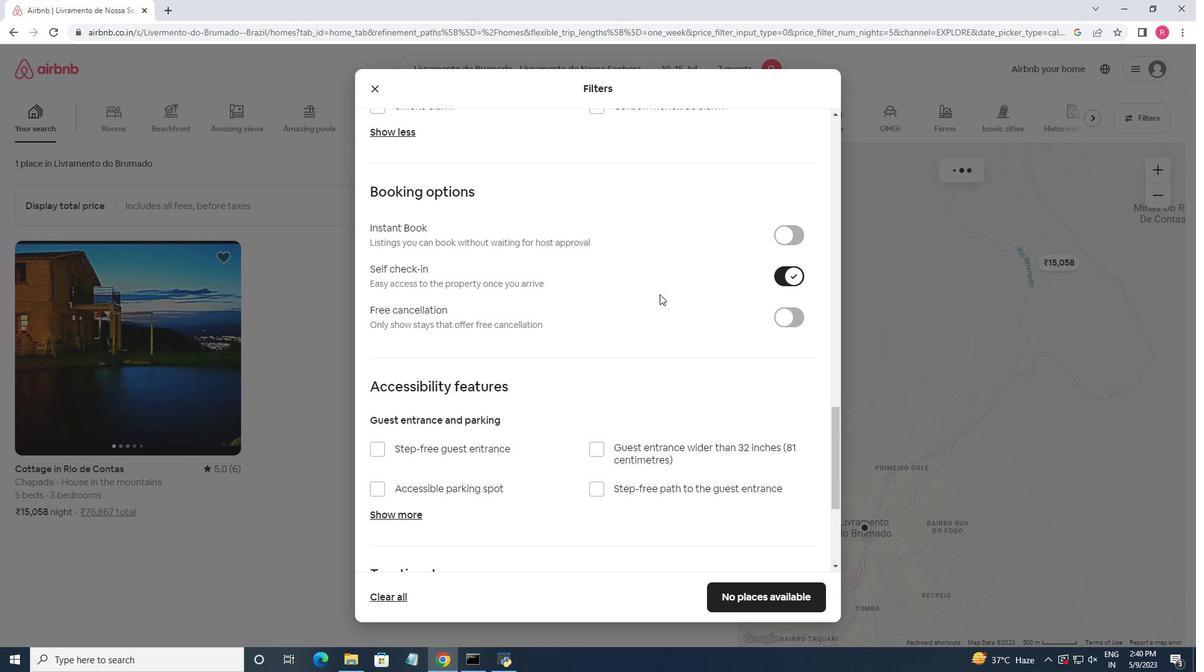 
Action: Mouse scrolled (659, 294) with delta (0, 0)
Screenshot: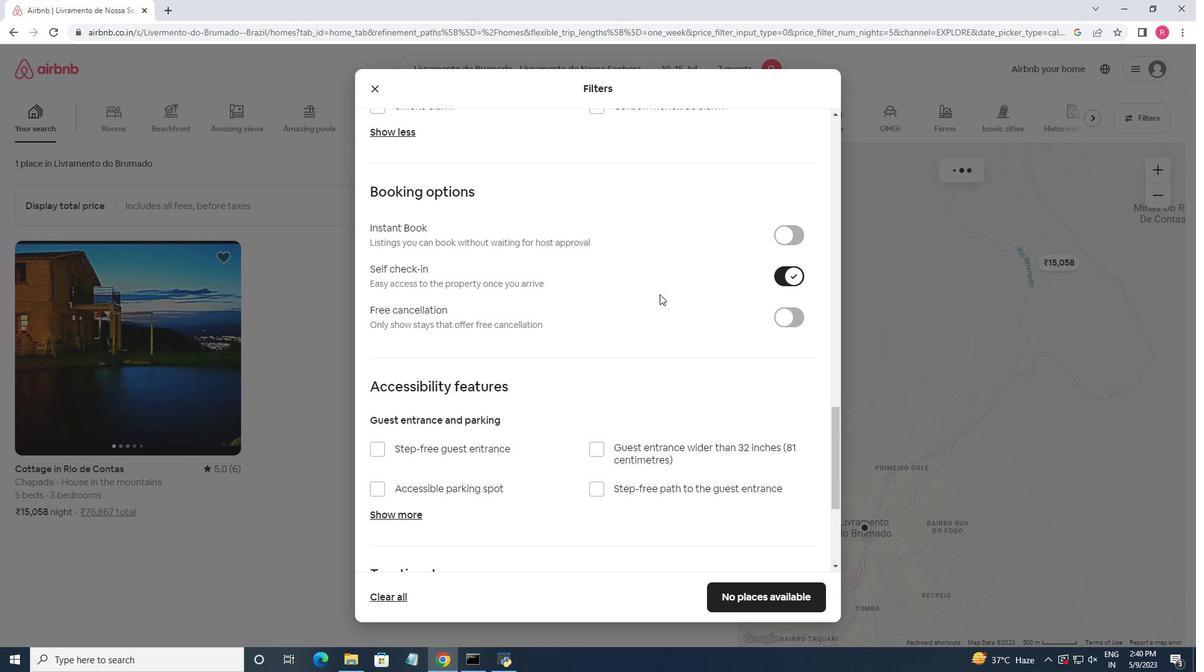 
Action: Mouse scrolled (659, 294) with delta (0, 0)
Screenshot: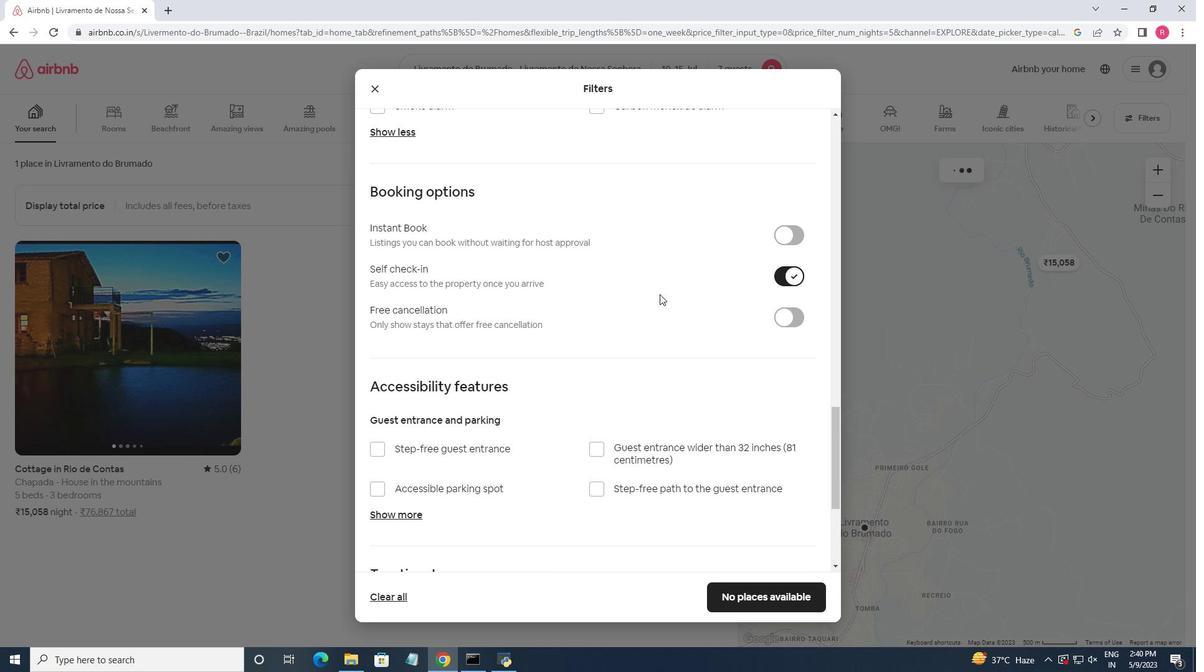 
Action: Mouse scrolled (659, 294) with delta (0, 0)
Screenshot: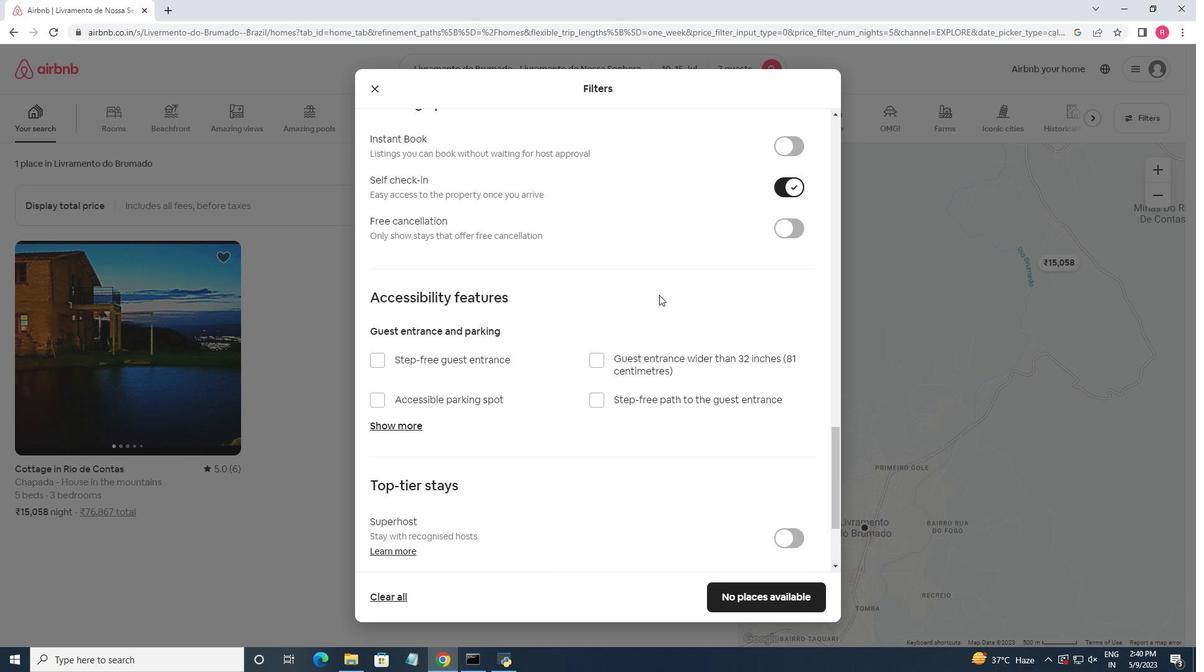
Action: Mouse moved to (529, 428)
Screenshot: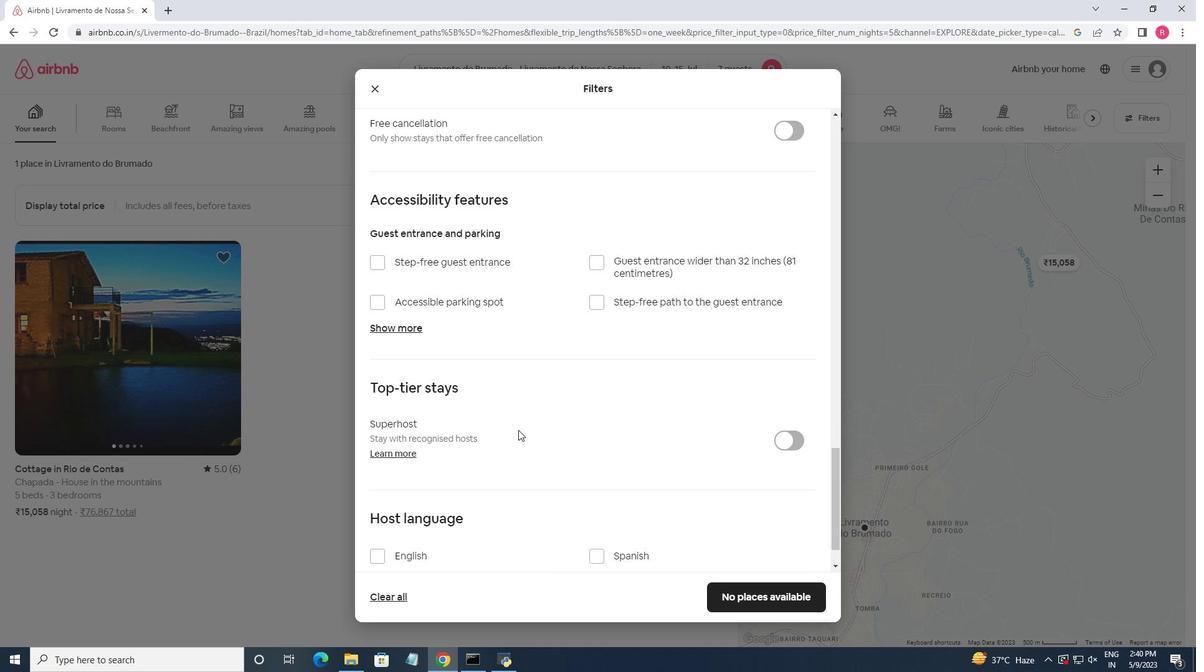 
Action: Mouse scrolled (529, 427) with delta (0, 0)
Screenshot: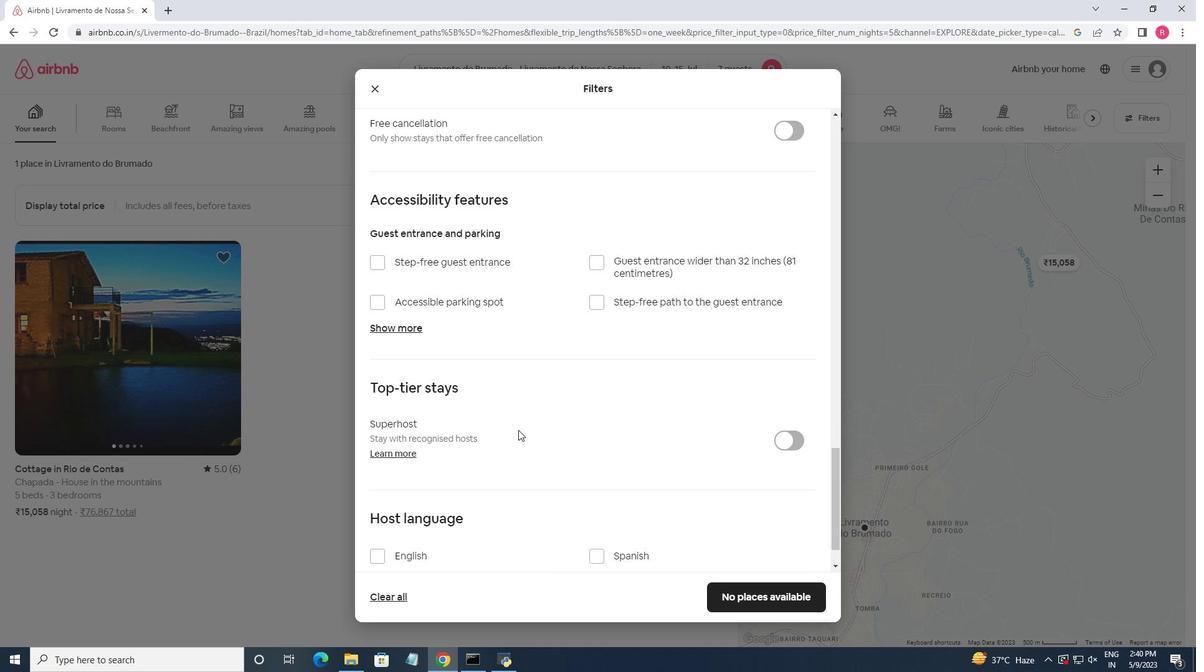 
Action: Mouse scrolled (529, 427) with delta (0, 0)
Screenshot: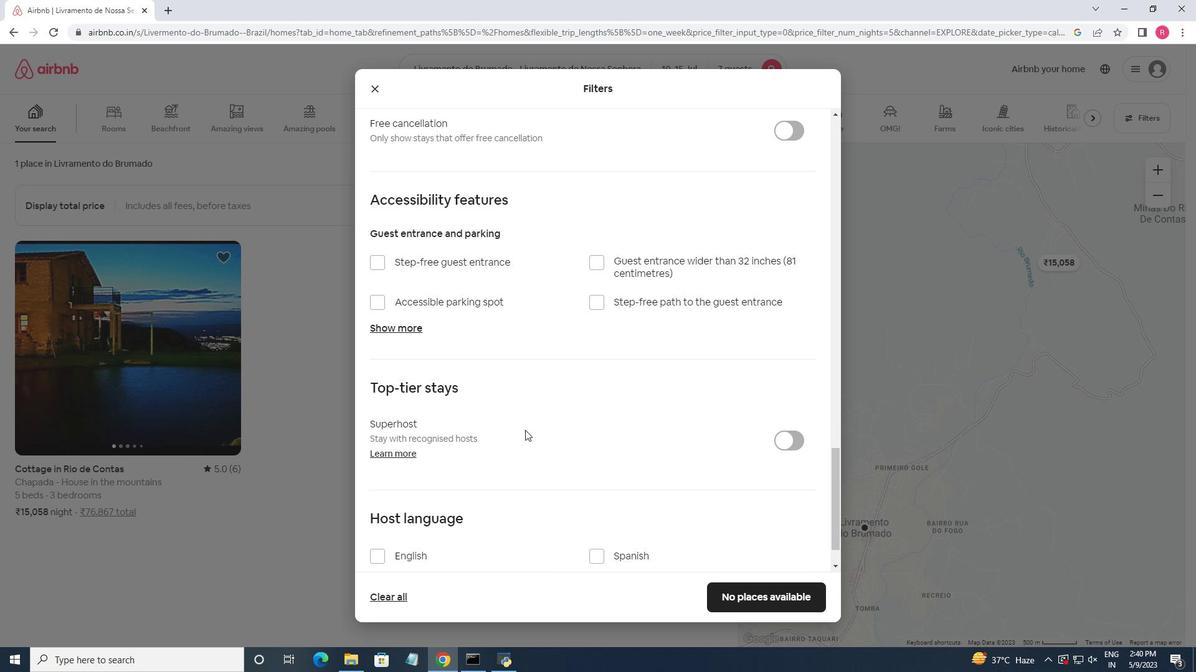 
Action: Mouse moved to (376, 510)
Screenshot: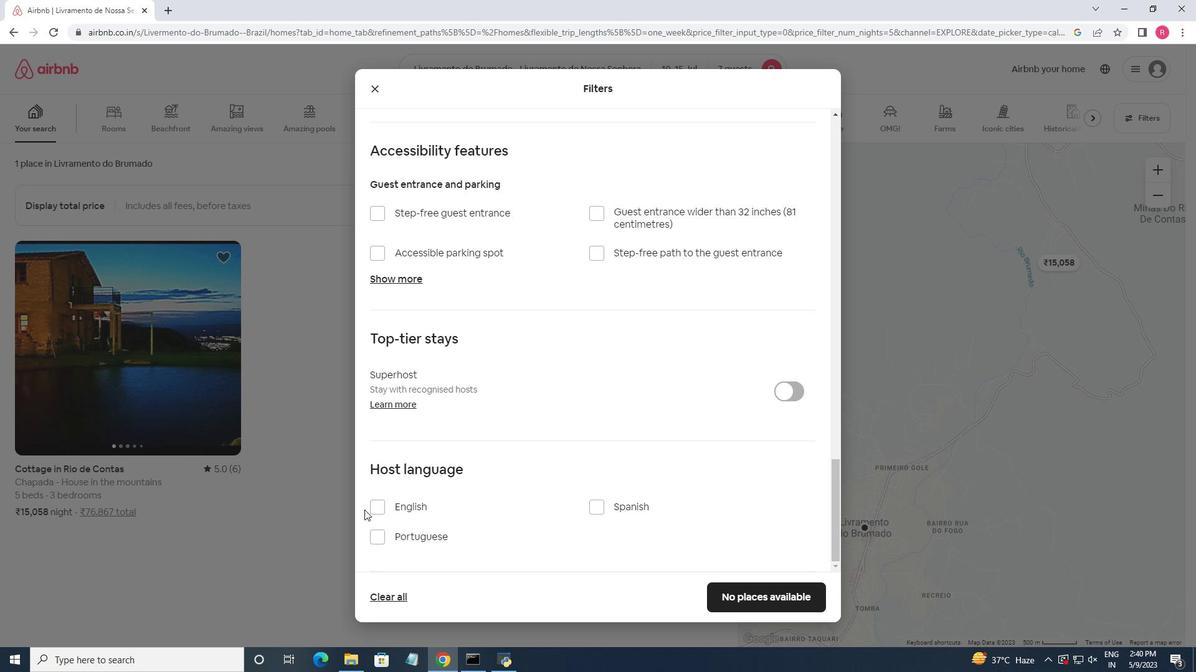 
Action: Mouse pressed left at (376, 510)
Screenshot: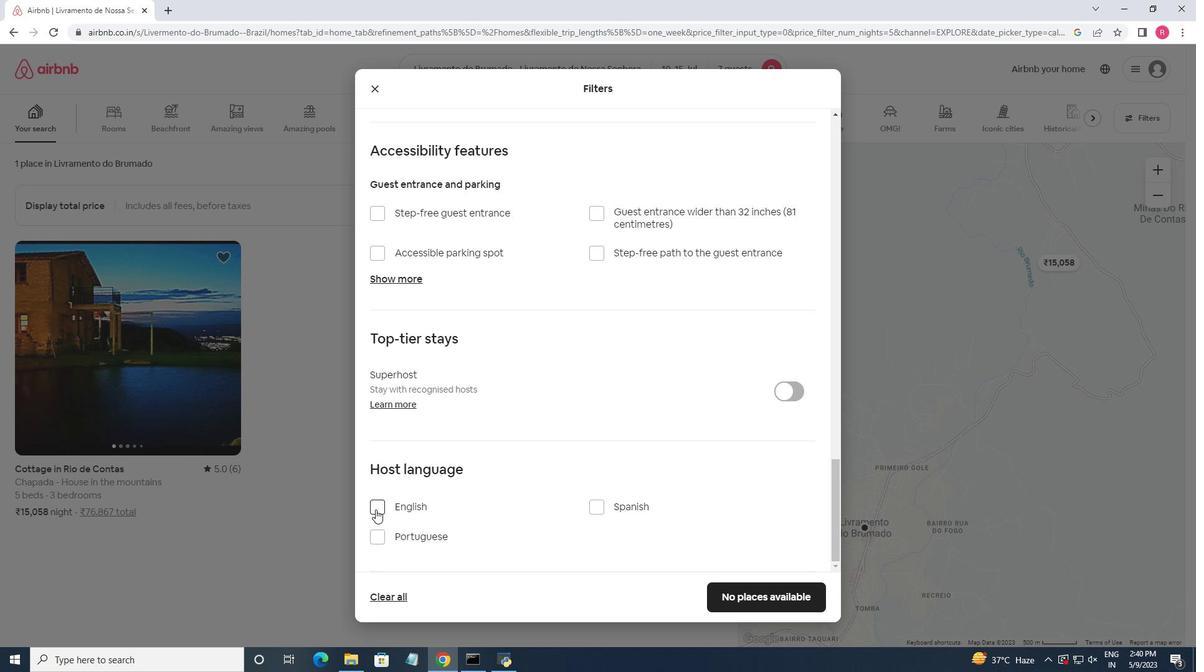 
Action: Mouse moved to (785, 602)
Screenshot: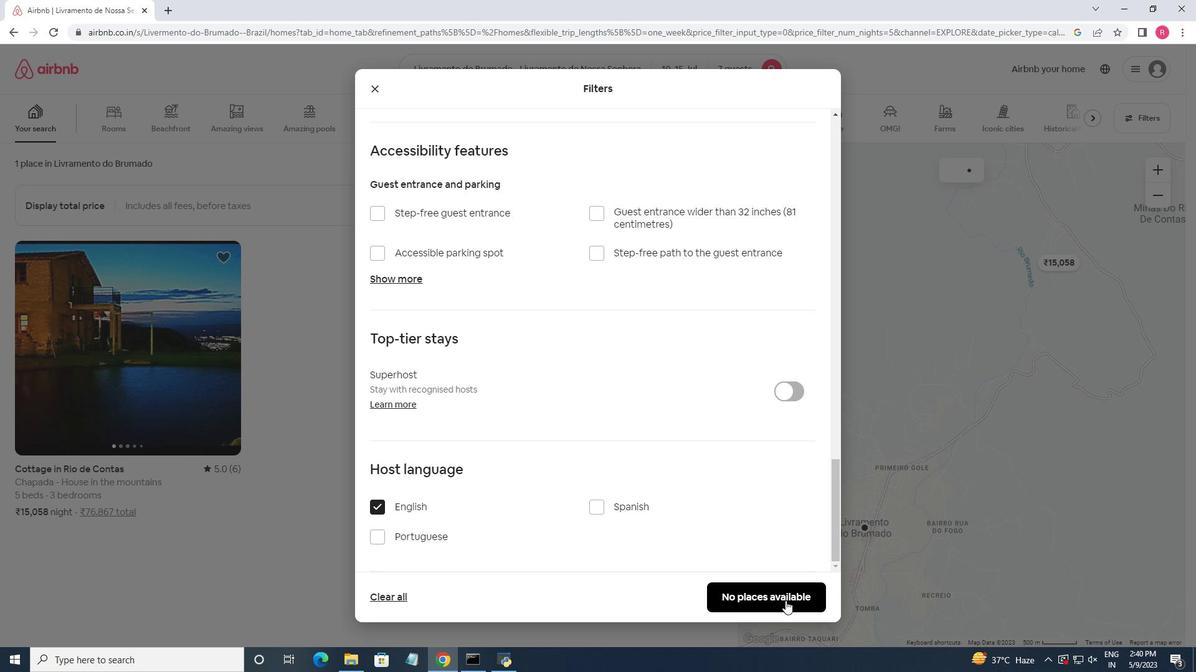 
Action: Mouse pressed left at (785, 602)
Screenshot: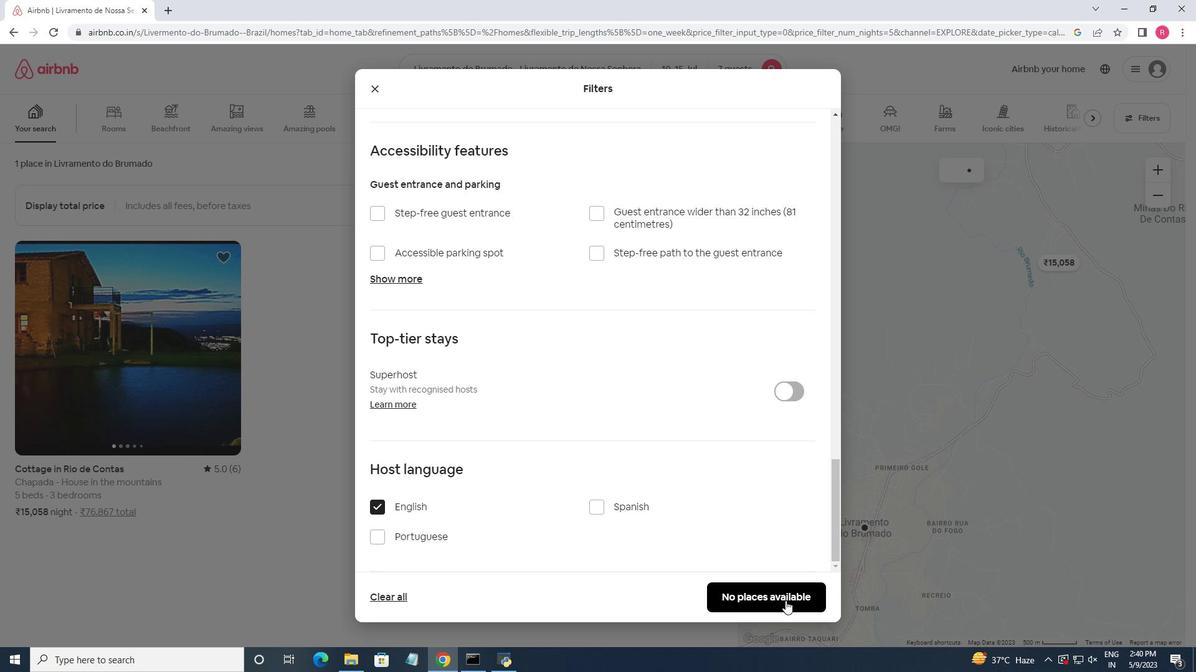 
Action: Mouse moved to (618, 254)
Screenshot: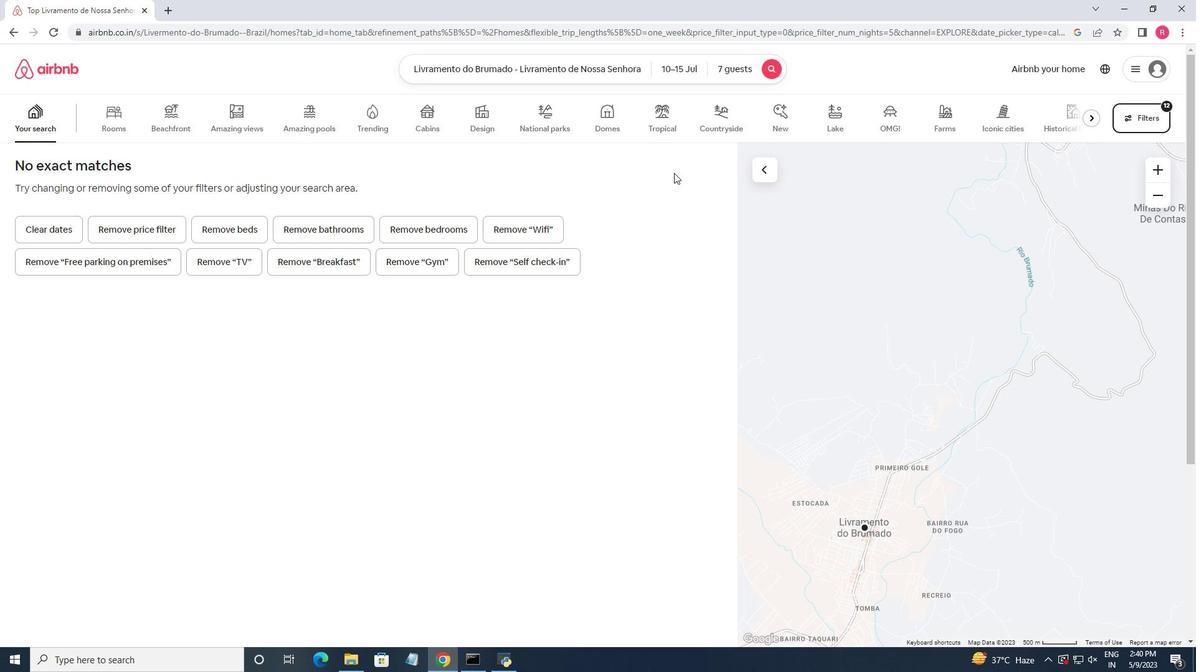 
